 Task: Find connections with filter location Hassan with filter topic #lifewith filter profile language English with filter current company Ingram Micro with filter school Marri Educational Society's Marri Laxman Reddy Institute of Technology and Management with filter industry Fundraising with filter service category Public Relations with filter keywords title Meals on Wheels Driver
Action: Mouse moved to (588, 82)
Screenshot: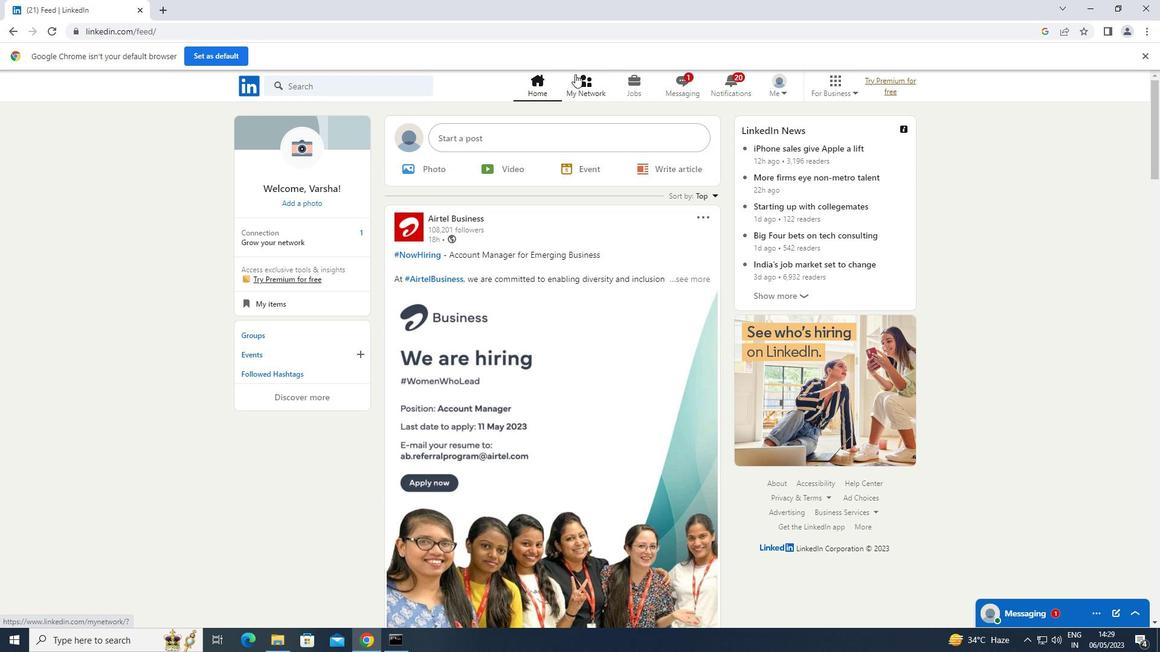 
Action: Mouse pressed left at (588, 82)
Screenshot: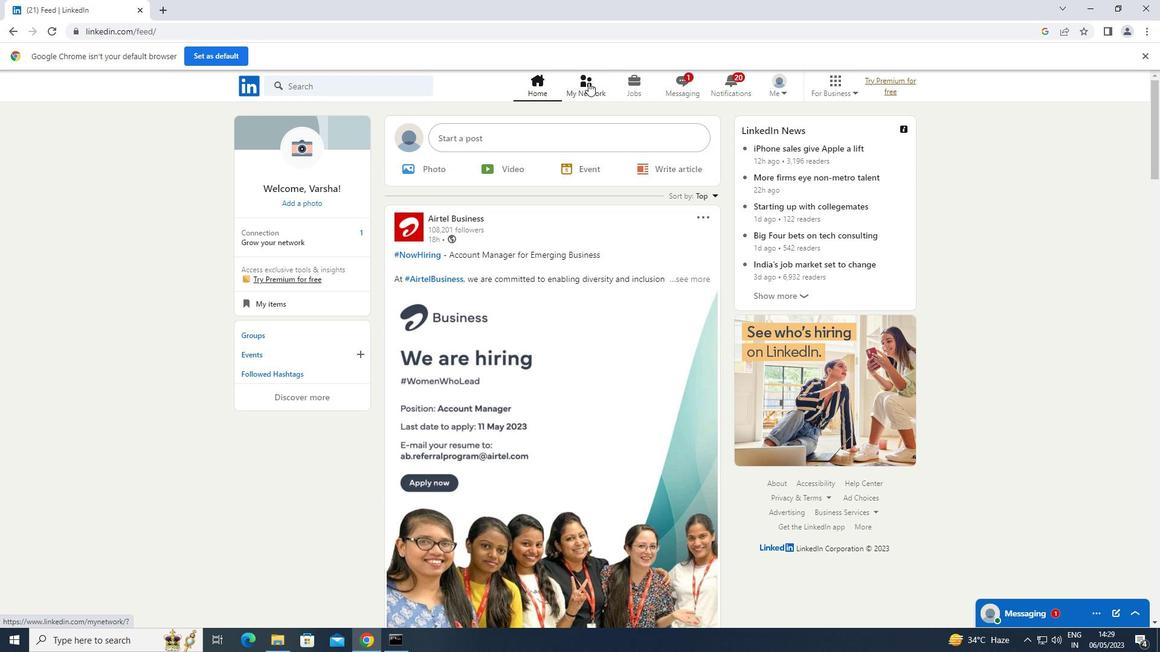 
Action: Mouse moved to (347, 157)
Screenshot: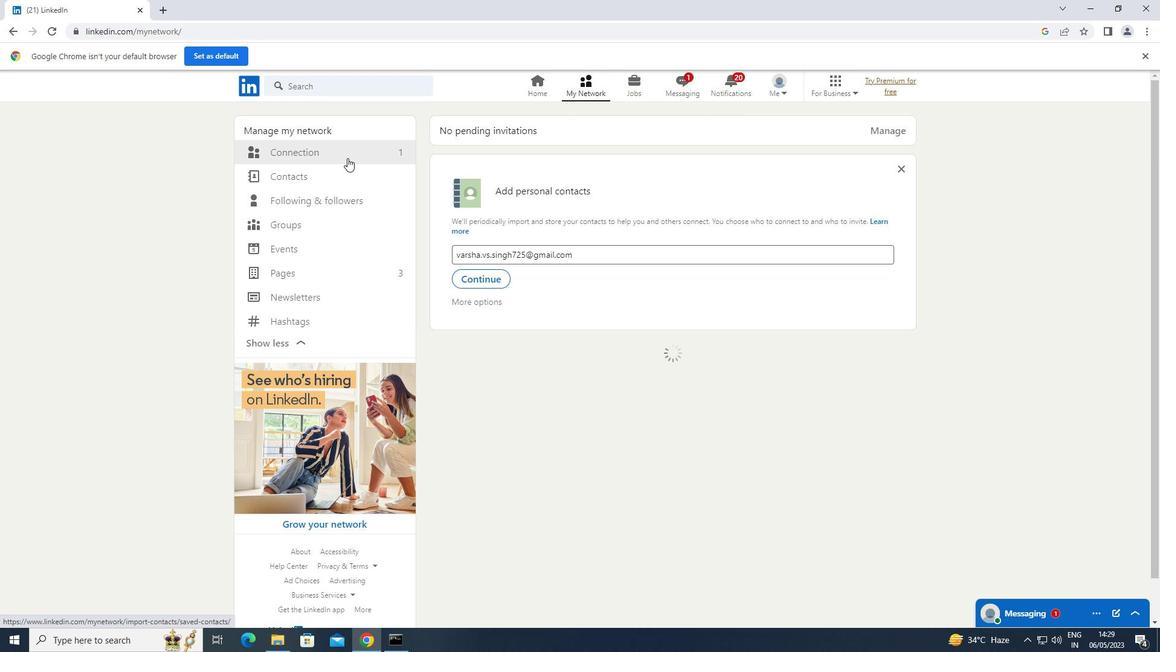 
Action: Mouse pressed left at (347, 157)
Screenshot: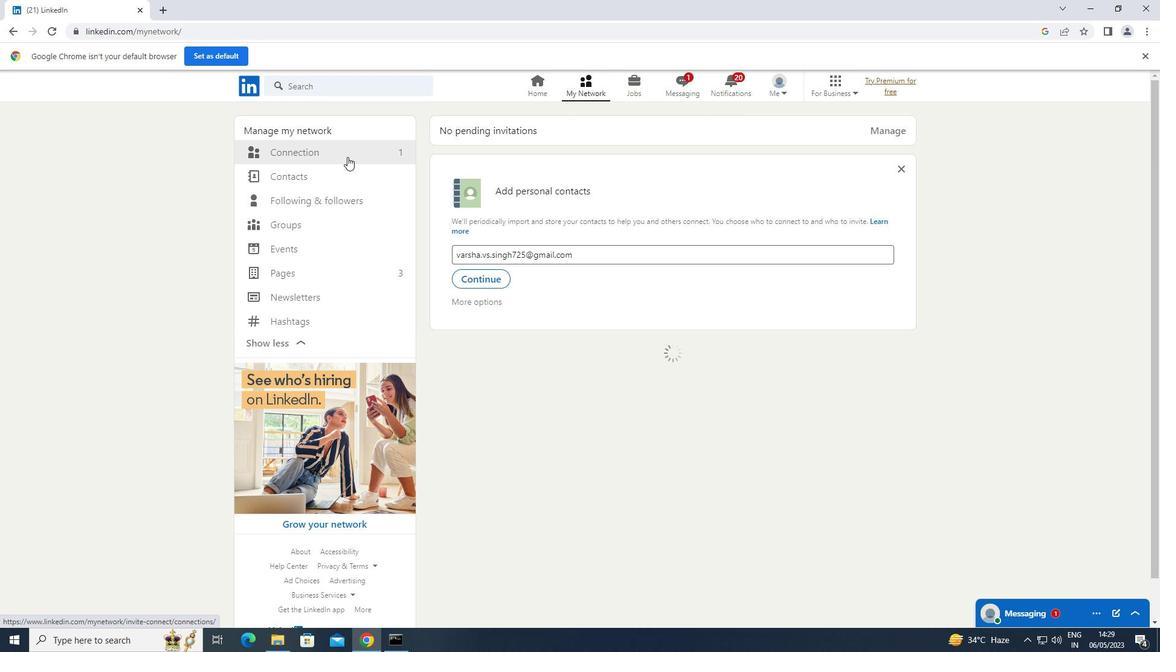 
Action: Mouse moved to (673, 152)
Screenshot: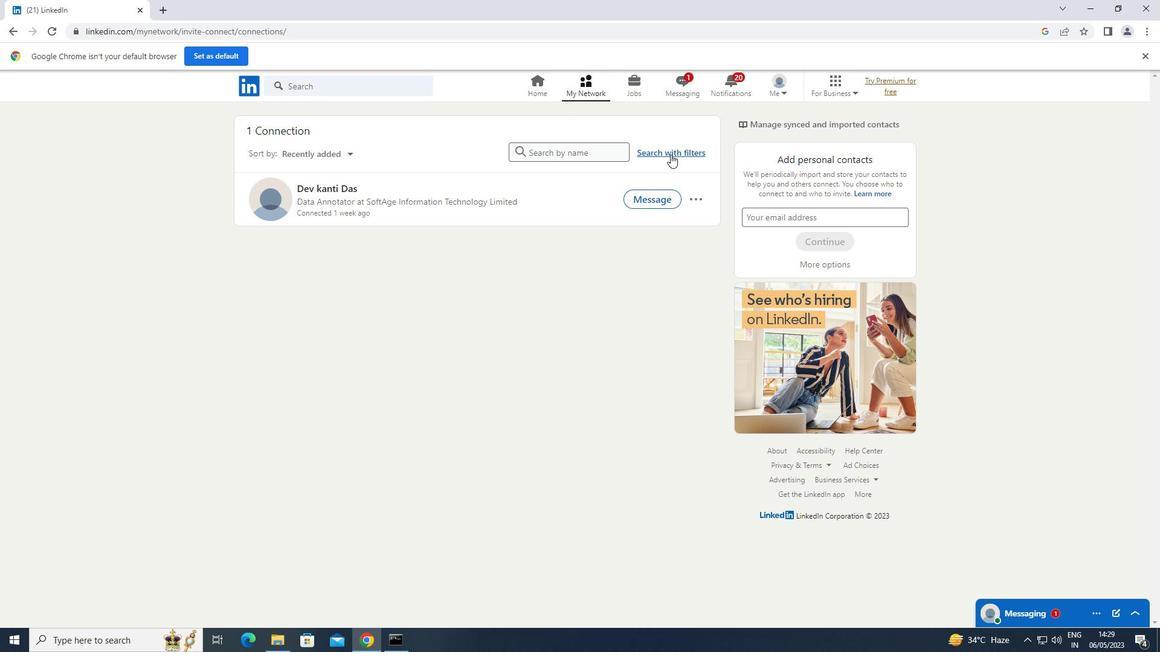 
Action: Mouse pressed left at (673, 152)
Screenshot: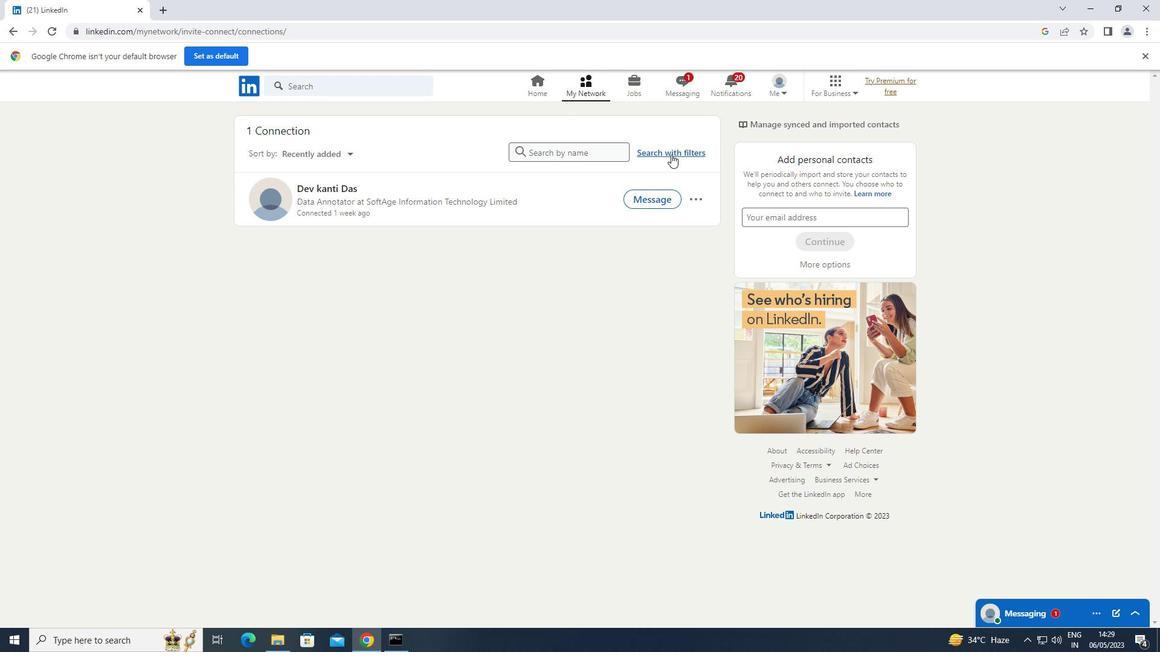 
Action: Mouse moved to (617, 120)
Screenshot: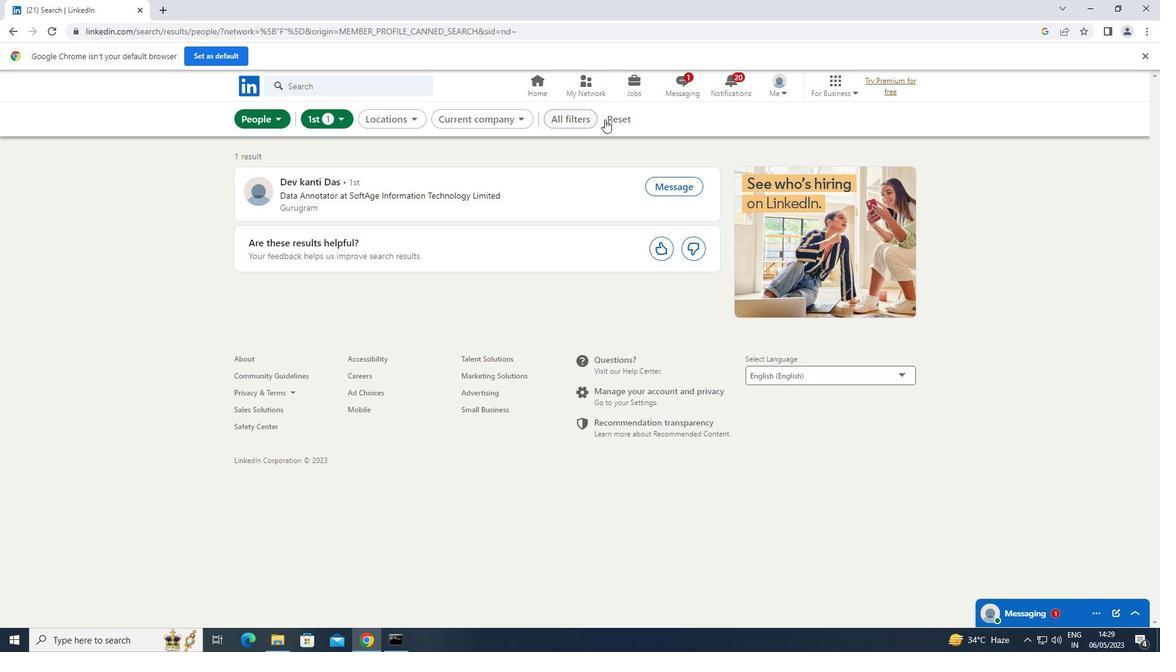 
Action: Mouse pressed left at (617, 120)
Screenshot: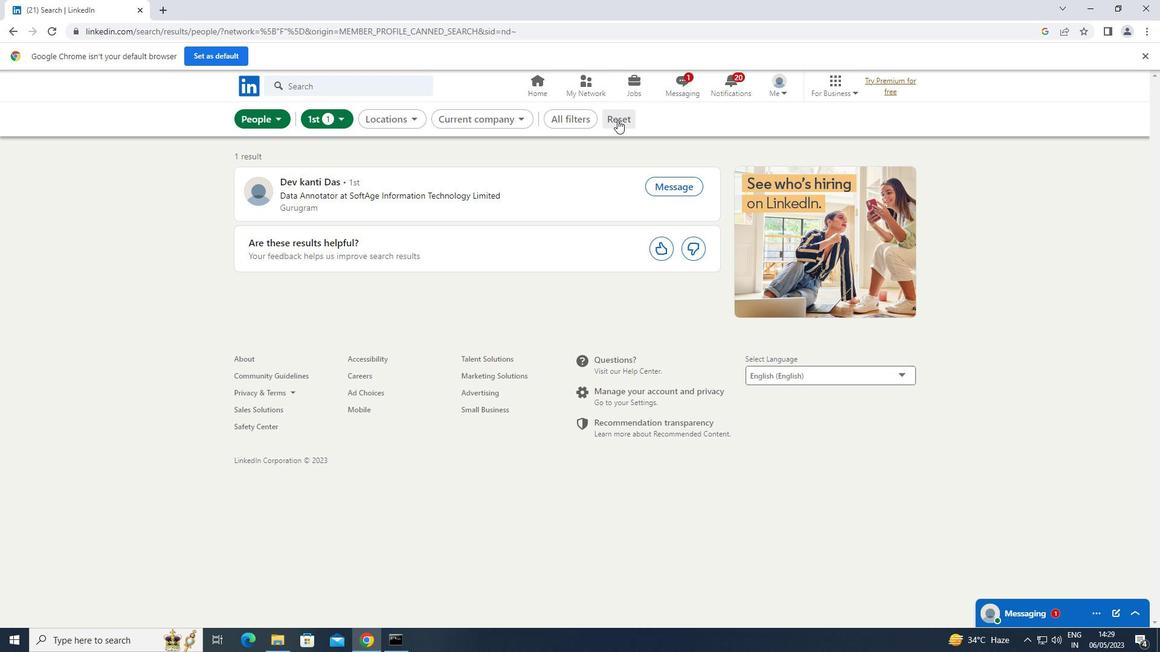 
Action: Mouse moved to (594, 122)
Screenshot: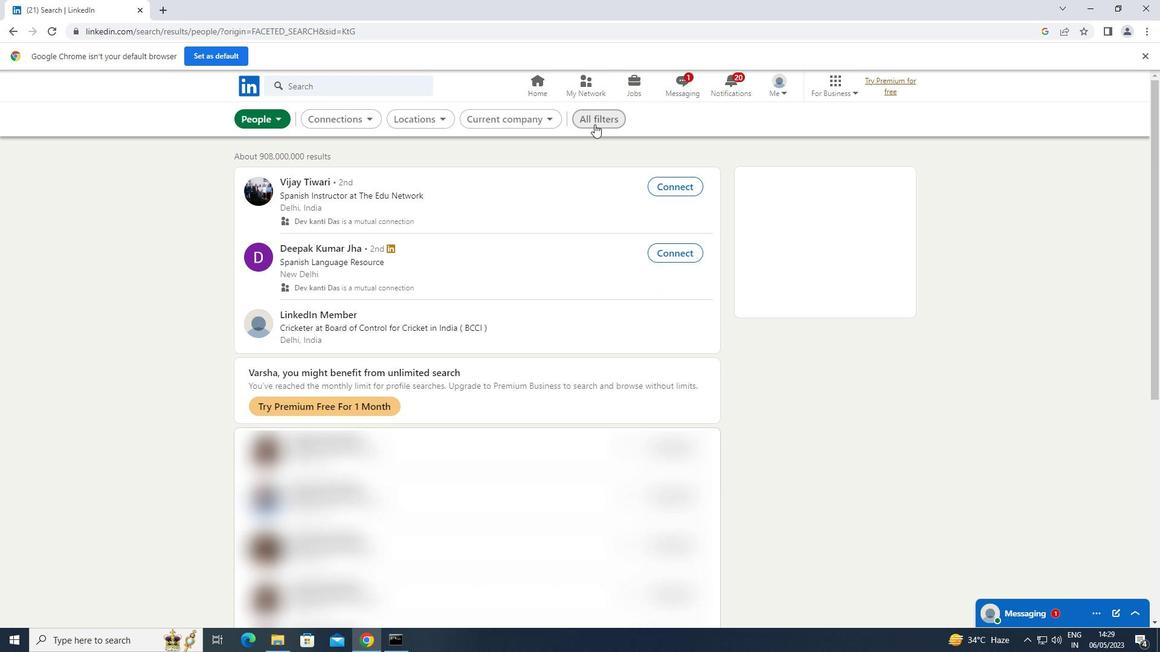 
Action: Mouse pressed left at (594, 122)
Screenshot: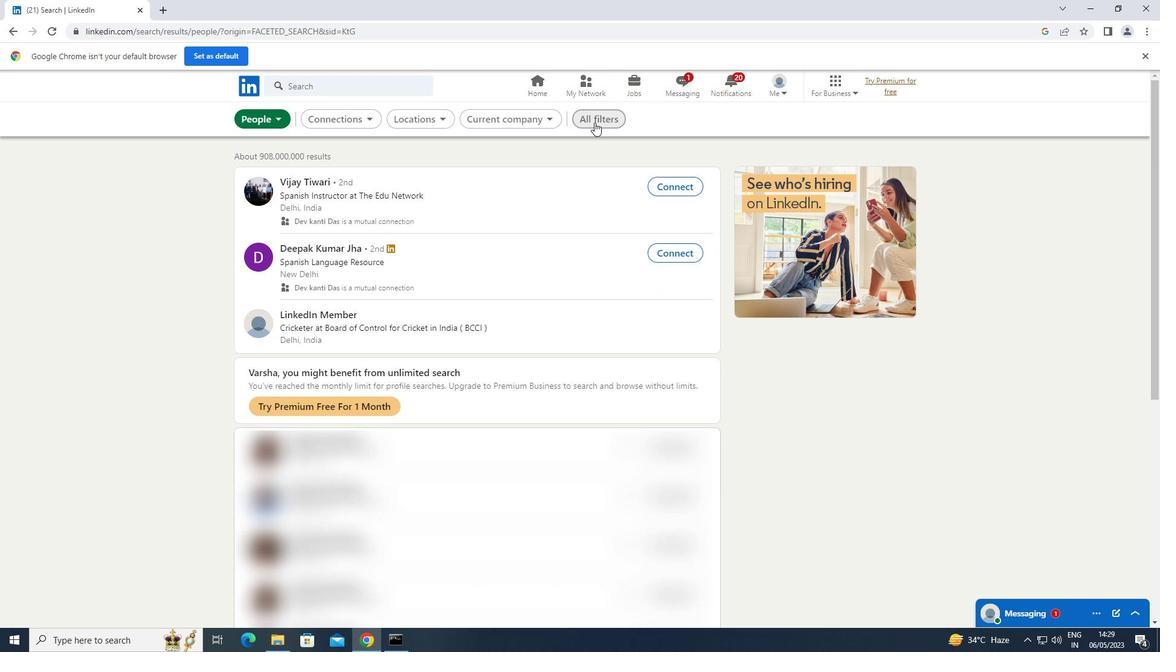 
Action: Mouse moved to (878, 254)
Screenshot: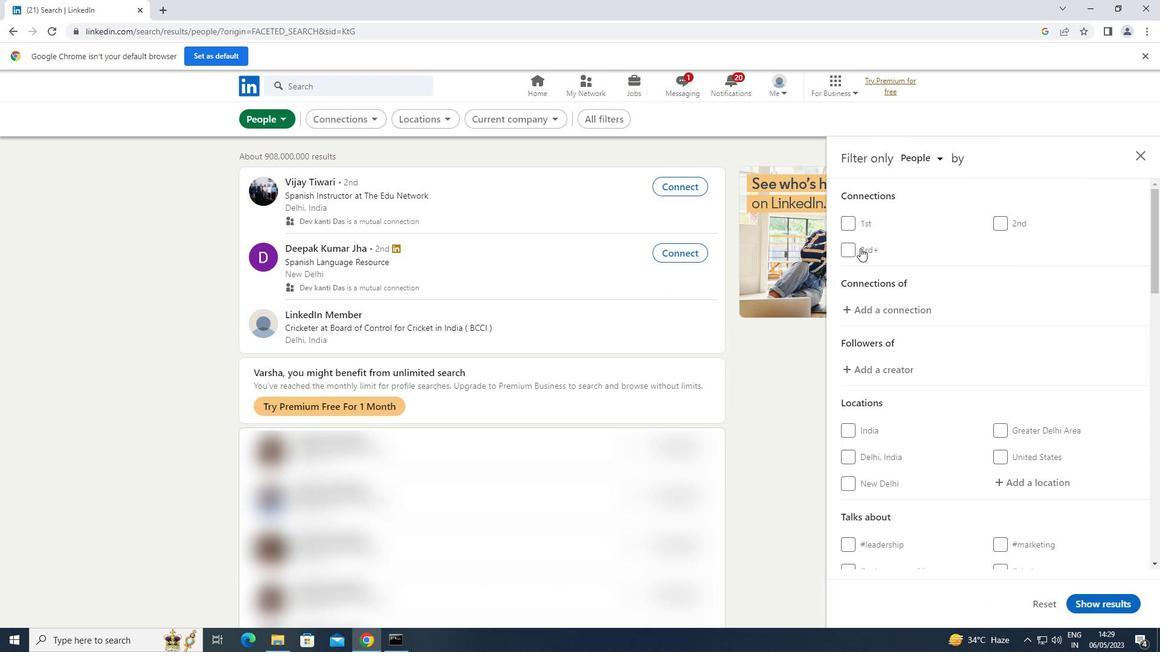 
Action: Mouse scrolled (878, 253) with delta (0, 0)
Screenshot: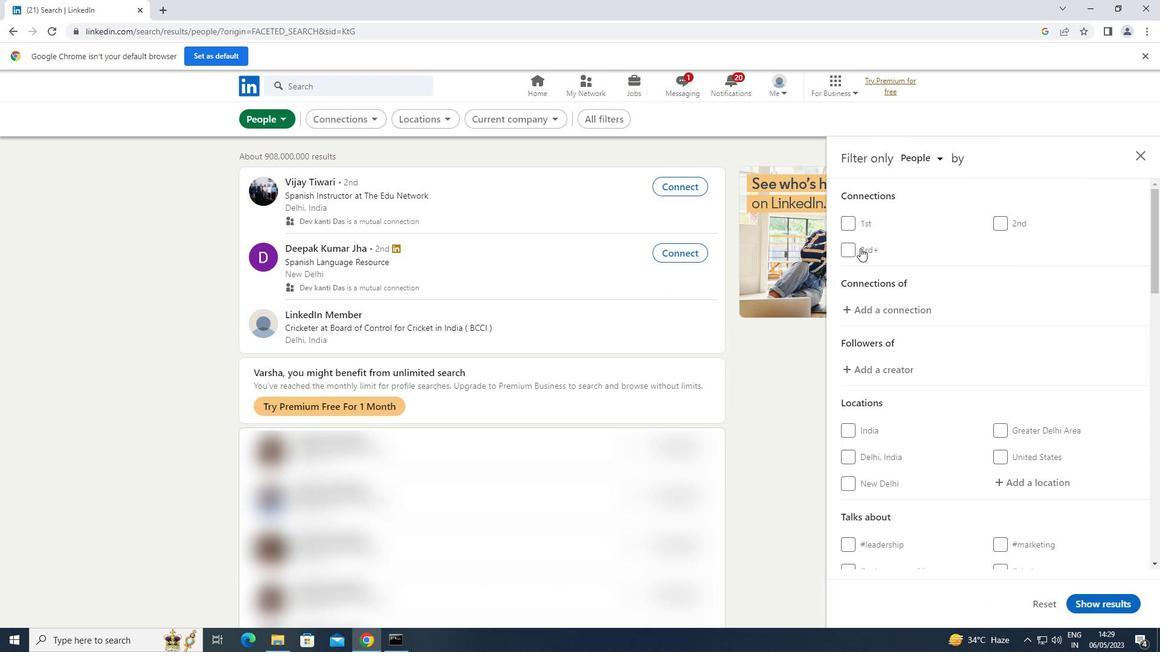 
Action: Mouse moved to (879, 254)
Screenshot: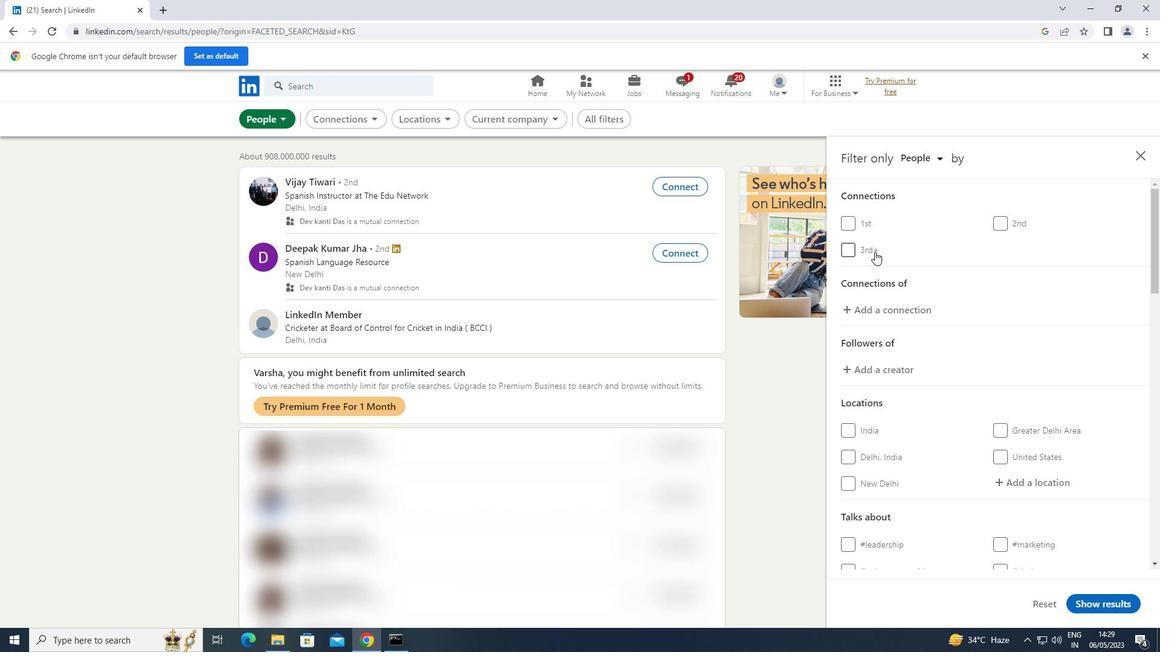 
Action: Mouse scrolled (879, 254) with delta (0, 0)
Screenshot: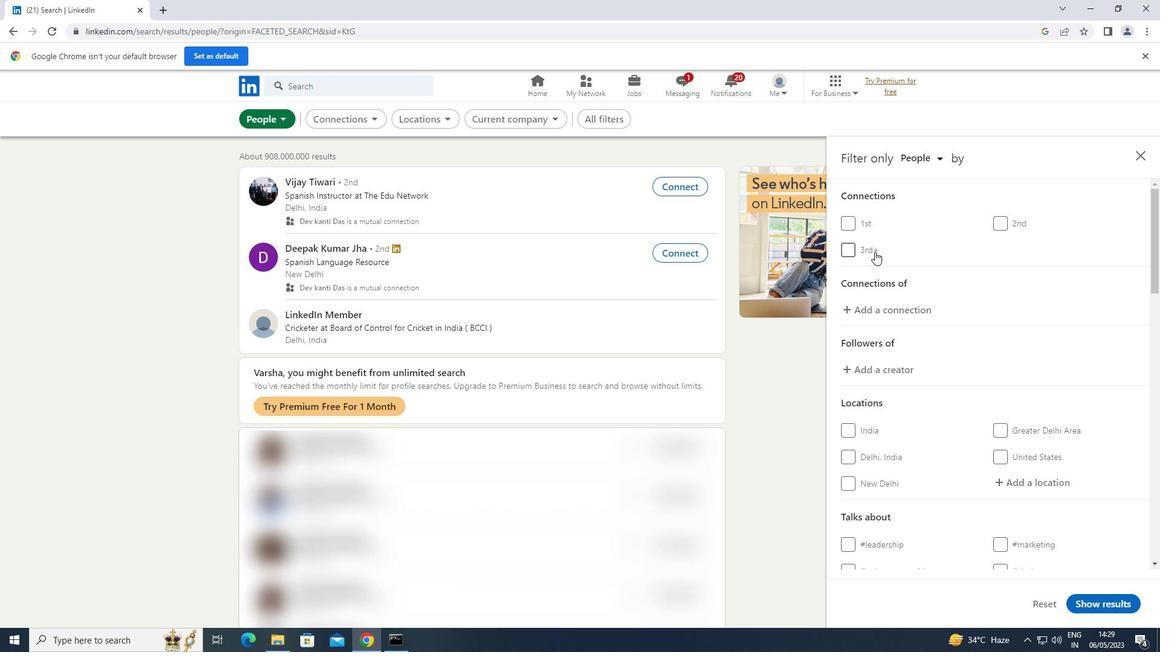 
Action: Mouse scrolled (879, 254) with delta (0, 0)
Screenshot: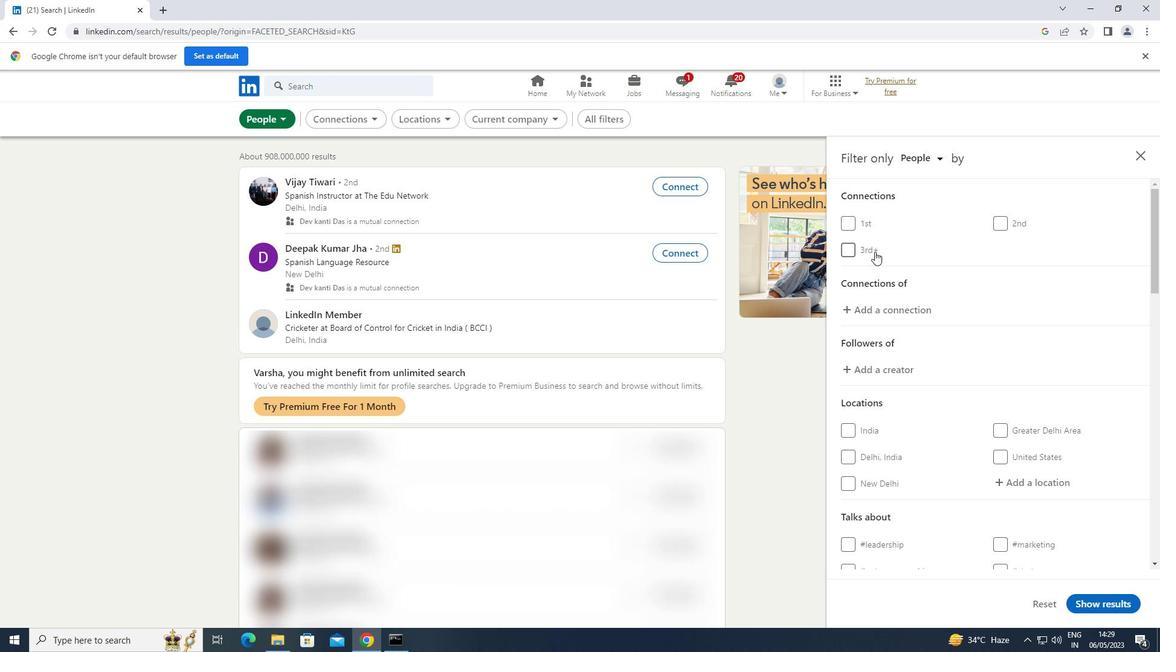 
Action: Mouse moved to (1016, 303)
Screenshot: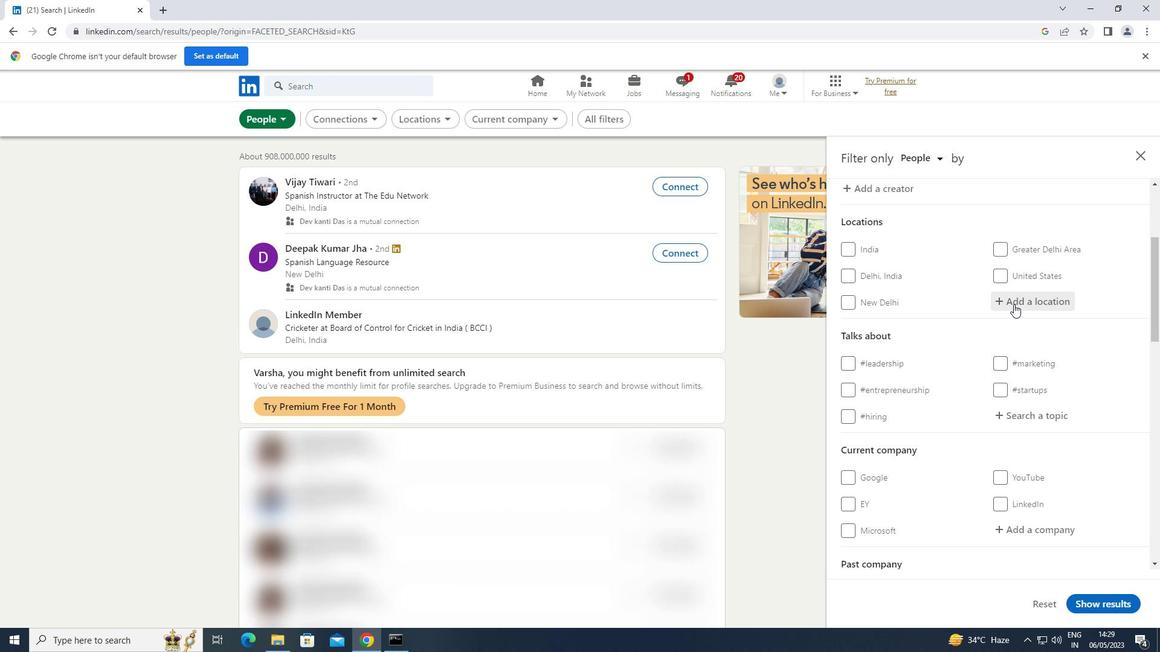 
Action: Mouse pressed left at (1016, 303)
Screenshot: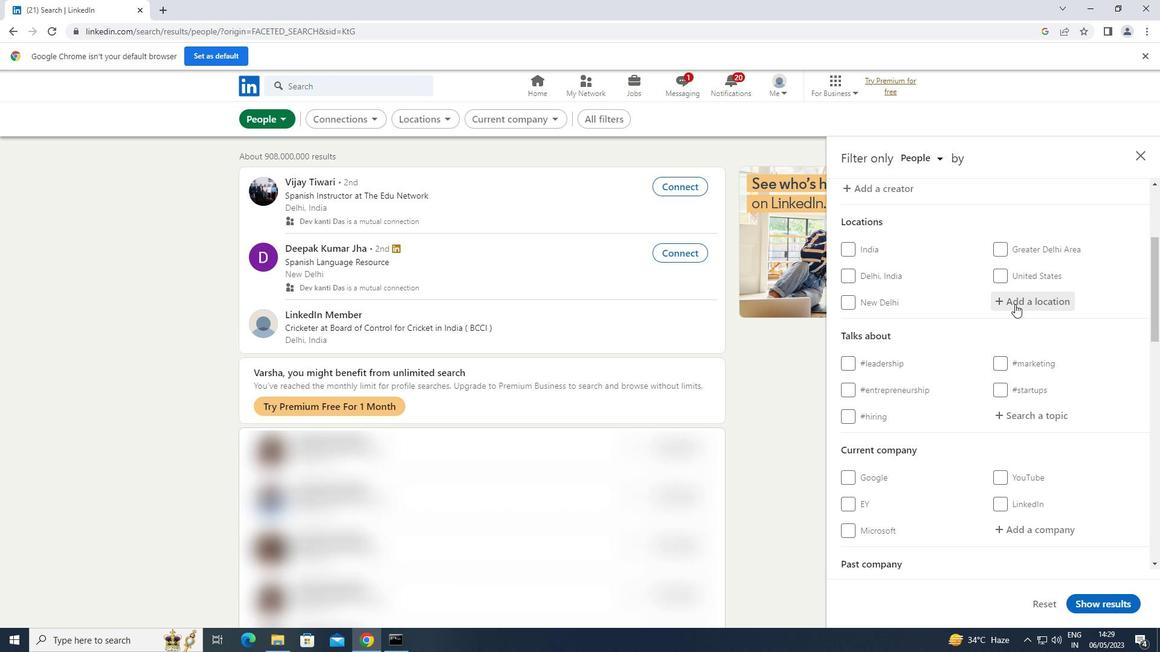 
Action: Key pressed <Key.shift>HASSAN
Screenshot: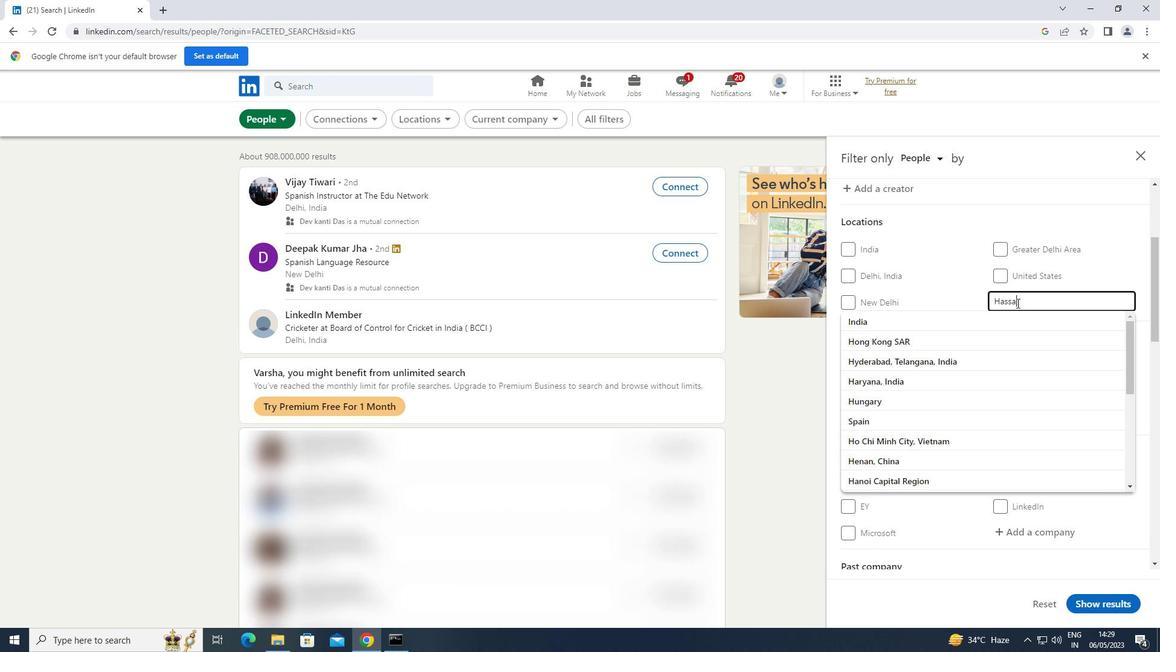 
Action: Mouse moved to (1056, 301)
Screenshot: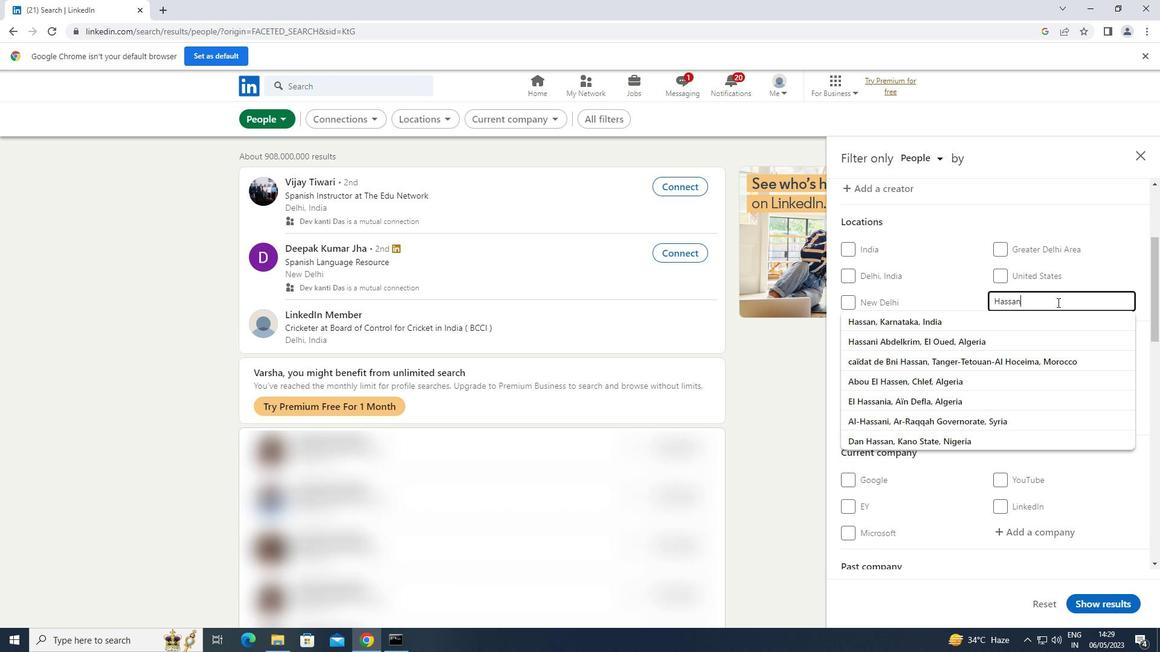 
Action: Key pressed <Key.enter>
Screenshot: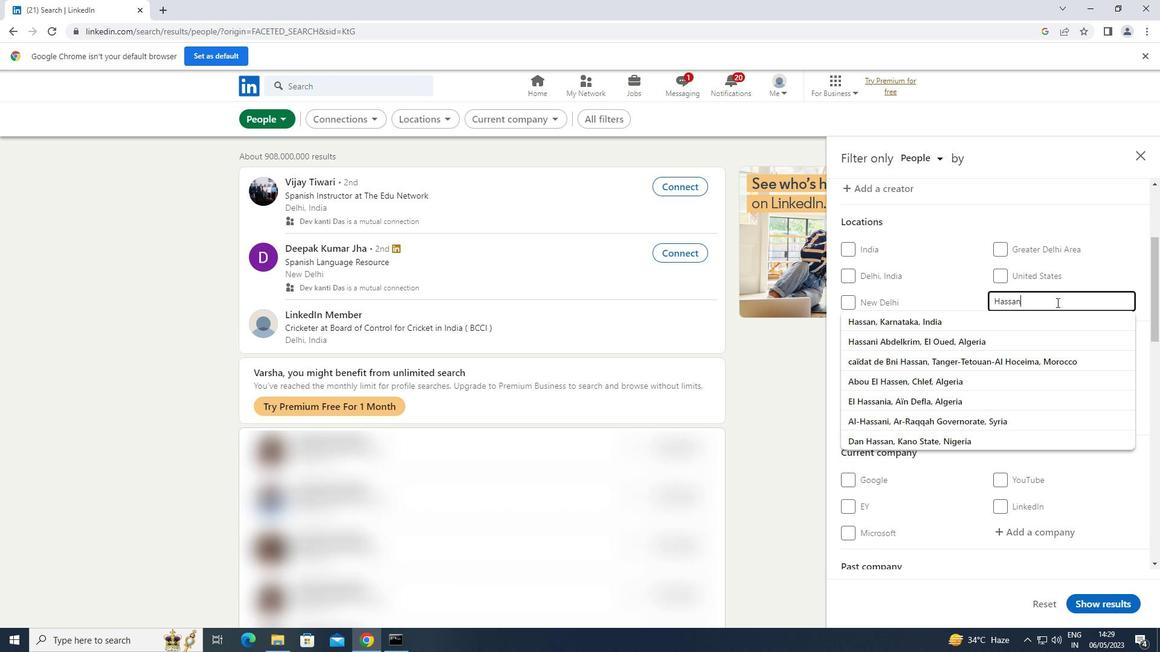 
Action: Mouse moved to (1047, 411)
Screenshot: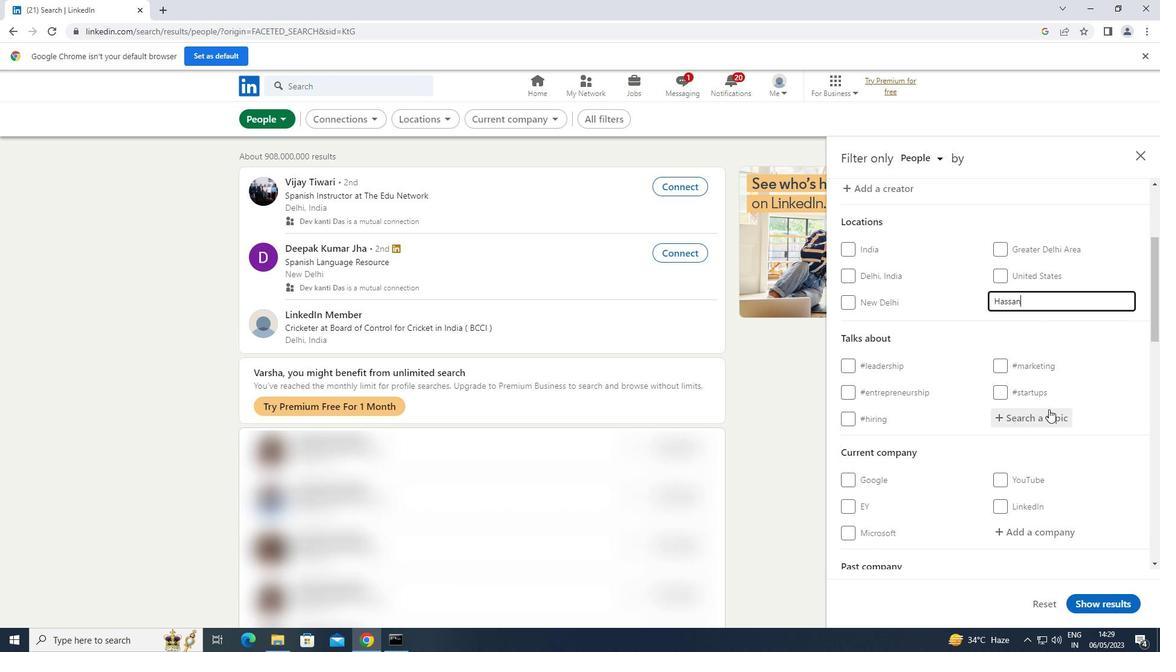 
Action: Mouse pressed left at (1047, 411)
Screenshot: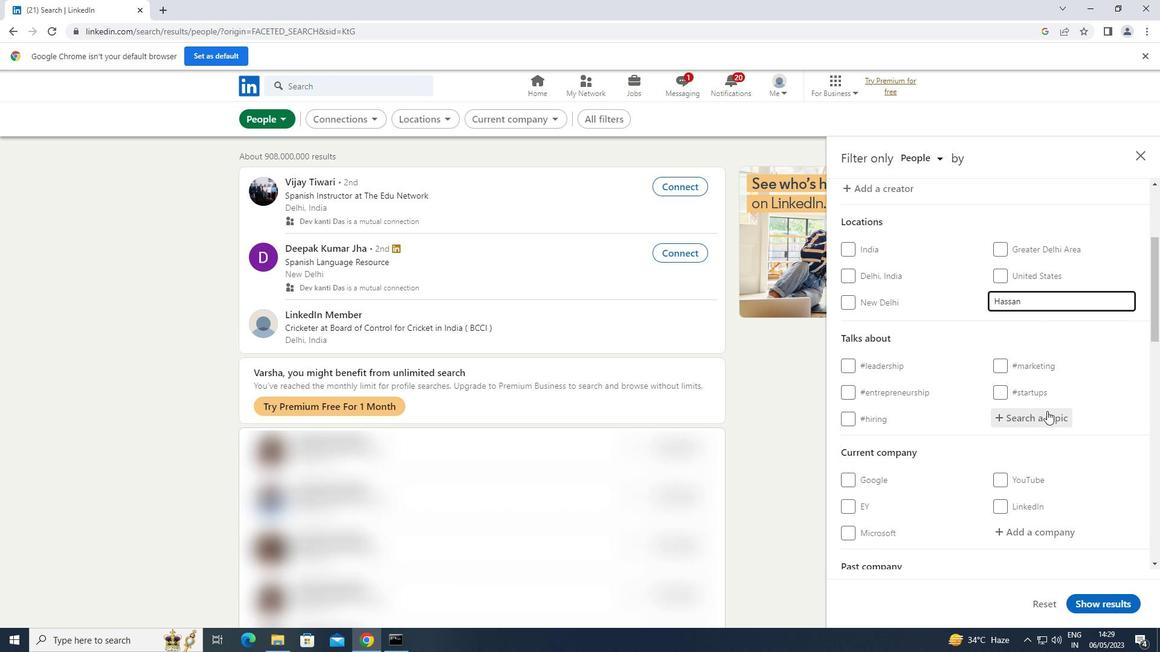 
Action: Key pressed LIFE
Screenshot: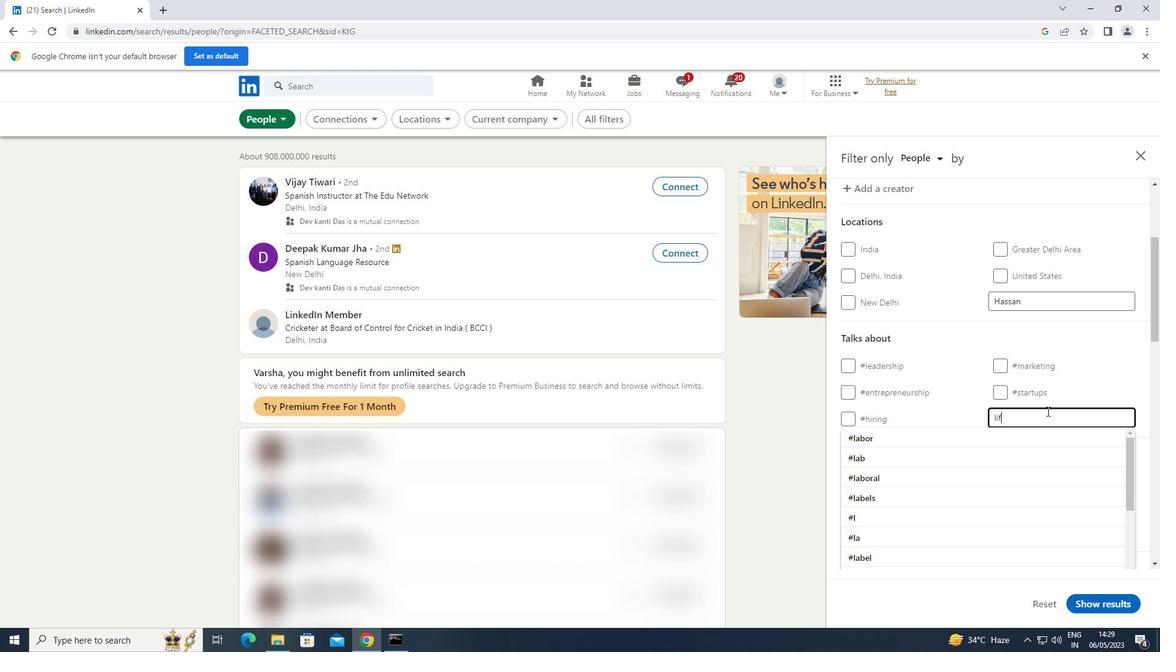 
Action: Mouse moved to (891, 427)
Screenshot: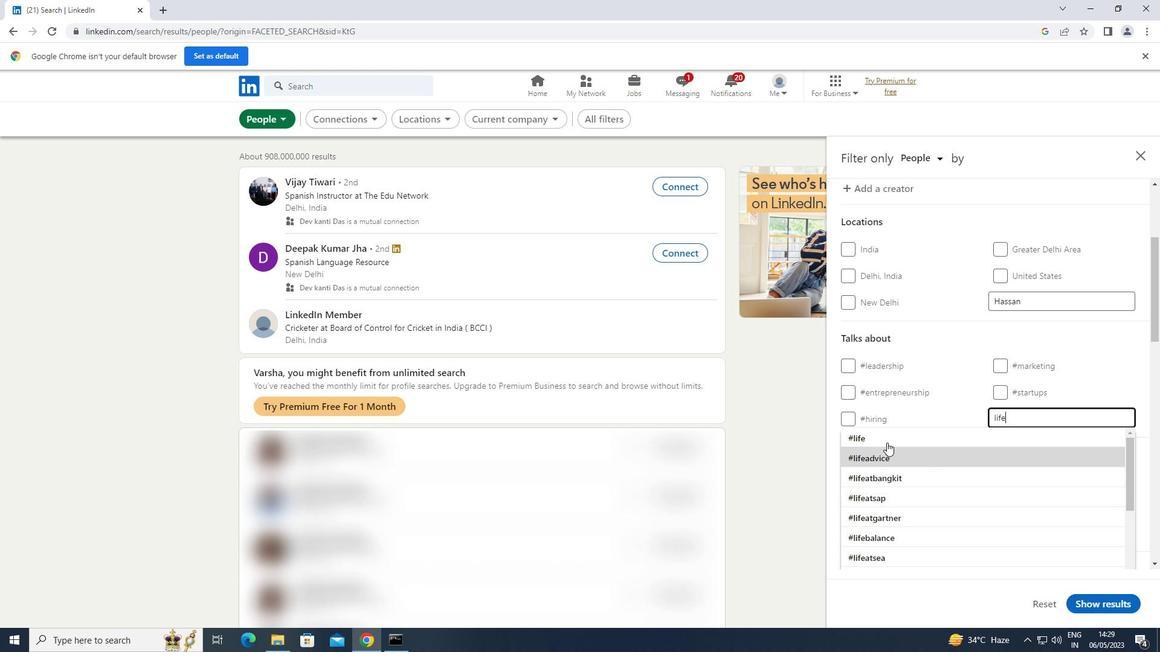 
Action: Mouse pressed left at (891, 427)
Screenshot: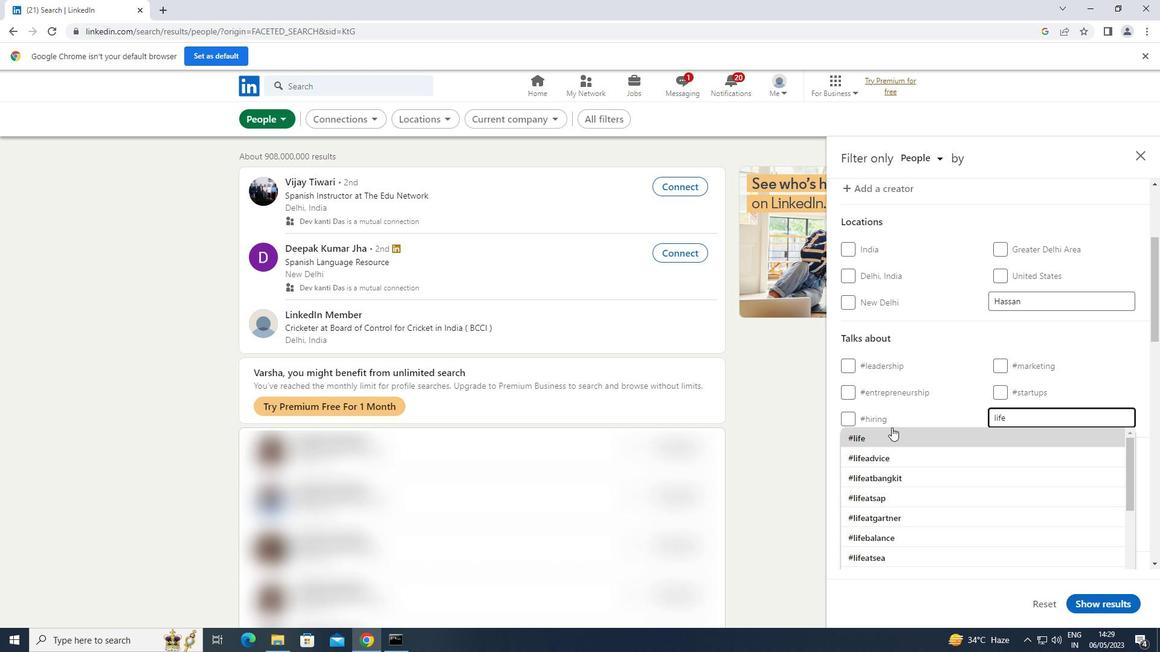 
Action: Mouse moved to (892, 427)
Screenshot: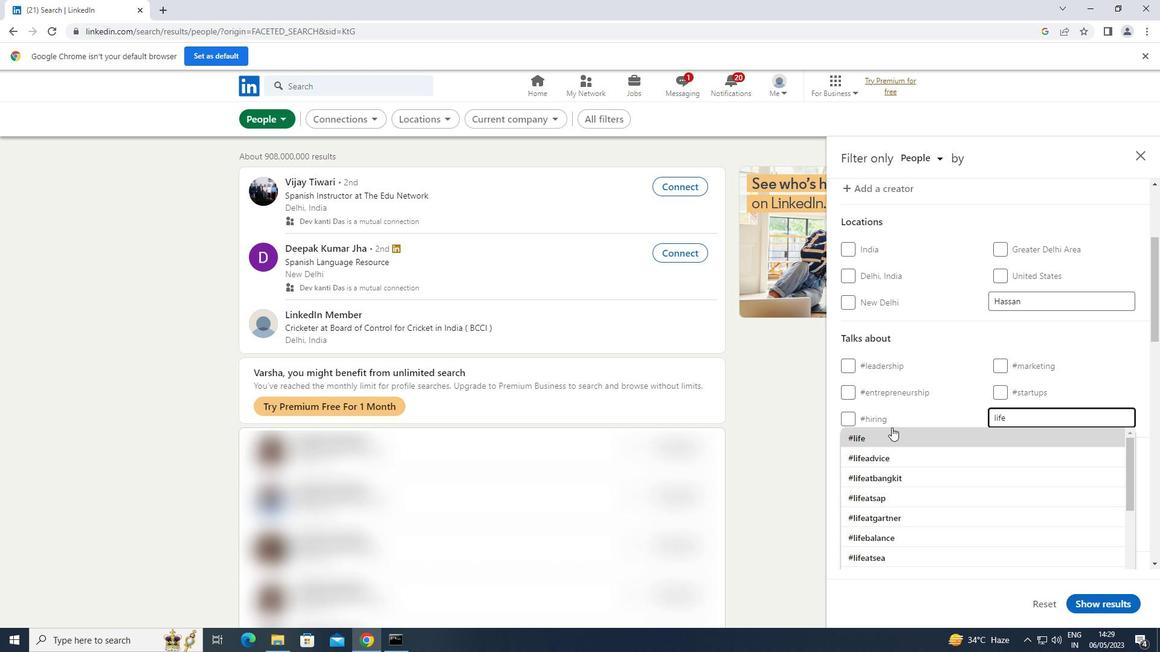 
Action: Mouse scrolled (892, 426) with delta (0, 0)
Screenshot: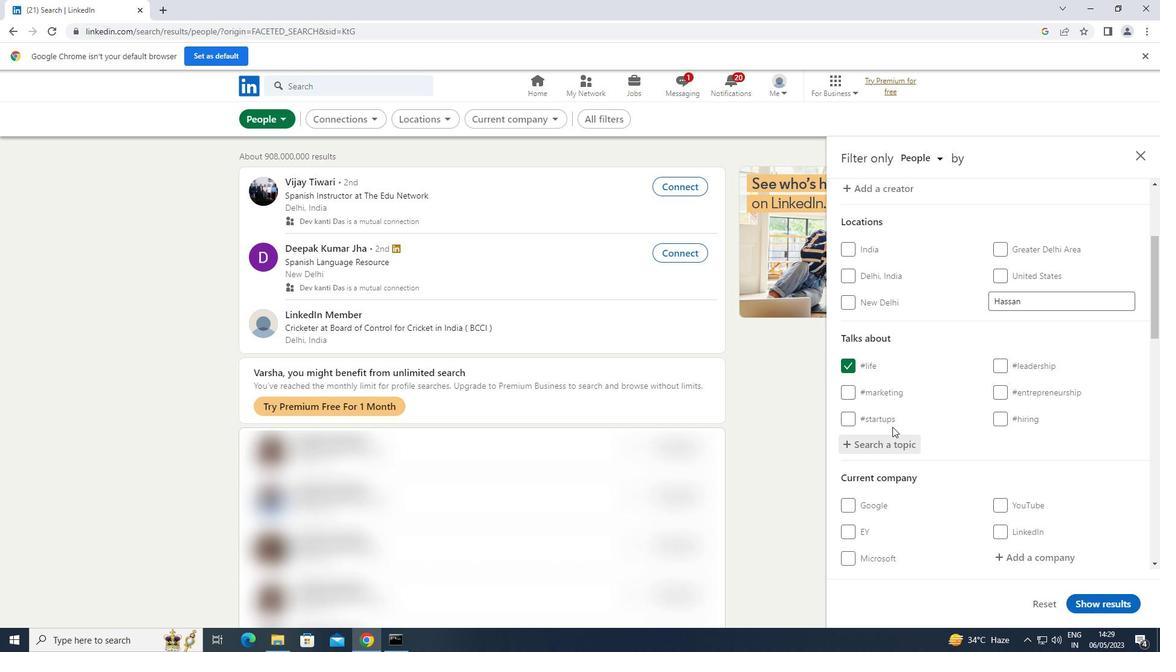 
Action: Mouse scrolled (892, 426) with delta (0, 0)
Screenshot: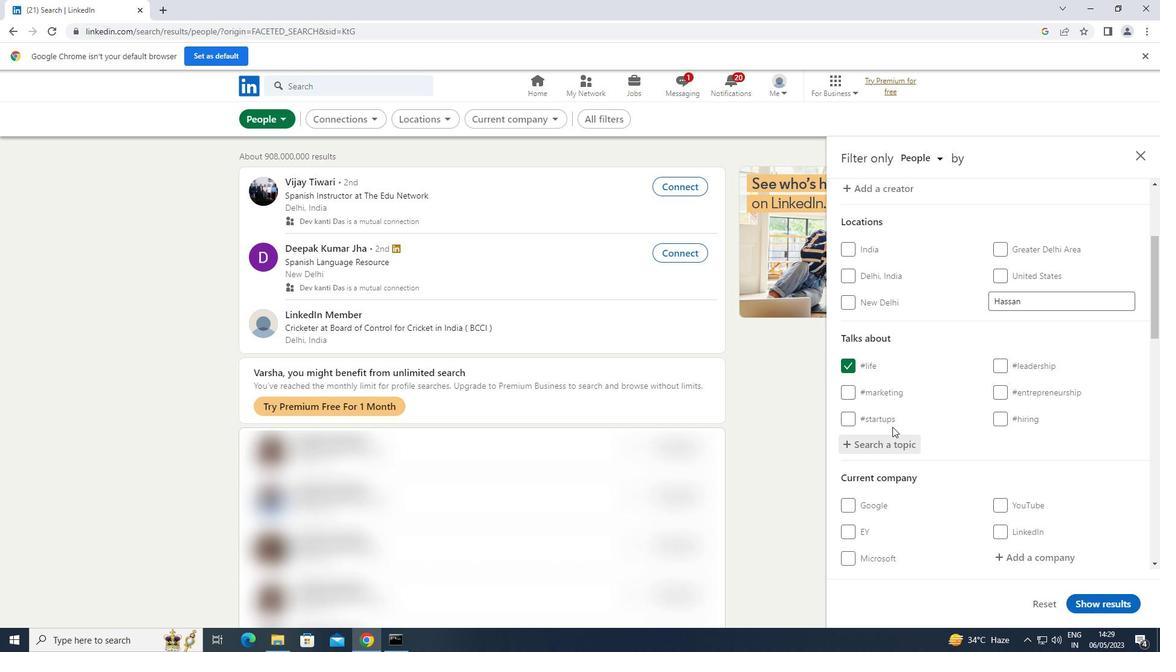 
Action: Mouse scrolled (892, 426) with delta (0, 0)
Screenshot: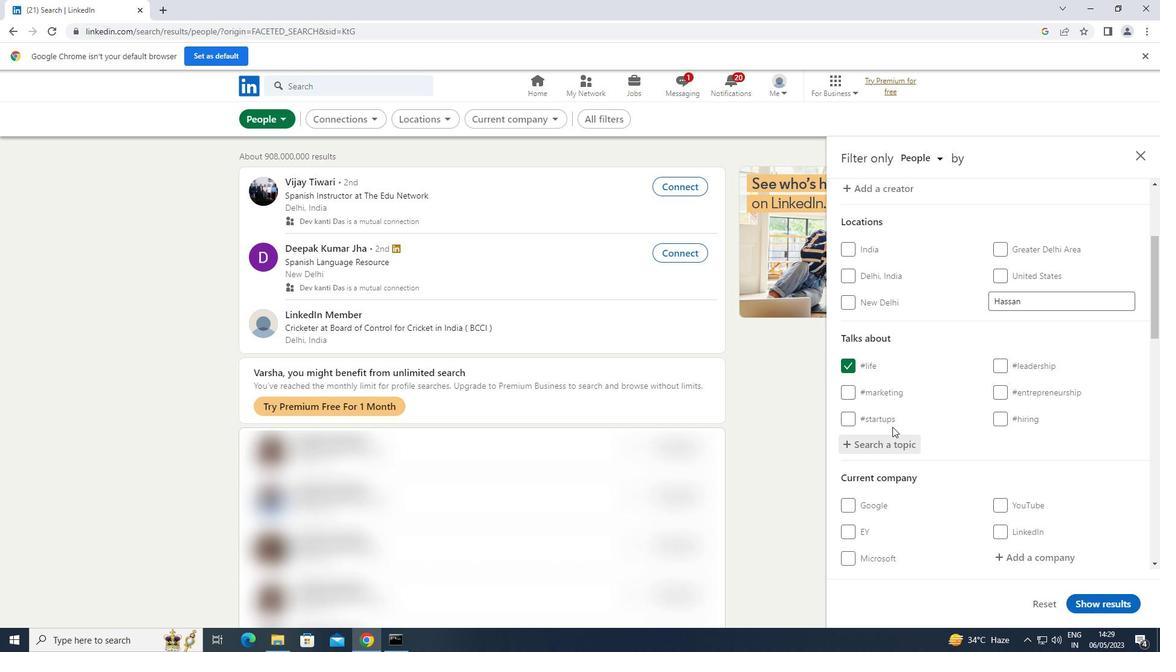 
Action: Mouse scrolled (892, 426) with delta (0, 0)
Screenshot: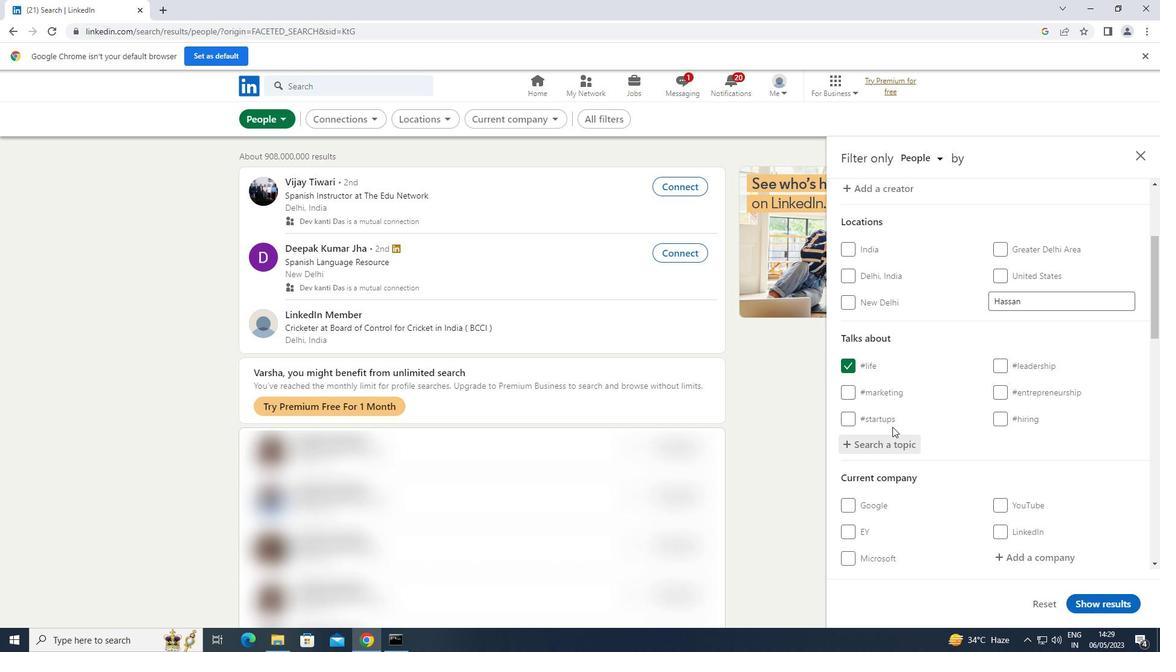 
Action: Mouse scrolled (892, 426) with delta (0, 0)
Screenshot: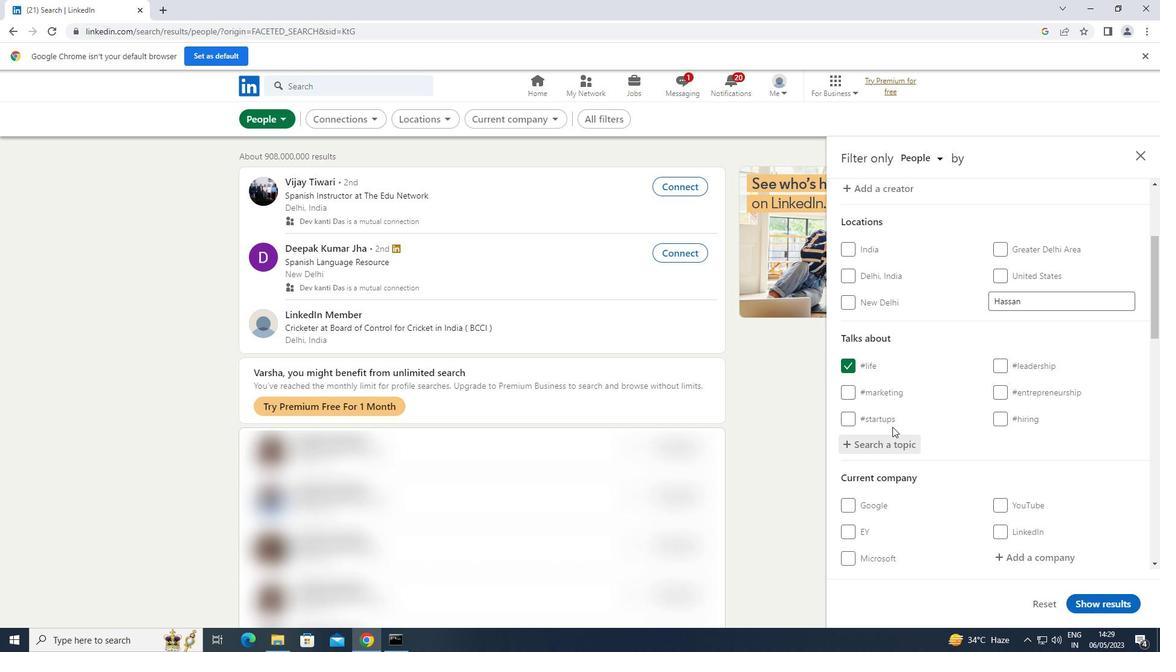 
Action: Mouse moved to (892, 427)
Screenshot: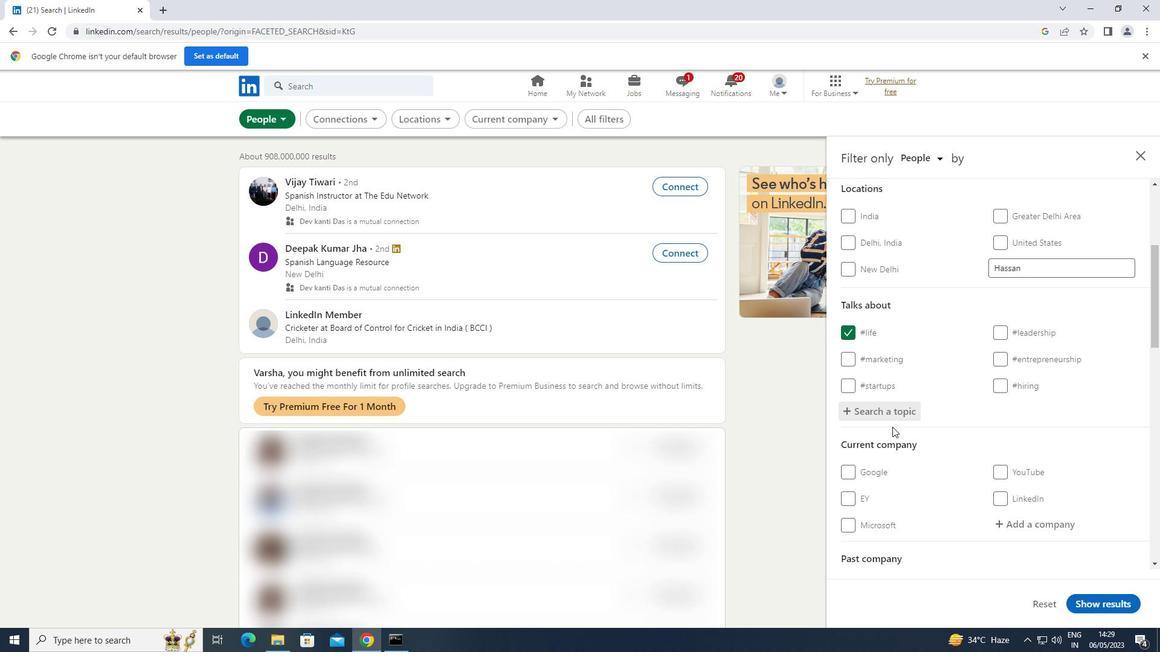 
Action: Mouse scrolled (892, 426) with delta (0, 0)
Screenshot: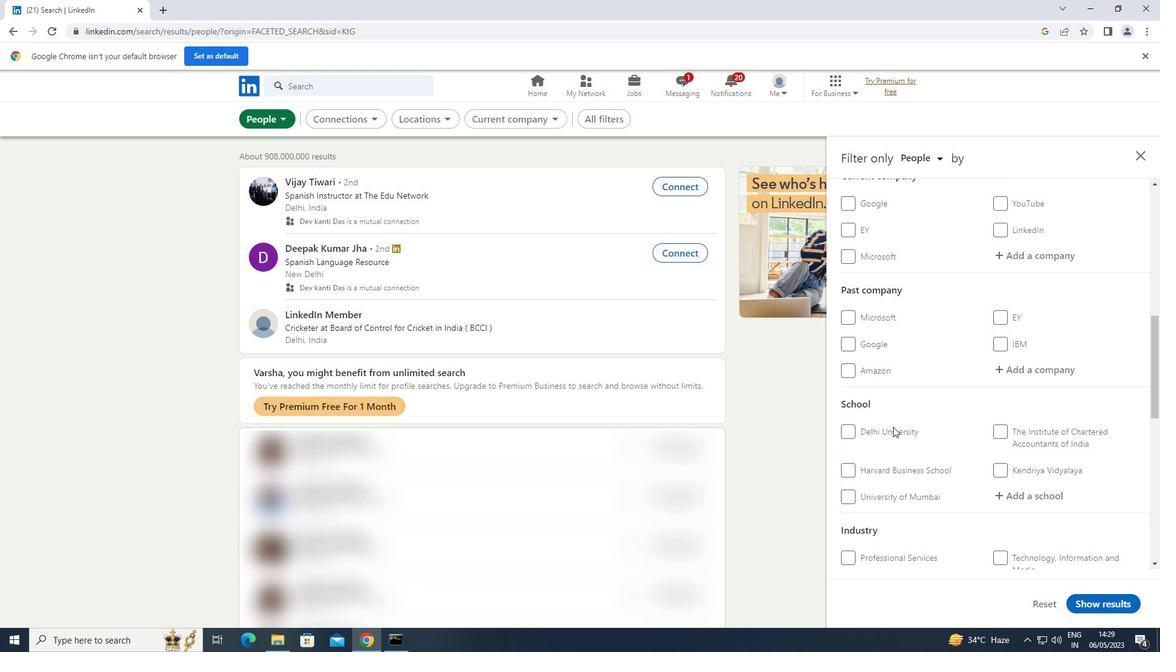 
Action: Mouse scrolled (892, 426) with delta (0, 0)
Screenshot: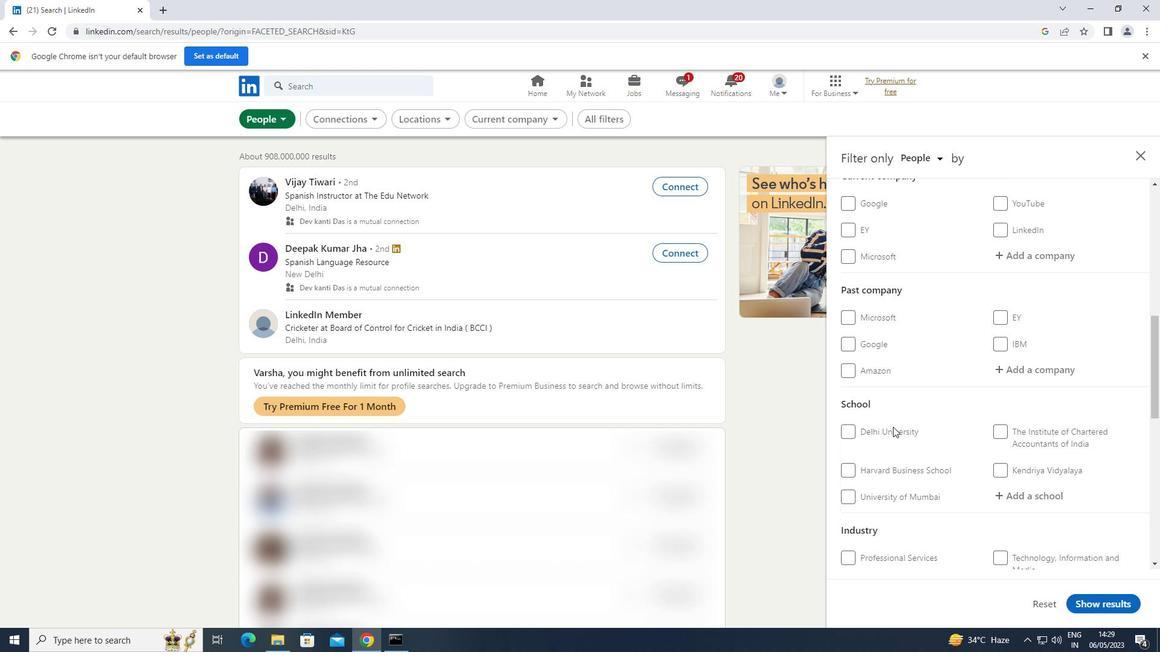 
Action: Mouse scrolled (892, 426) with delta (0, 0)
Screenshot: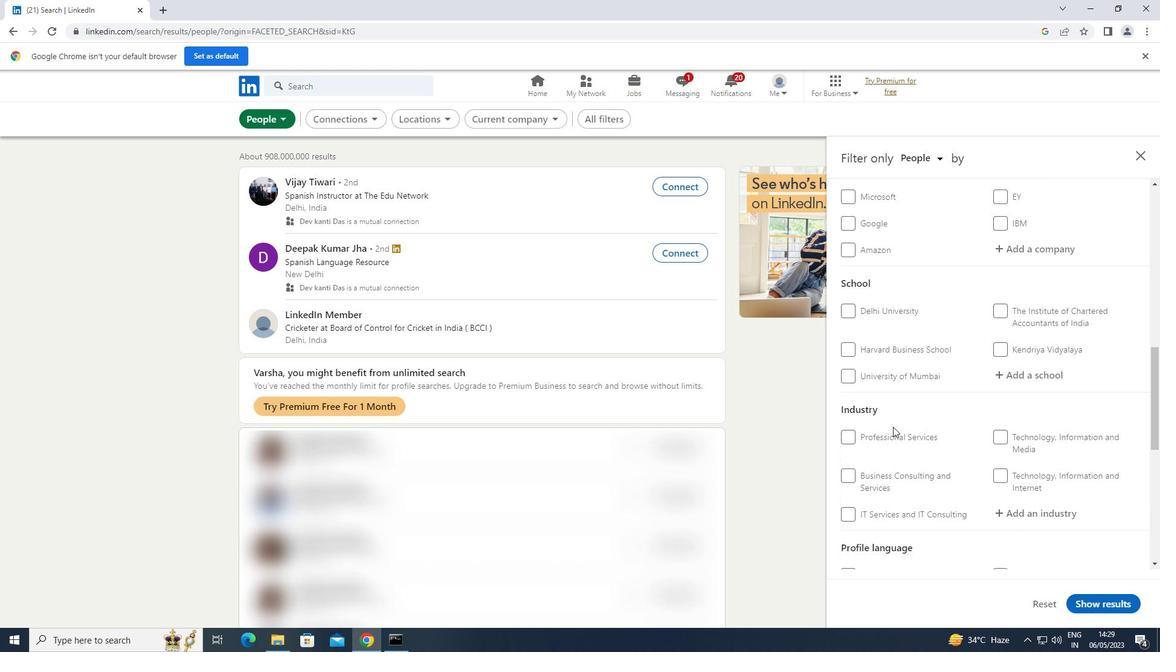 
Action: Mouse scrolled (892, 426) with delta (0, 0)
Screenshot: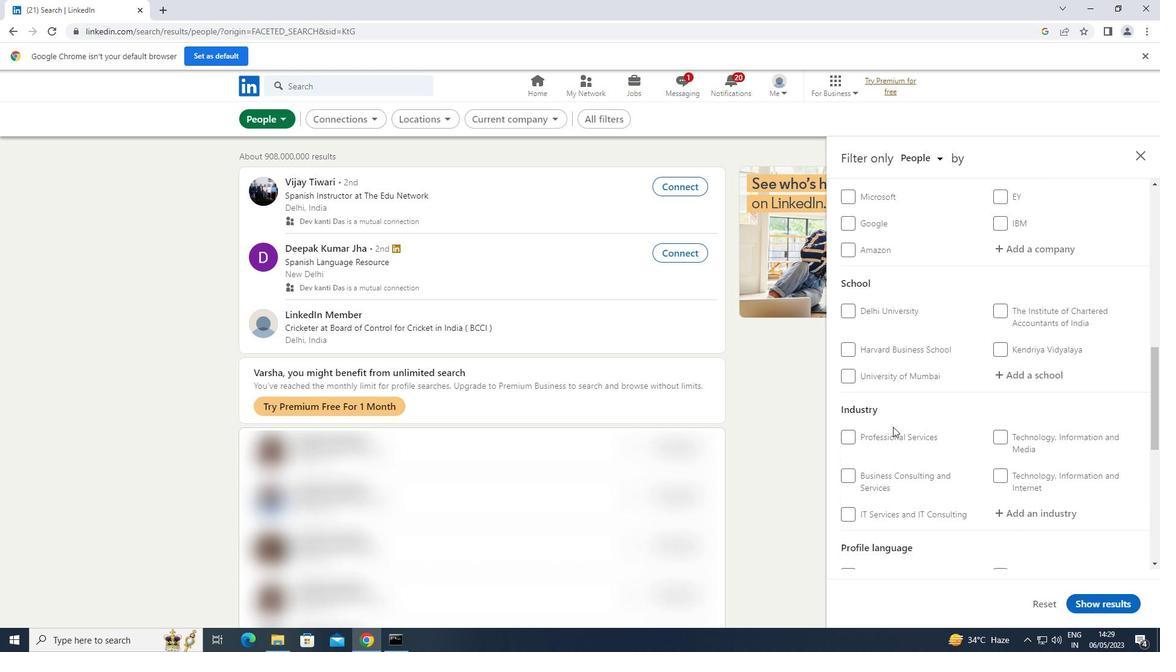 
Action: Mouse moved to (848, 454)
Screenshot: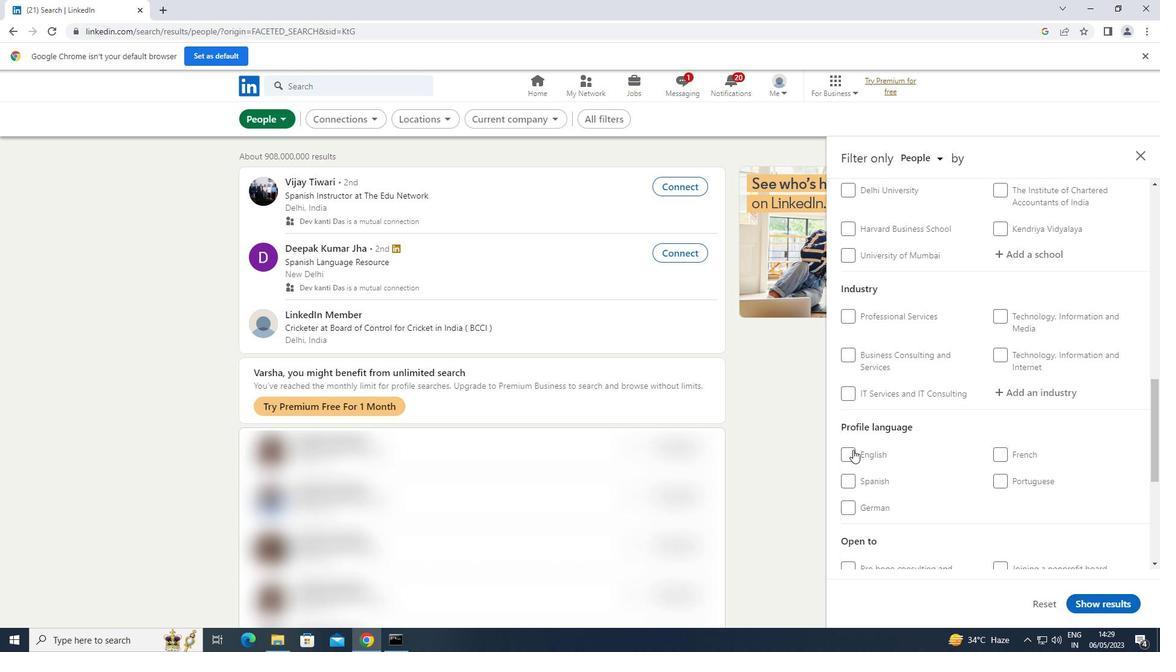 
Action: Mouse pressed left at (848, 454)
Screenshot: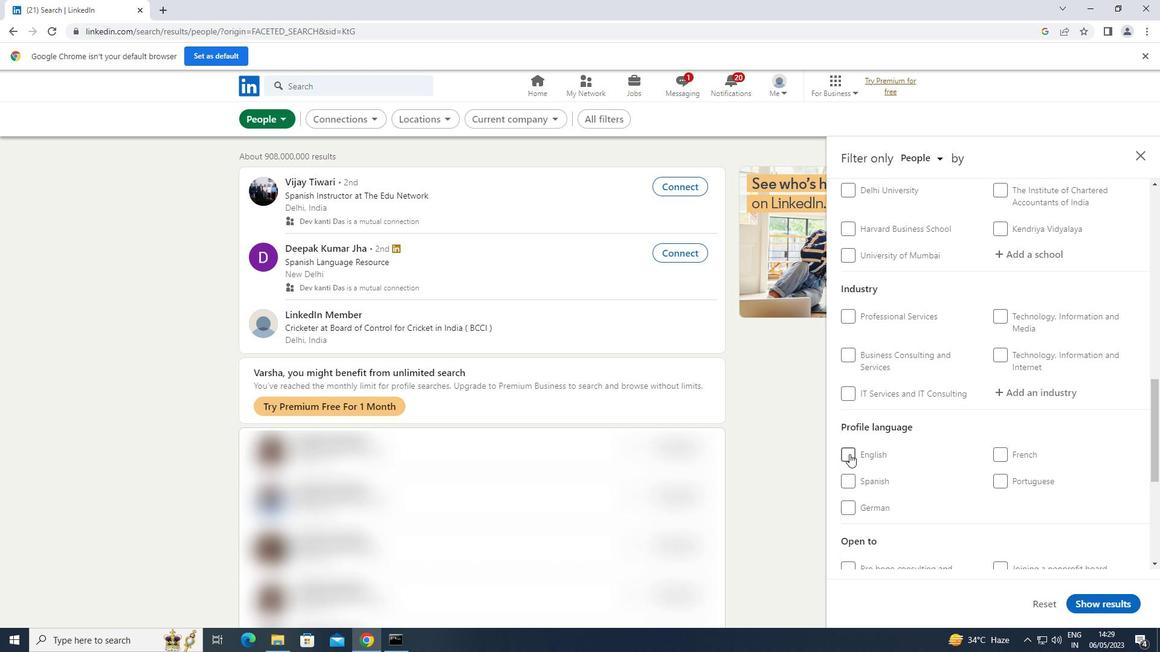 
Action: Mouse moved to (882, 441)
Screenshot: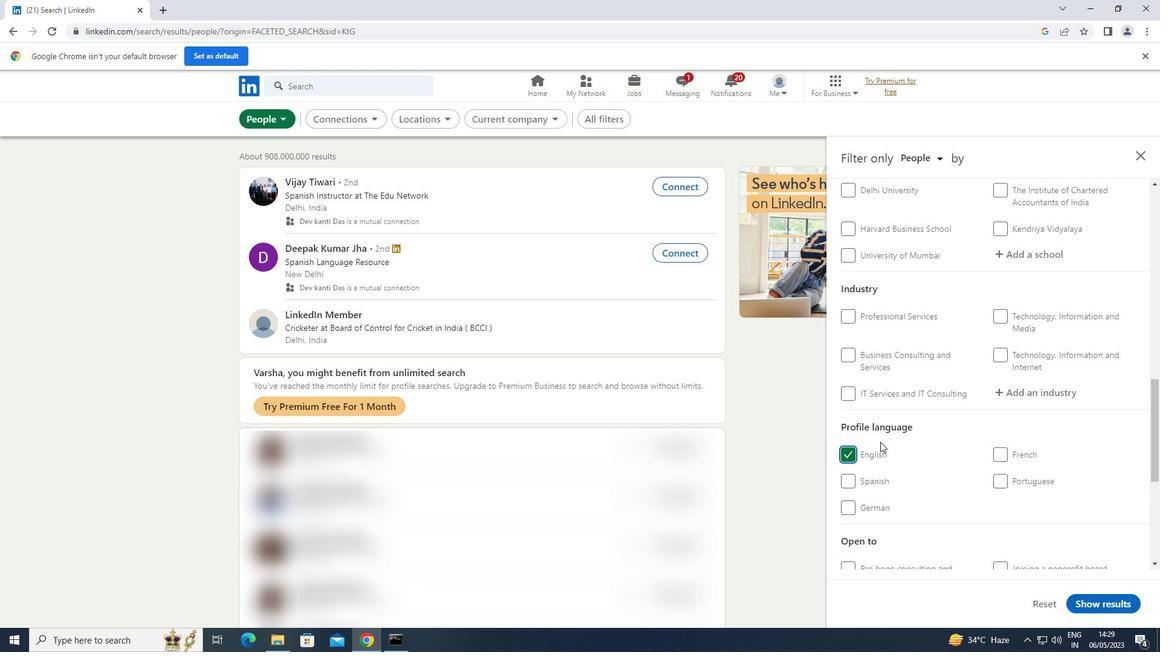 
Action: Mouse scrolled (882, 441) with delta (0, 0)
Screenshot: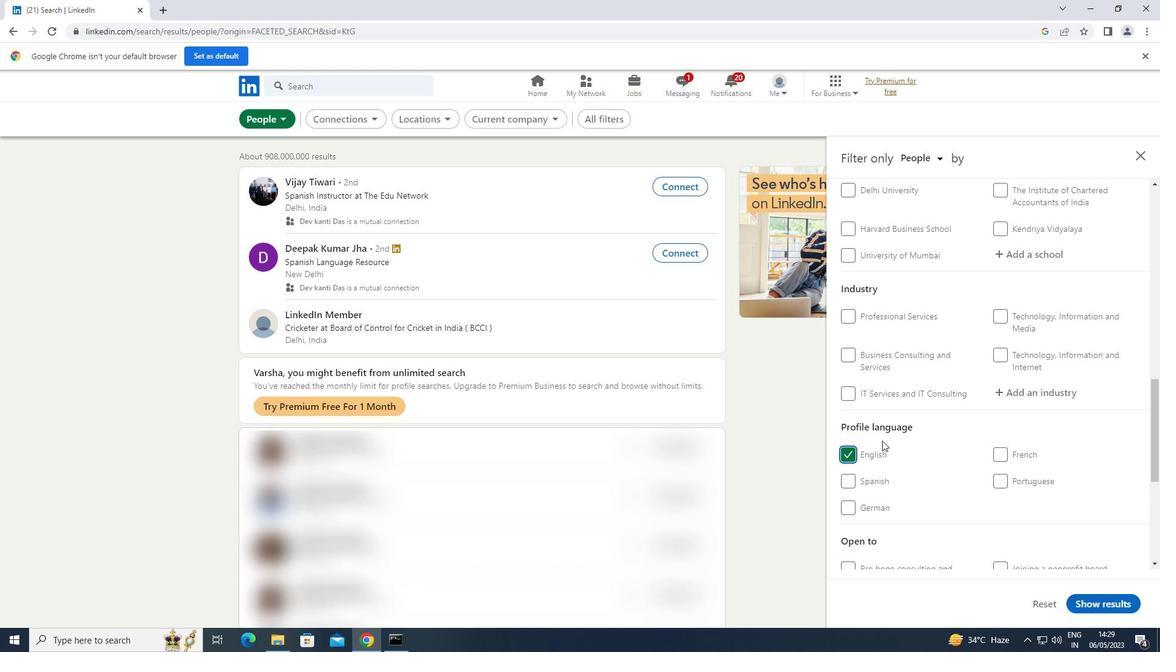 
Action: Mouse scrolled (882, 441) with delta (0, 0)
Screenshot: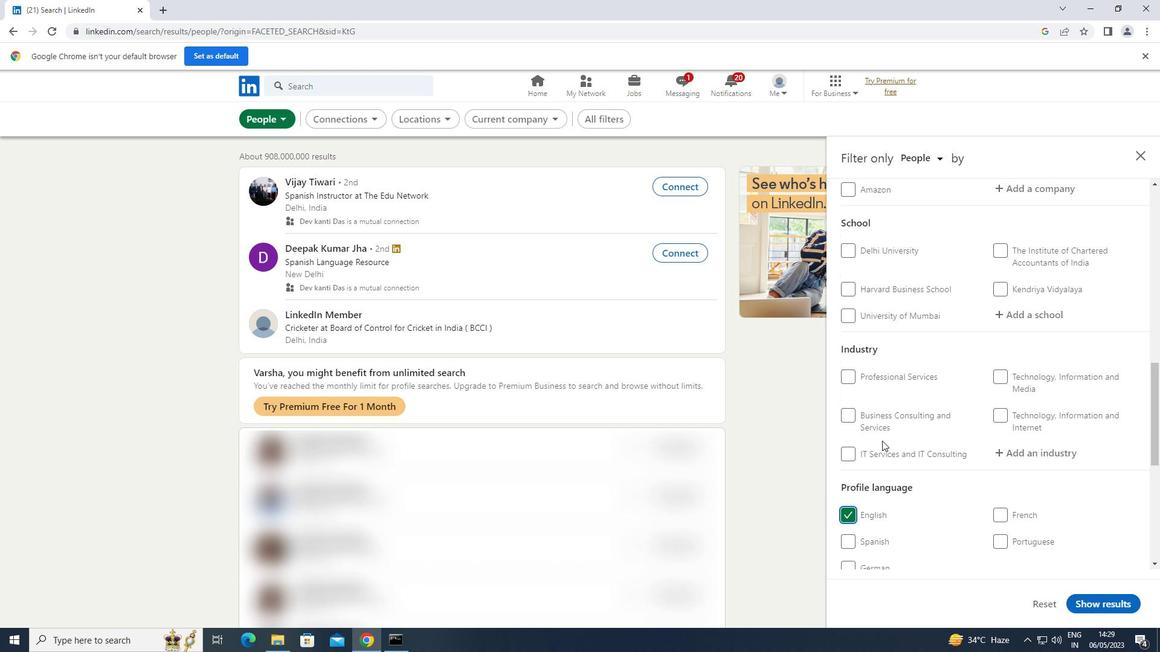 
Action: Mouse scrolled (882, 441) with delta (0, 0)
Screenshot: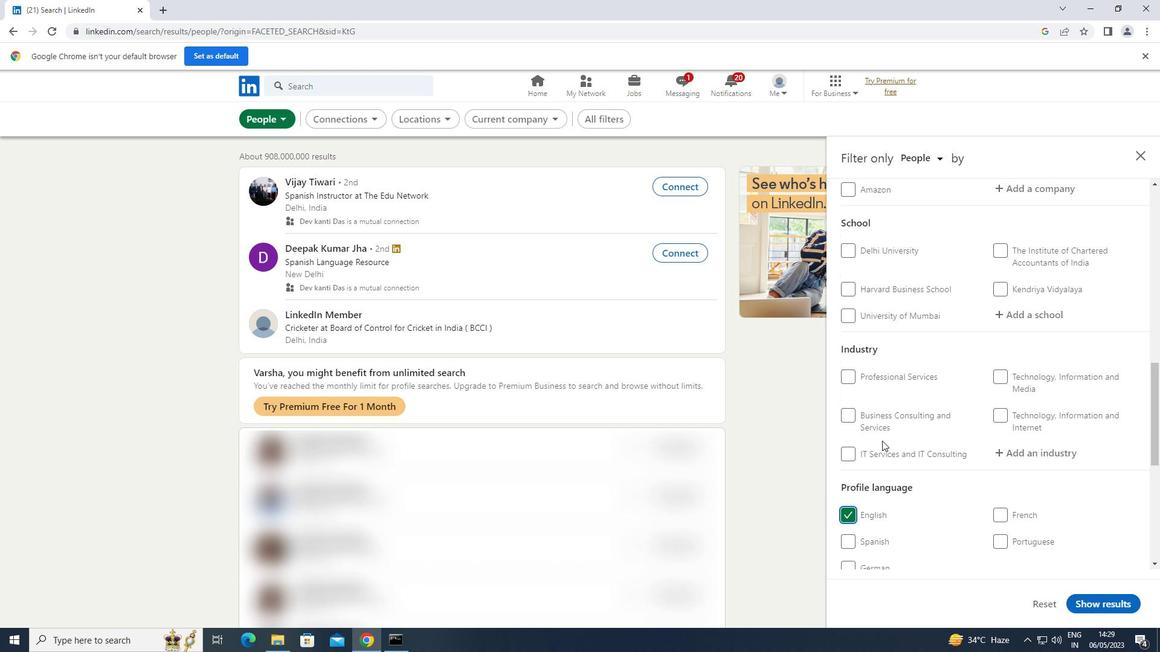 
Action: Mouse scrolled (882, 441) with delta (0, 0)
Screenshot: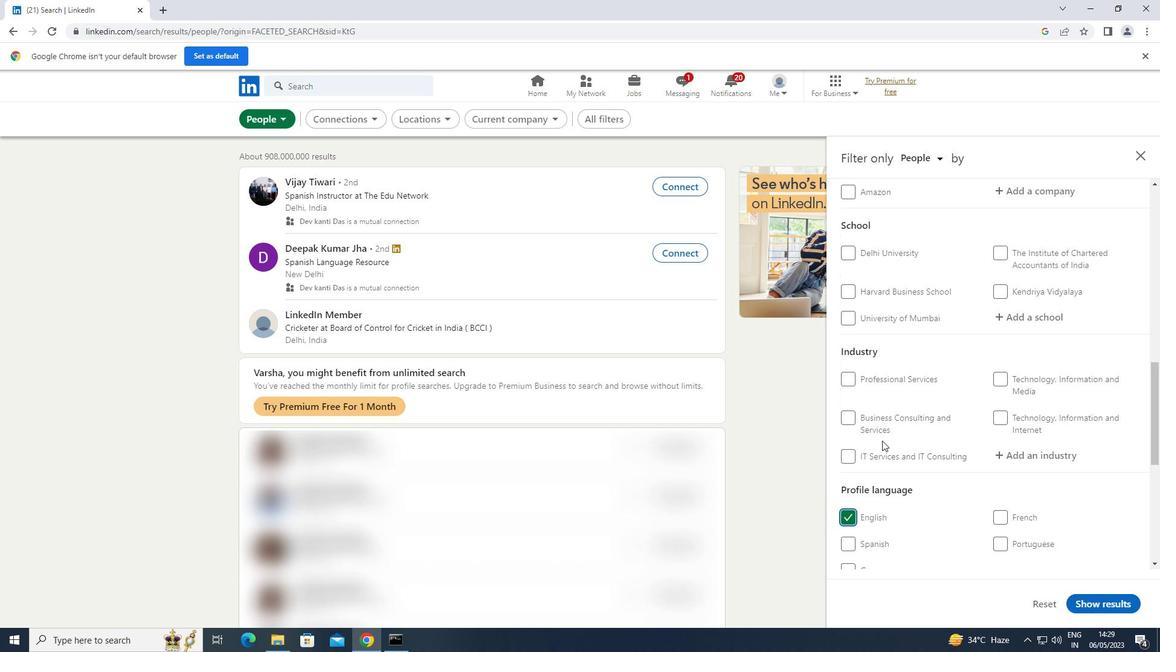 
Action: Mouse scrolled (882, 441) with delta (0, 0)
Screenshot: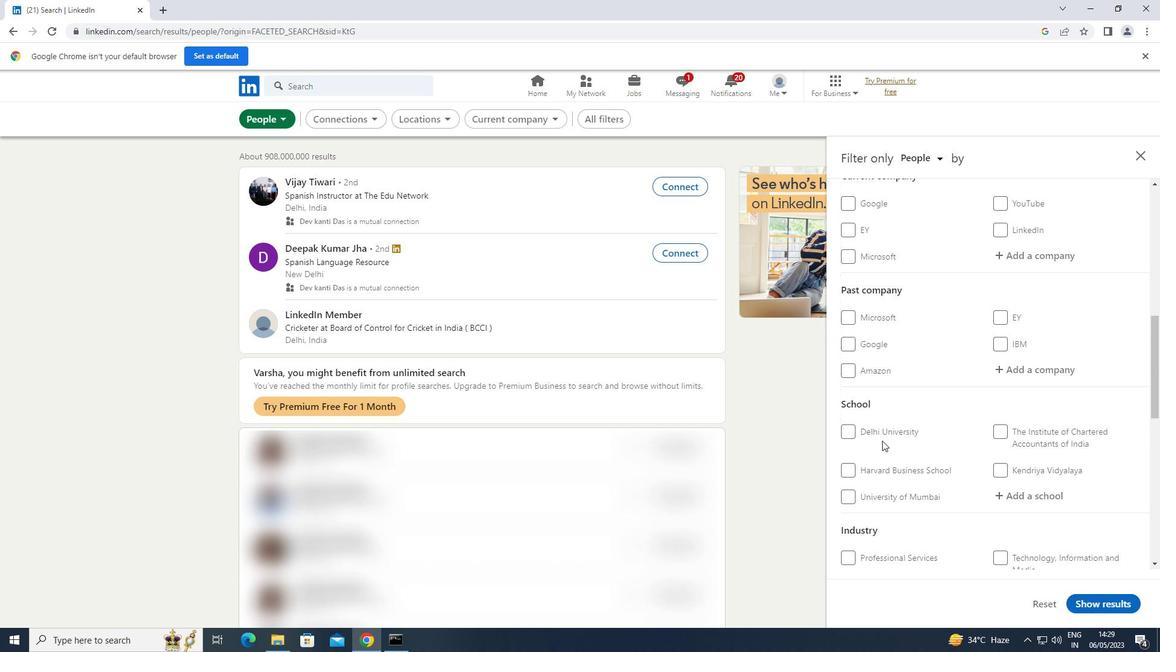 
Action: Mouse scrolled (882, 441) with delta (0, 0)
Screenshot: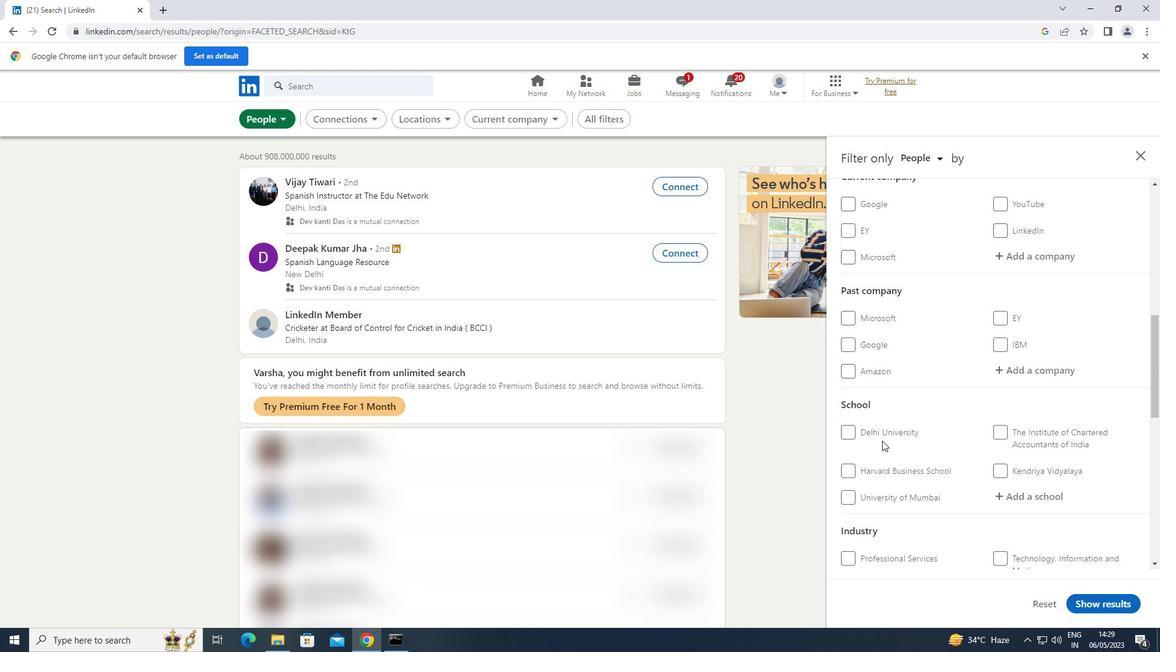
Action: Mouse moved to (1024, 376)
Screenshot: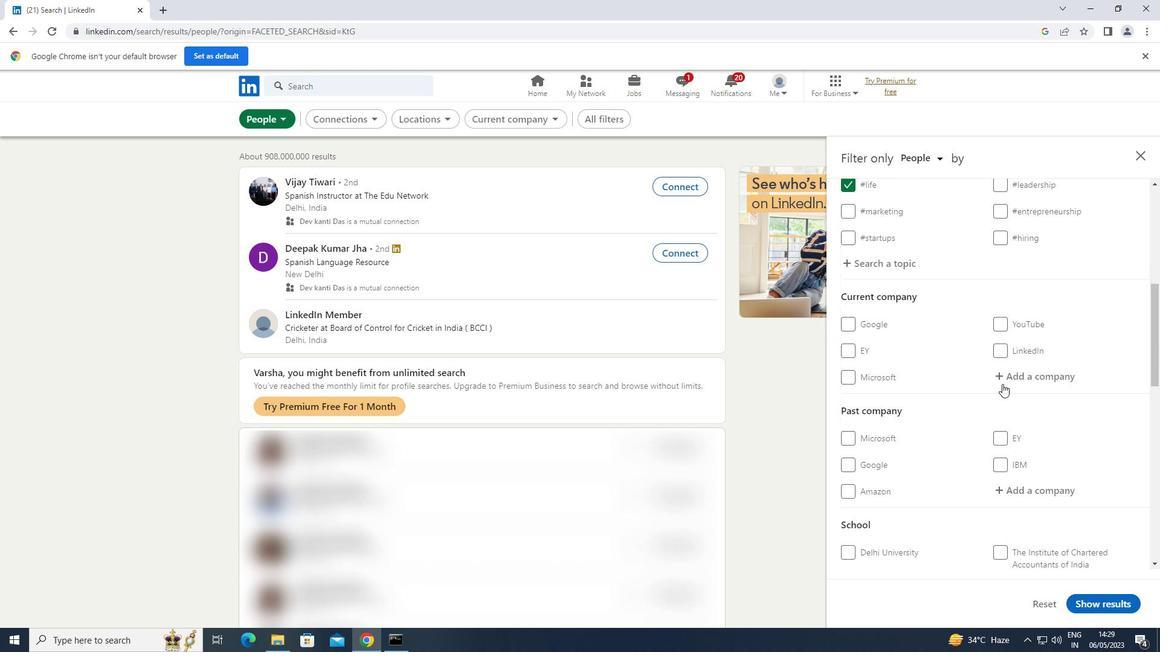 
Action: Mouse pressed left at (1024, 376)
Screenshot: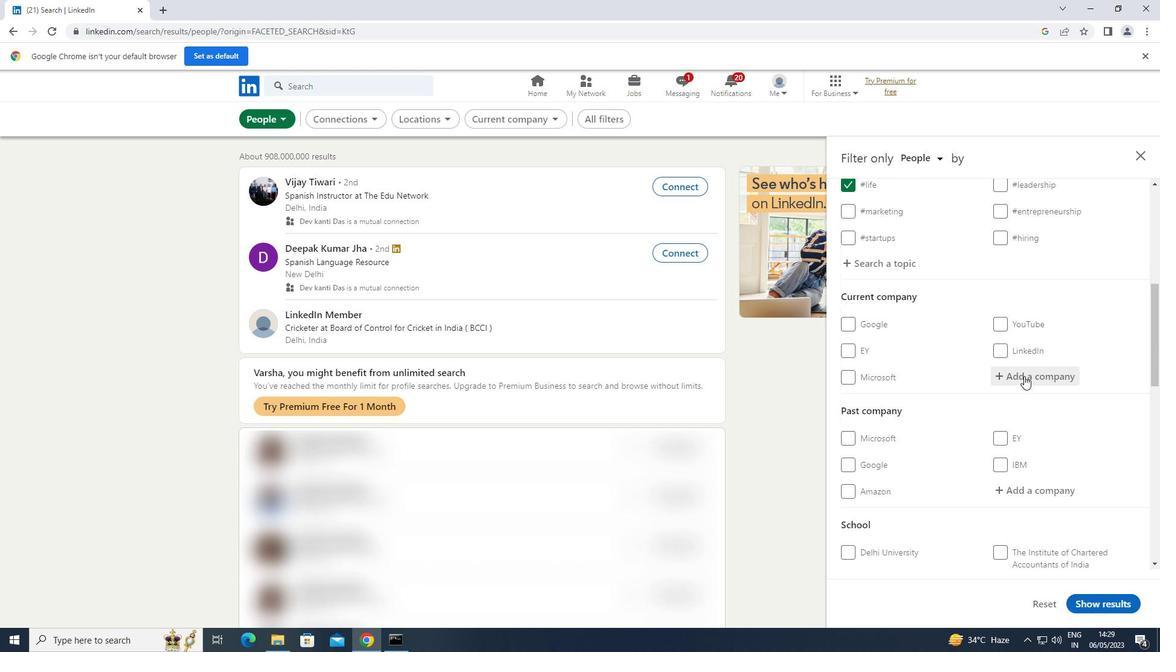 
Action: Mouse moved to (1022, 379)
Screenshot: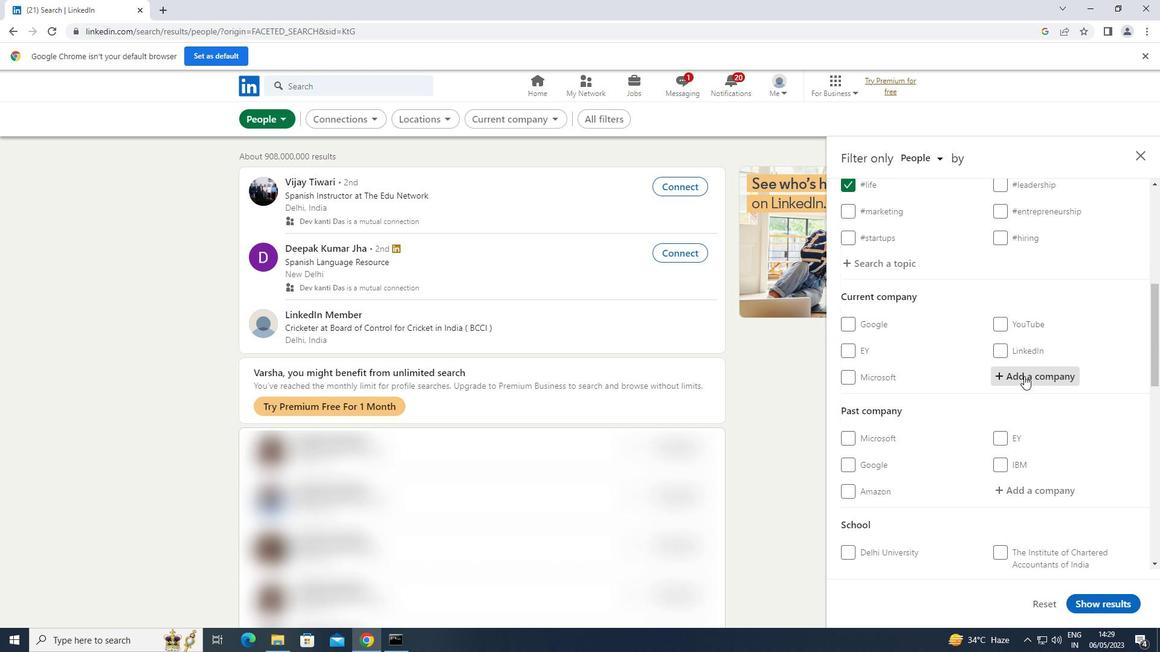 
Action: Key pressed <Key.shift>INGRAM<Key.space>
Screenshot: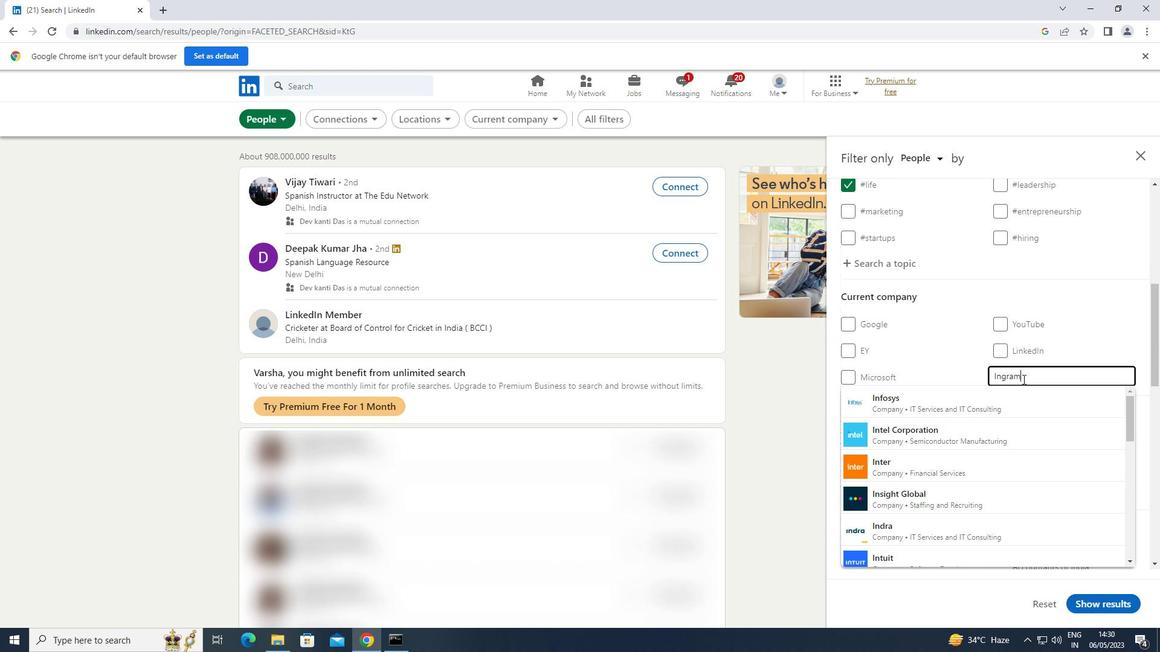
Action: Mouse moved to (928, 402)
Screenshot: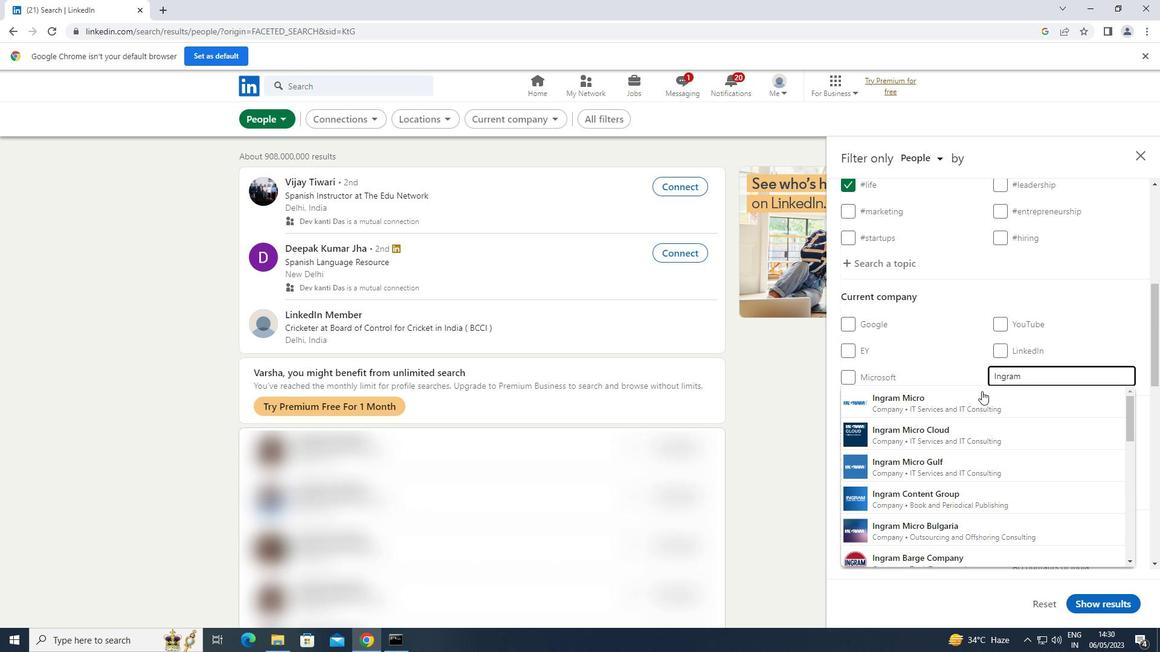 
Action: Mouse pressed left at (928, 402)
Screenshot: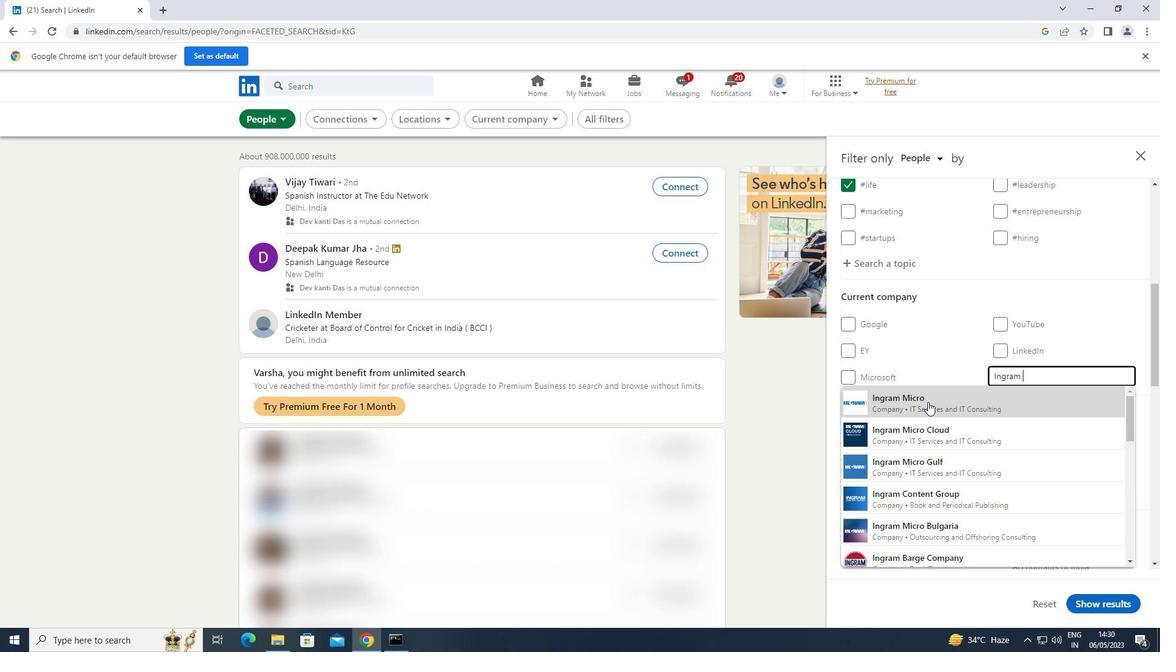 
Action: Mouse moved to (927, 402)
Screenshot: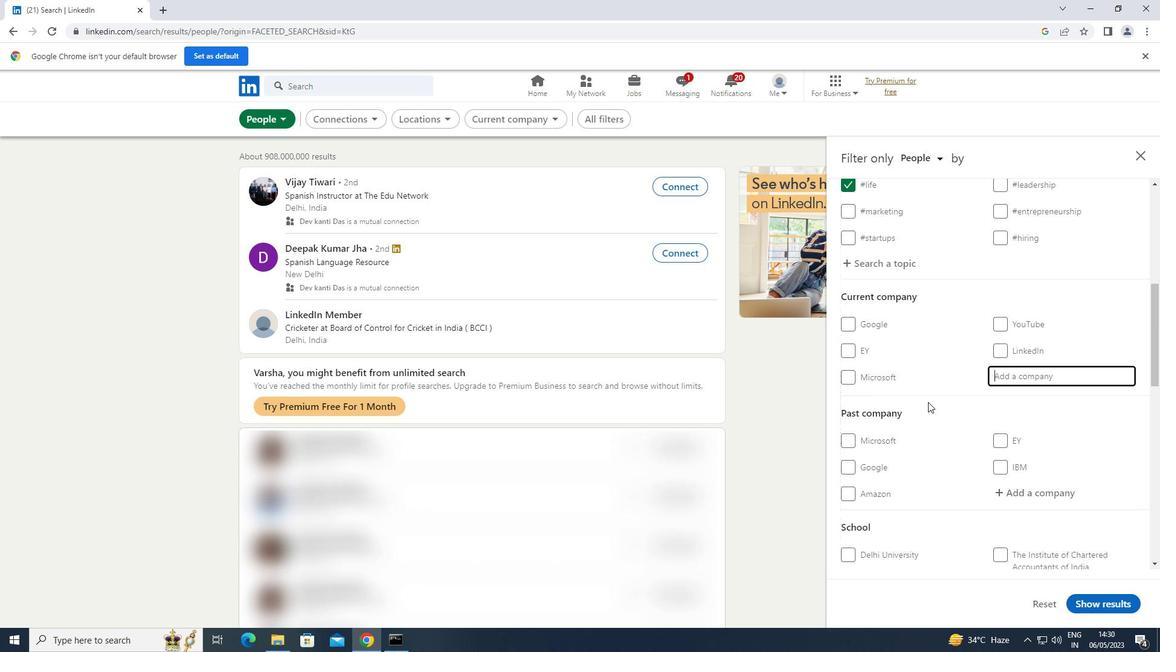 
Action: Mouse scrolled (927, 401) with delta (0, 0)
Screenshot: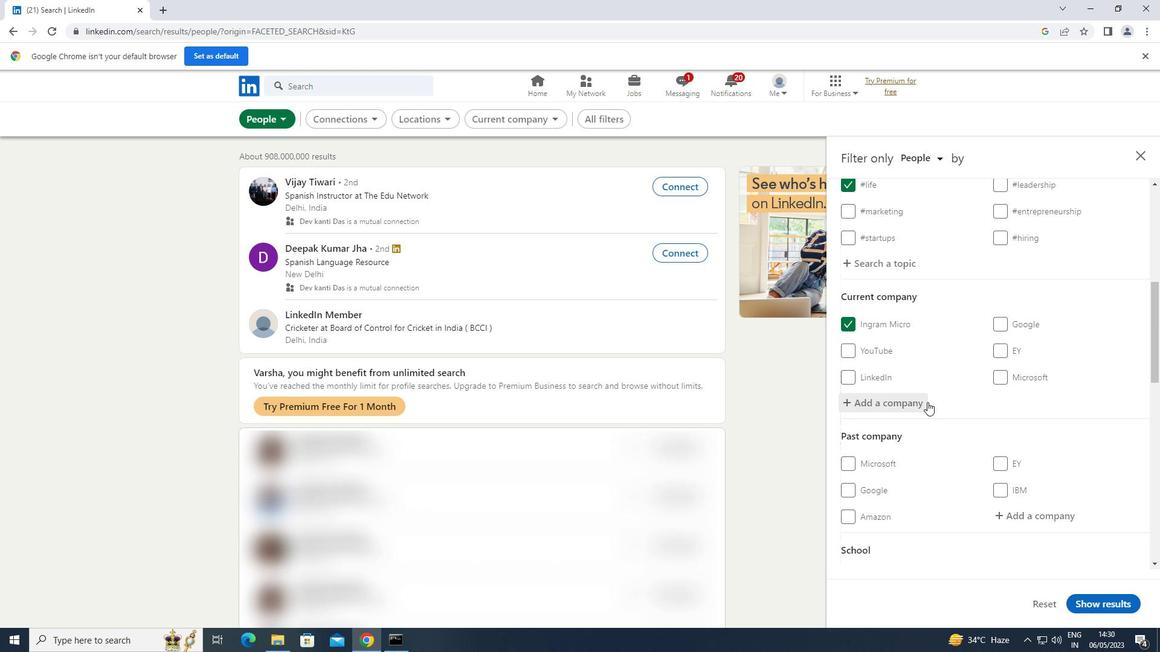
Action: Mouse scrolled (927, 401) with delta (0, 0)
Screenshot: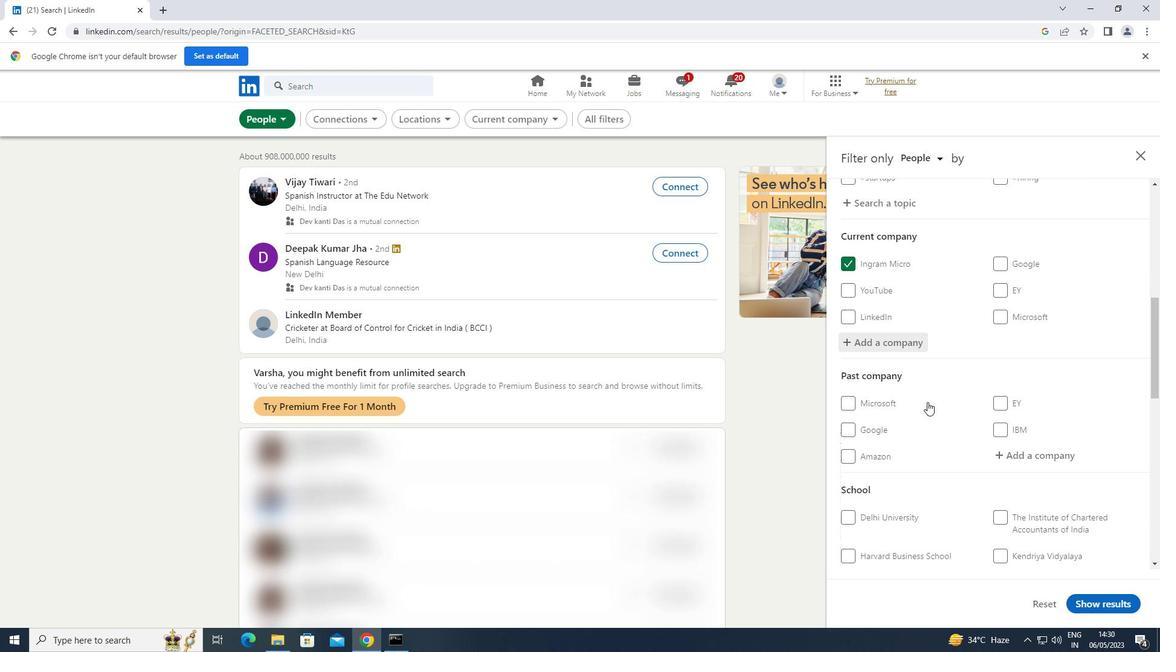 
Action: Mouse scrolled (927, 401) with delta (0, 0)
Screenshot: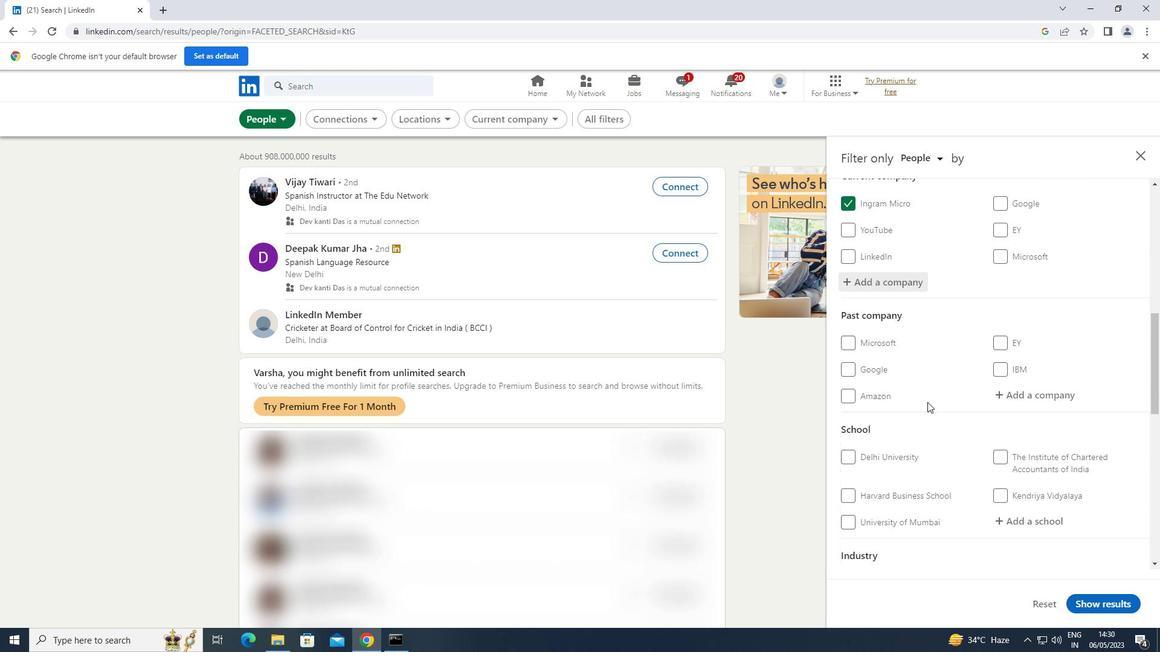 
Action: Mouse moved to (1008, 454)
Screenshot: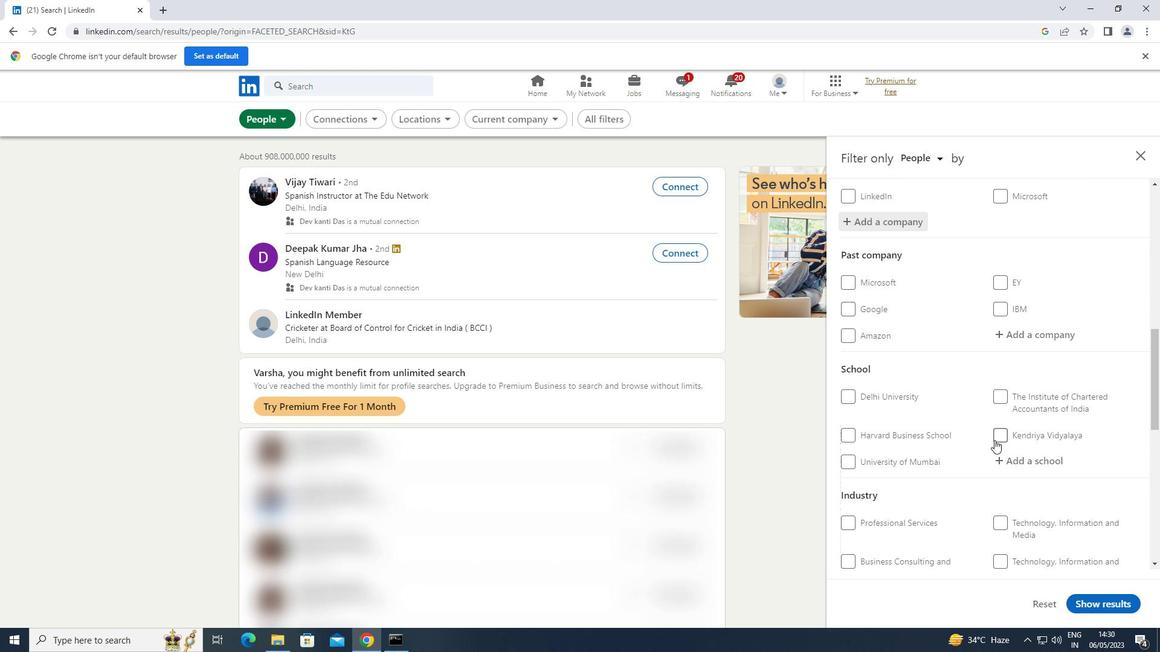 
Action: Mouse pressed left at (1008, 454)
Screenshot: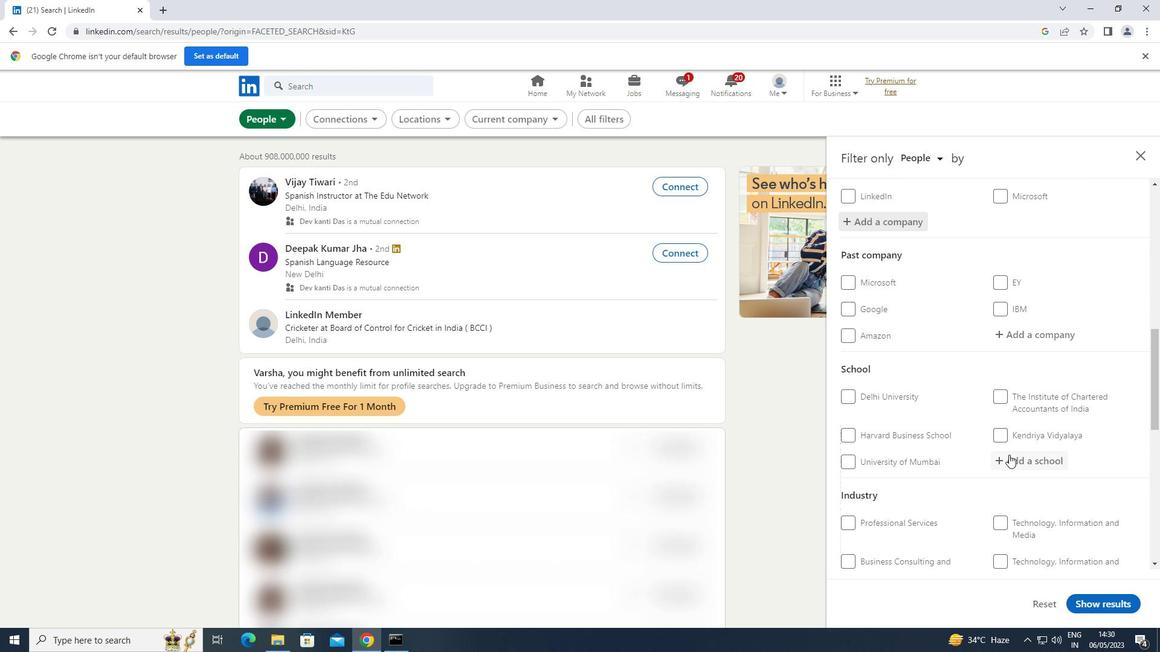
Action: Mouse moved to (1009, 454)
Screenshot: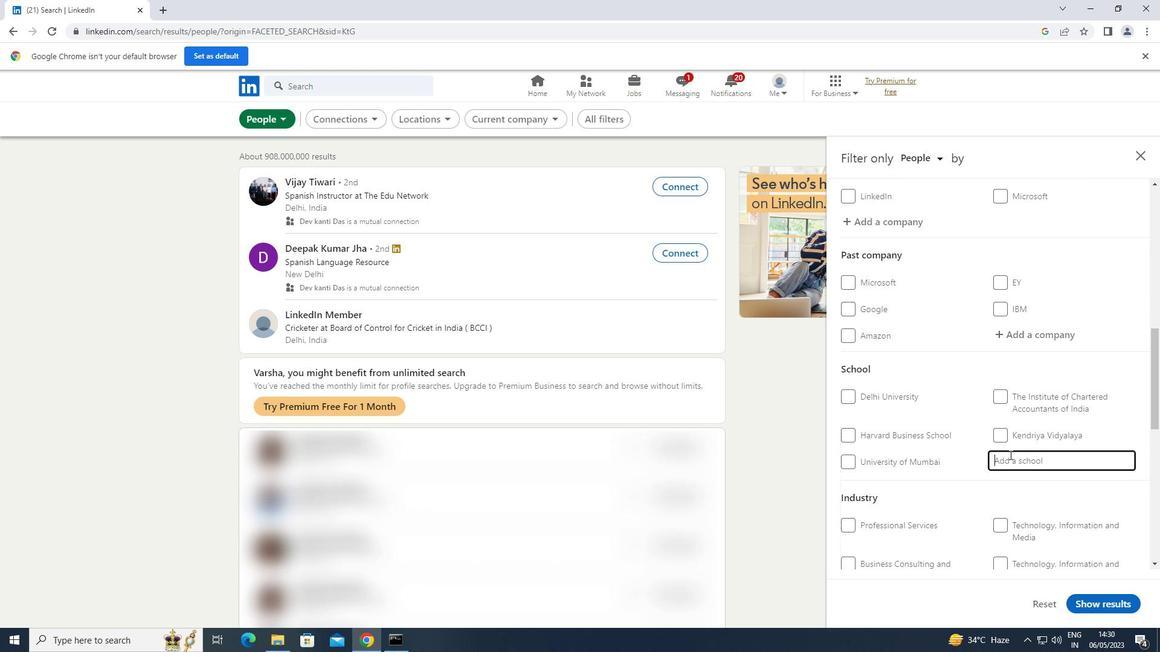 
Action: Key pressed <Key.shift>MARRI
Screenshot: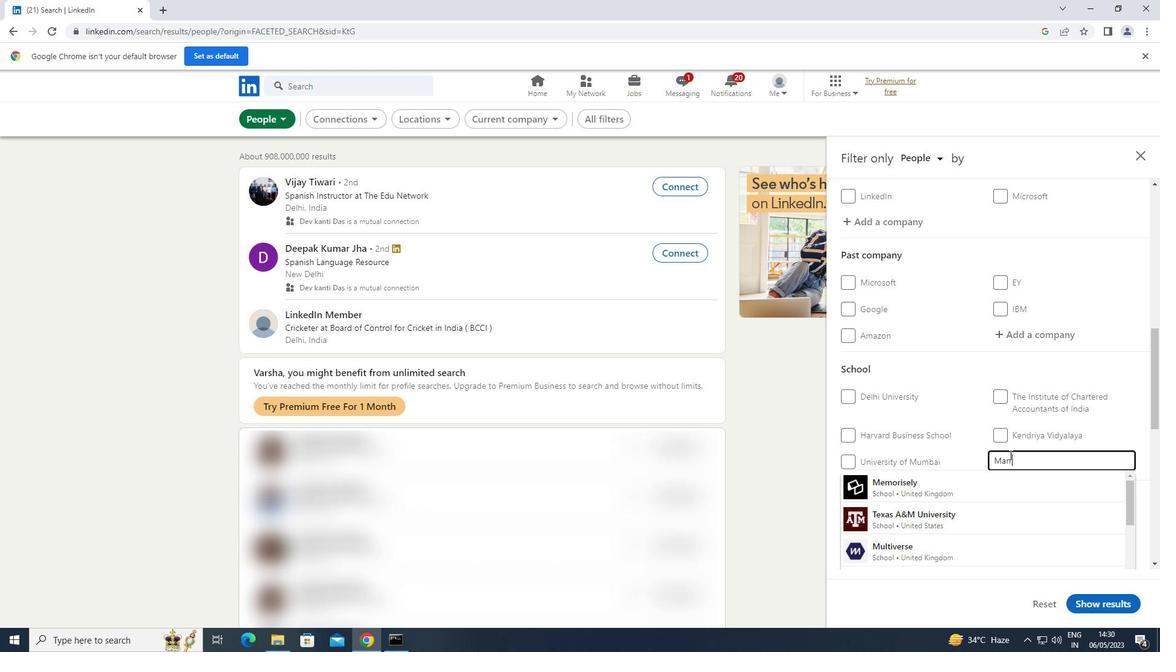 
Action: Mouse moved to (975, 486)
Screenshot: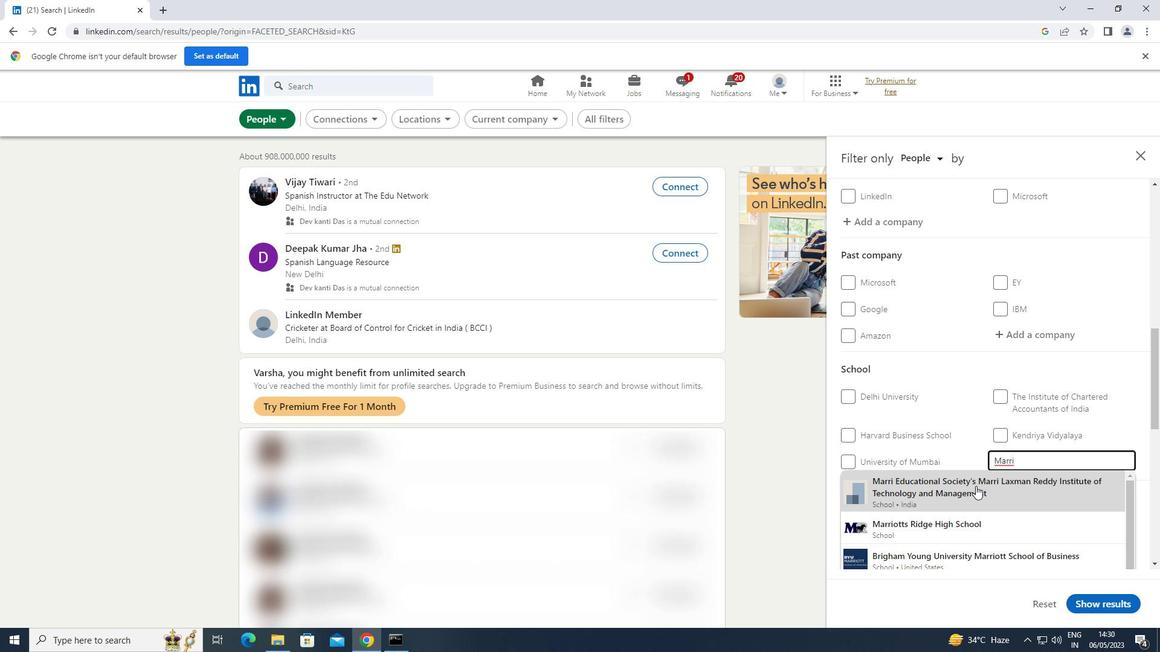 
Action: Mouse pressed left at (975, 486)
Screenshot: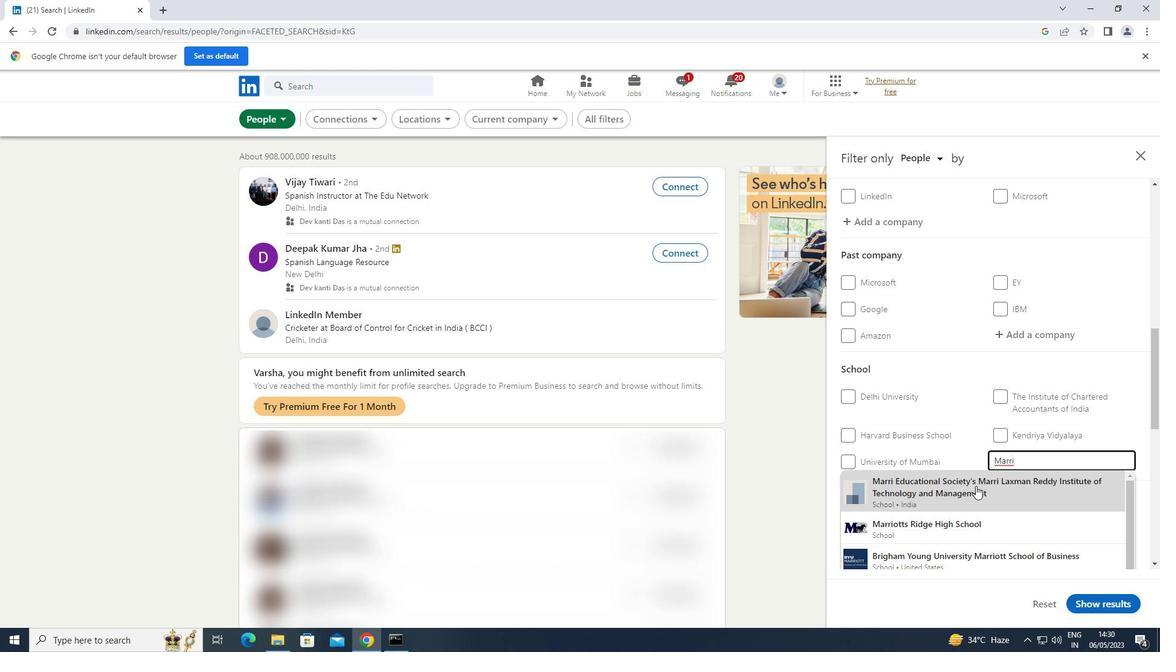 
Action: Mouse scrolled (975, 485) with delta (0, 0)
Screenshot: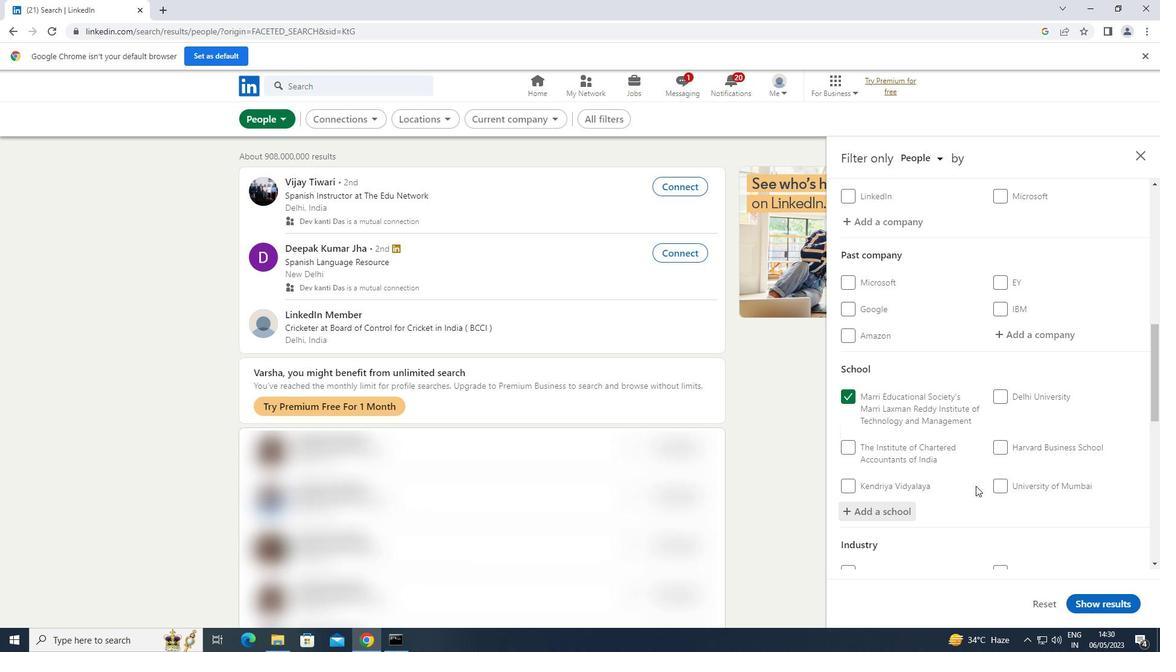 
Action: Mouse scrolled (975, 485) with delta (0, 0)
Screenshot: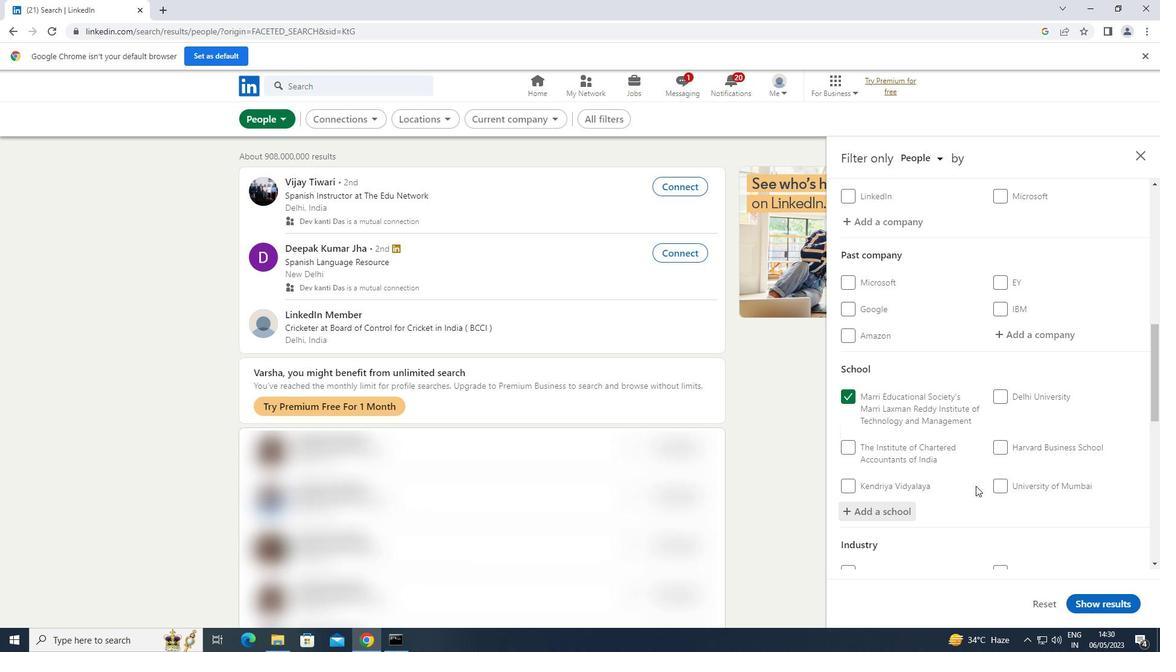 
Action: Mouse scrolled (975, 485) with delta (0, 0)
Screenshot: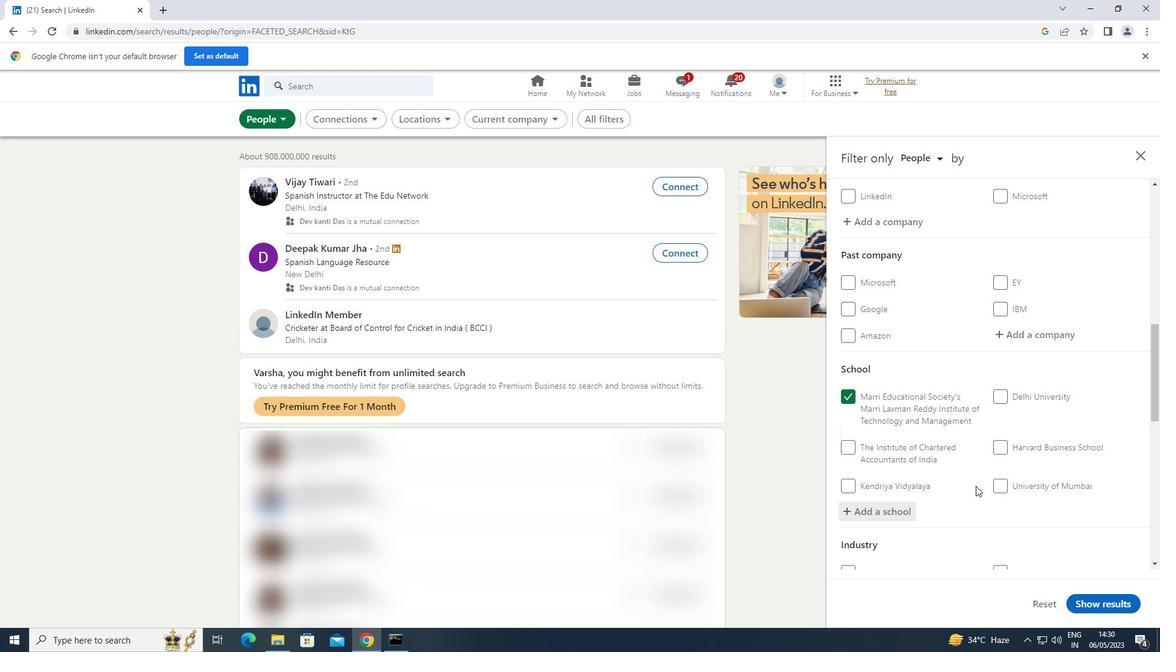 
Action: Mouse moved to (1012, 459)
Screenshot: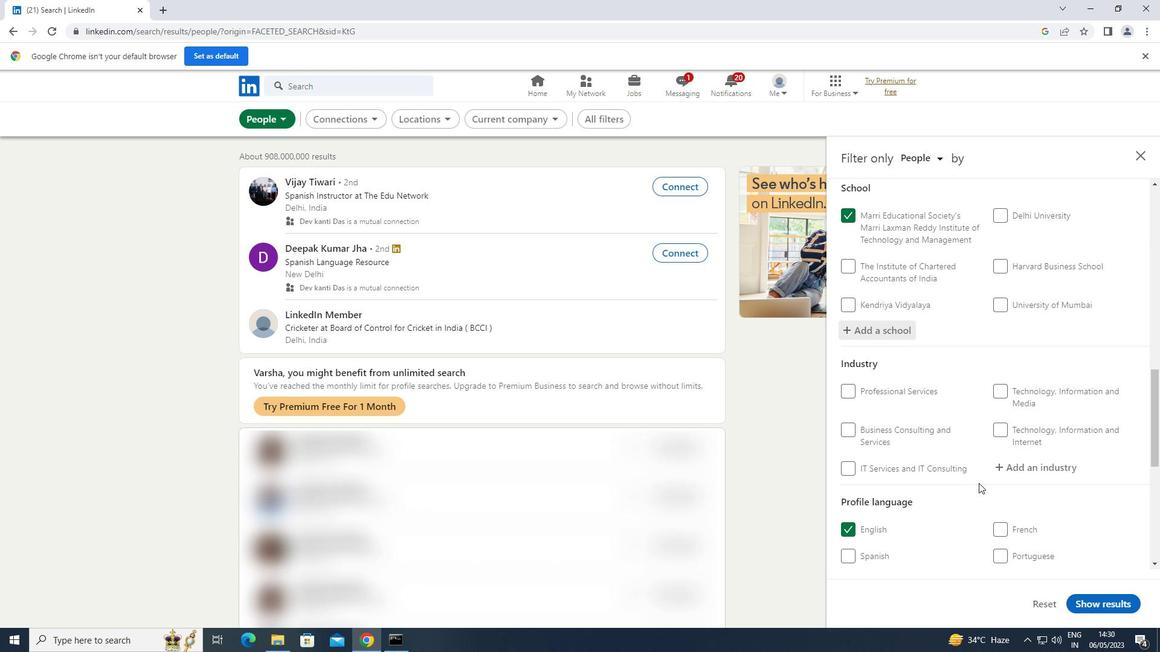 
Action: Mouse pressed left at (1012, 459)
Screenshot: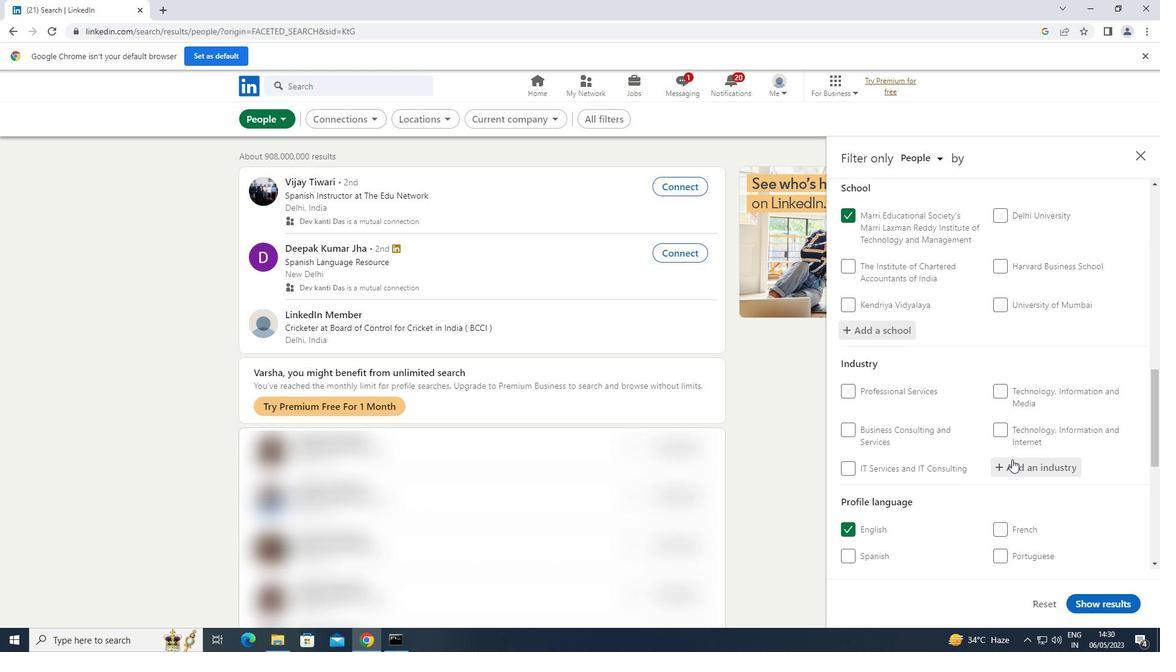 
Action: Key pressed <Key.shift>FUNDRAISIN
Screenshot: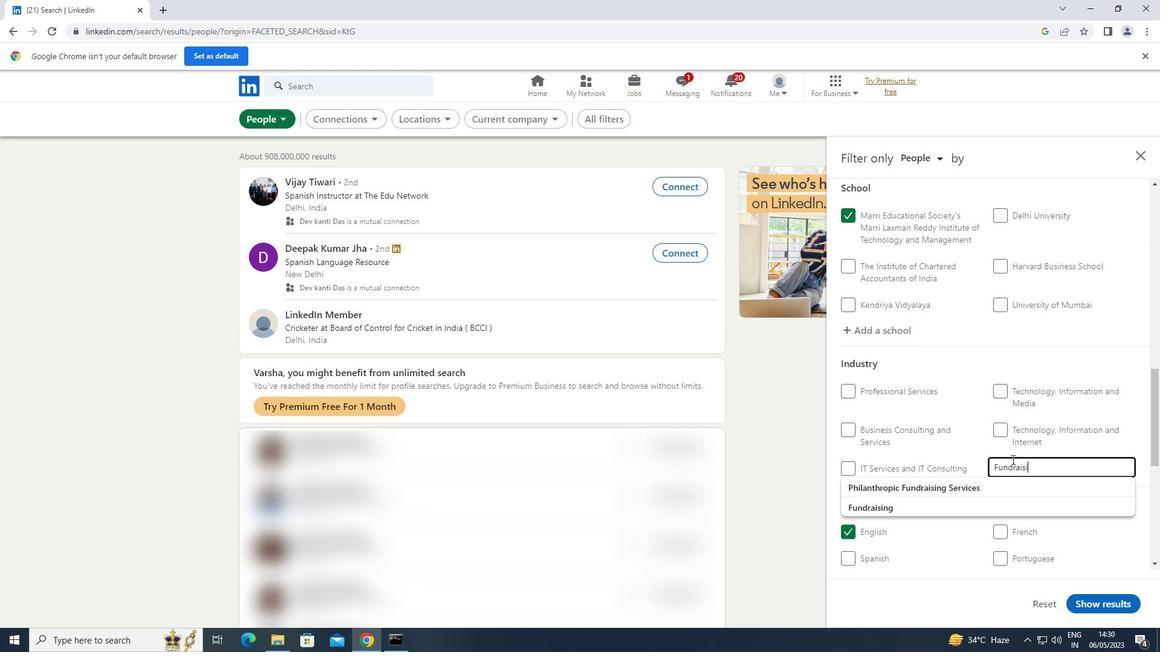 
Action: Mouse moved to (915, 509)
Screenshot: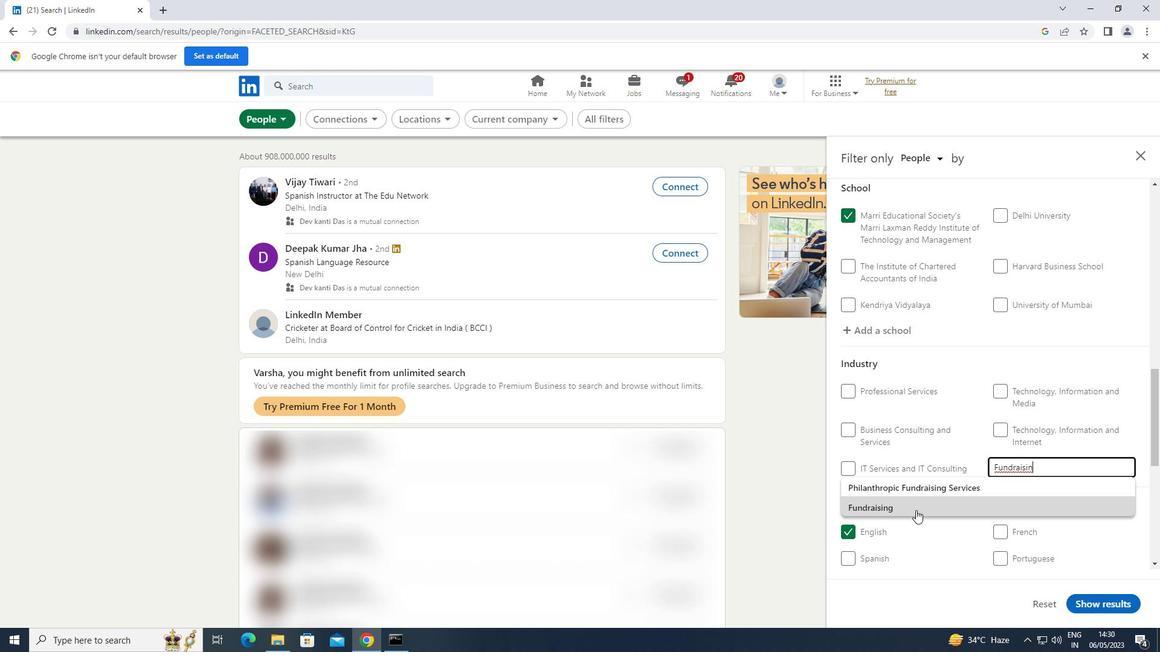 
Action: Mouse pressed left at (915, 509)
Screenshot: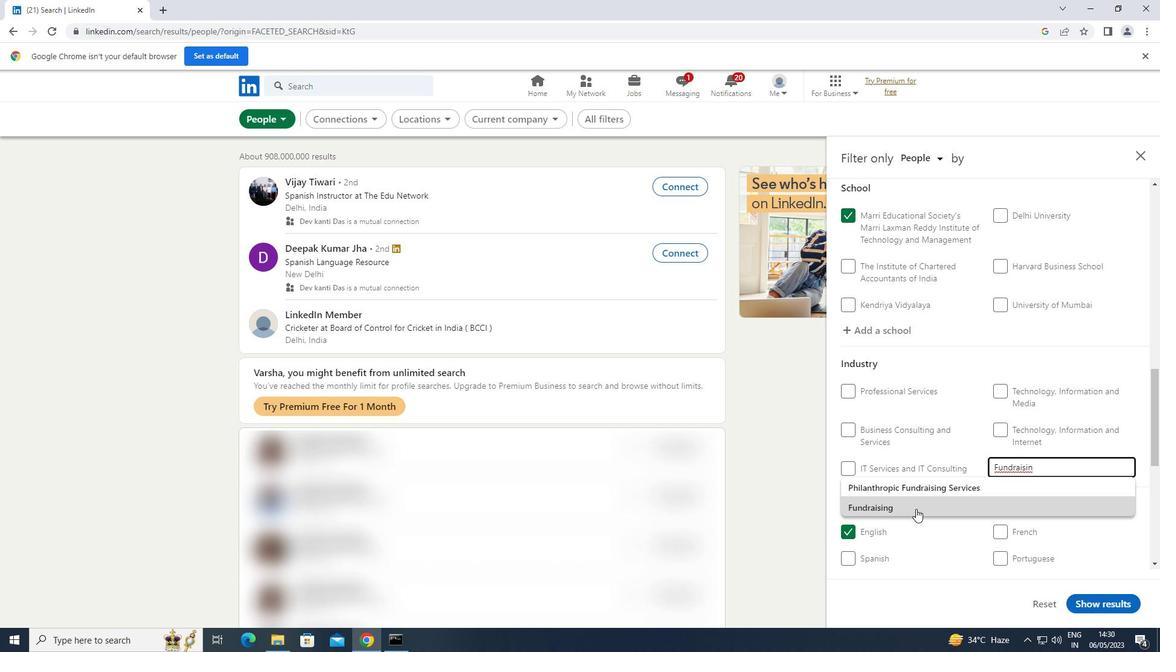 
Action: Mouse moved to (918, 506)
Screenshot: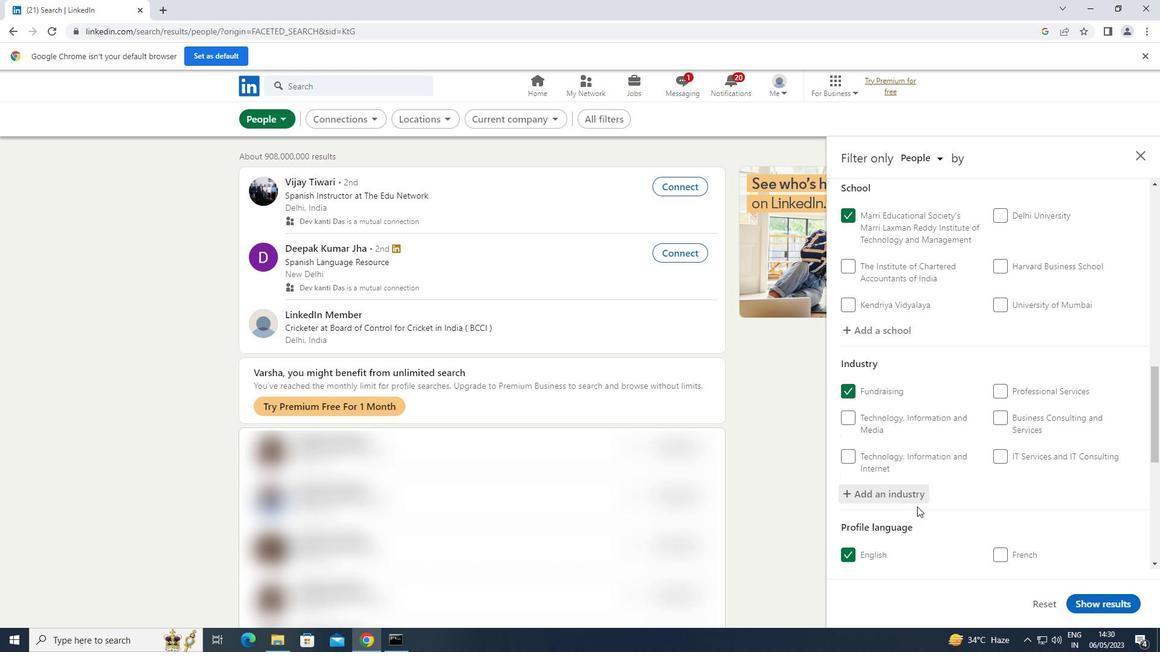 
Action: Mouse scrolled (918, 505) with delta (0, 0)
Screenshot: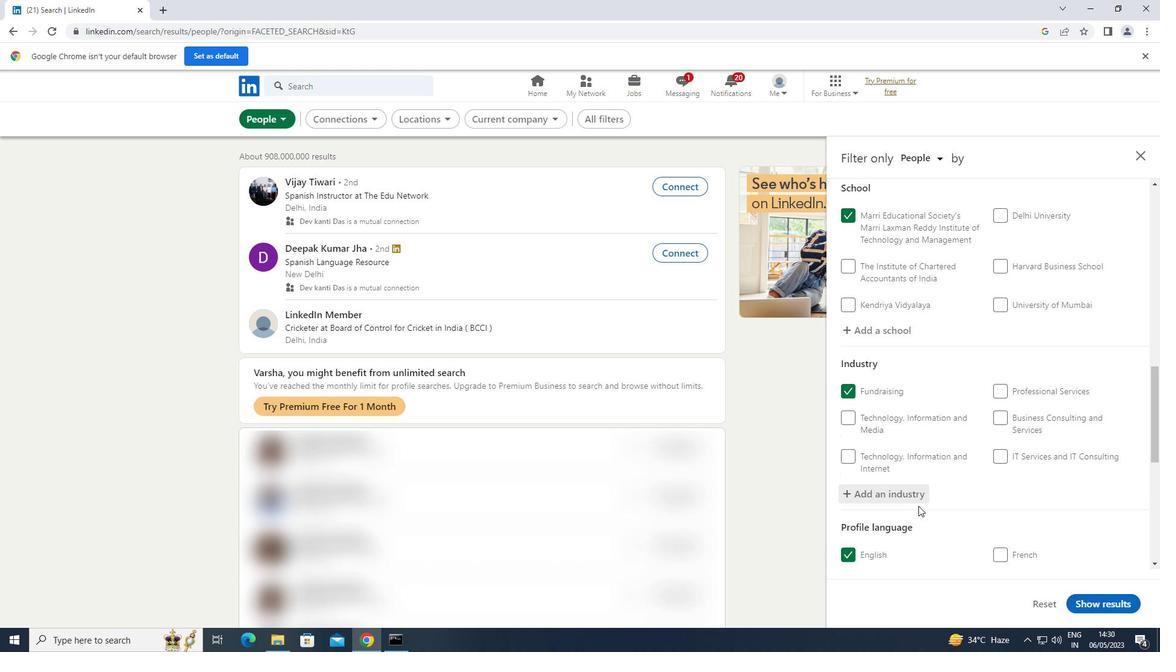 
Action: Mouse scrolled (918, 505) with delta (0, 0)
Screenshot: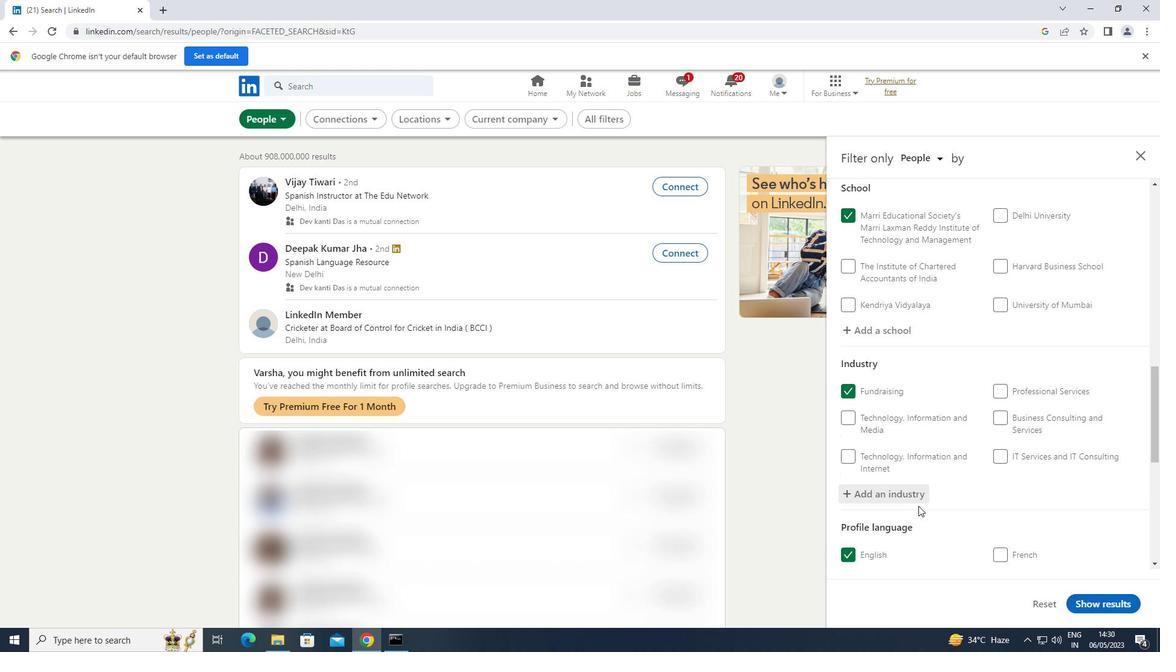 
Action: Mouse scrolled (918, 505) with delta (0, 0)
Screenshot: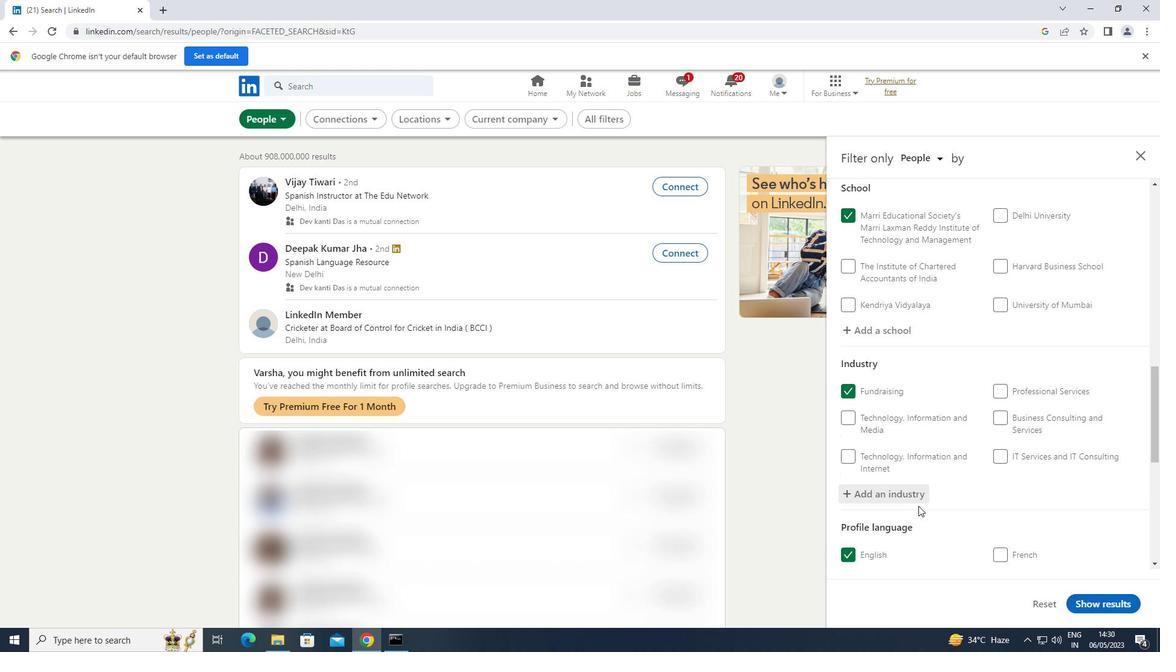 
Action: Mouse scrolled (918, 505) with delta (0, 0)
Screenshot: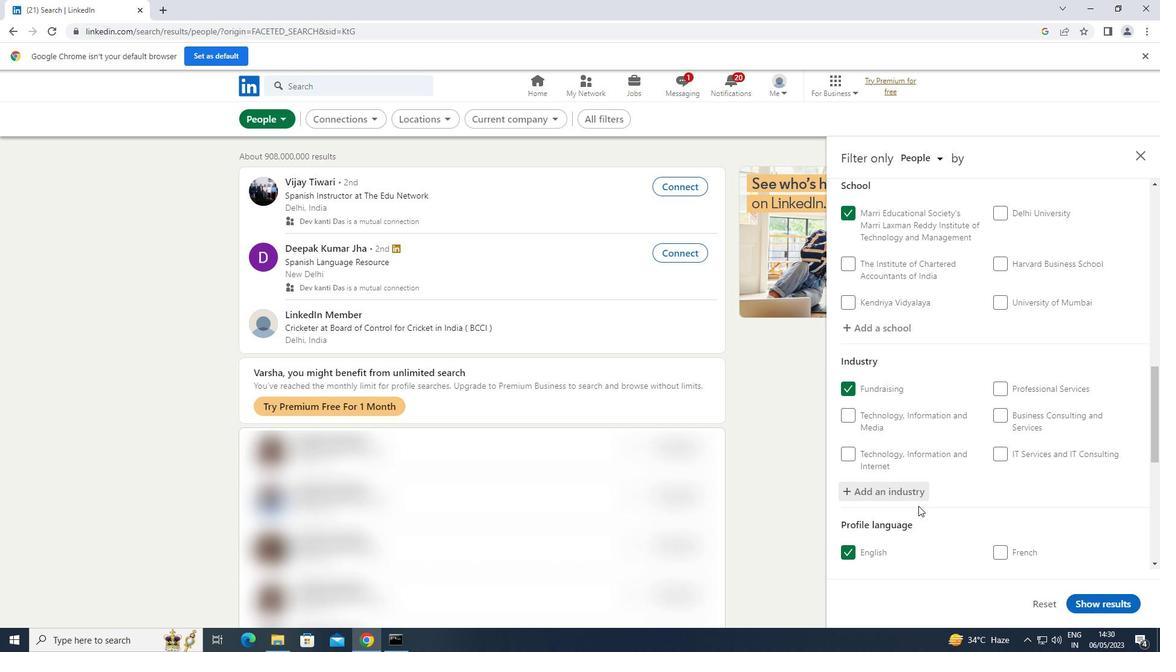 
Action: Mouse moved to (920, 503)
Screenshot: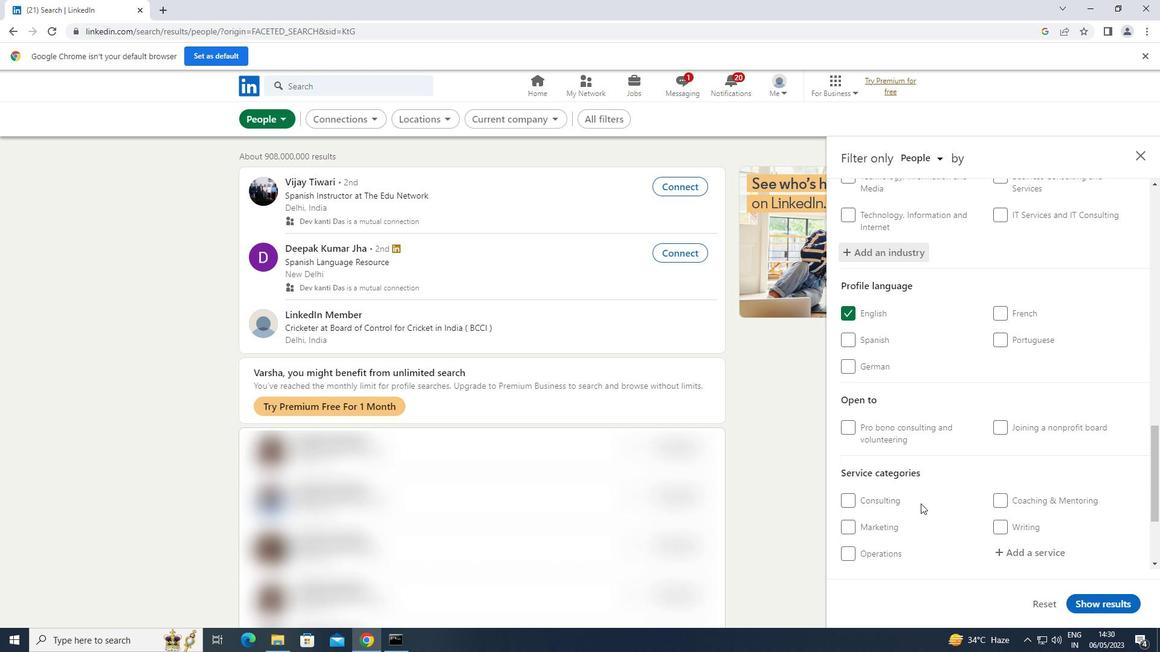 
Action: Mouse scrolled (920, 502) with delta (0, 0)
Screenshot: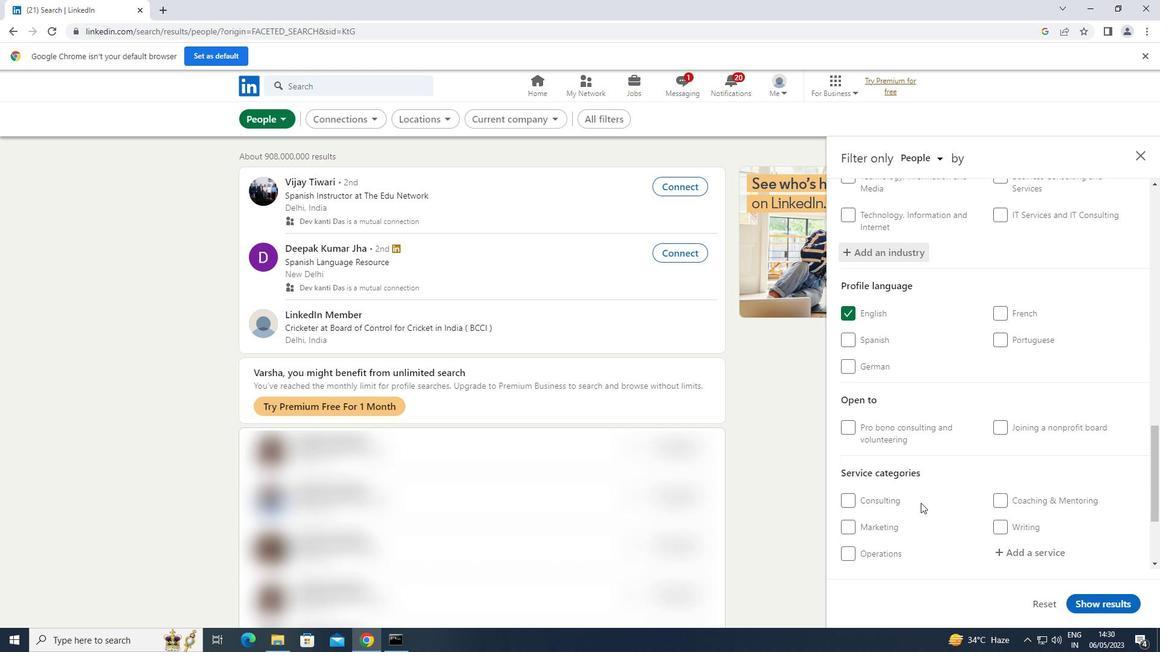 
Action: Mouse scrolled (920, 502) with delta (0, 0)
Screenshot: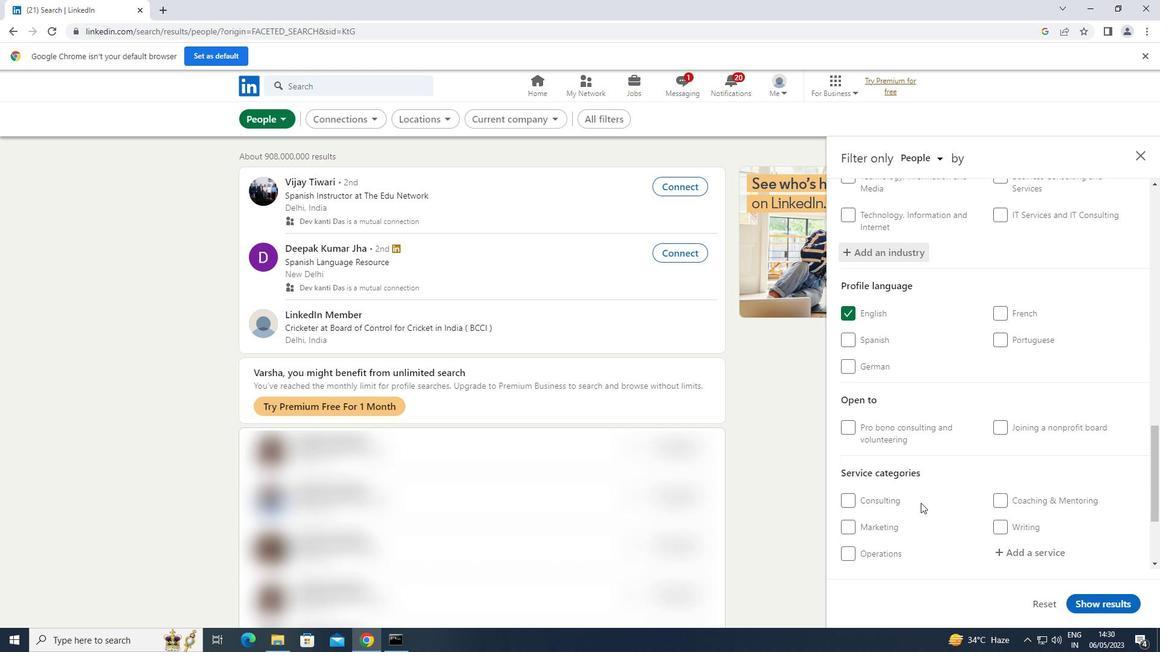 
Action: Mouse scrolled (920, 502) with delta (0, 0)
Screenshot: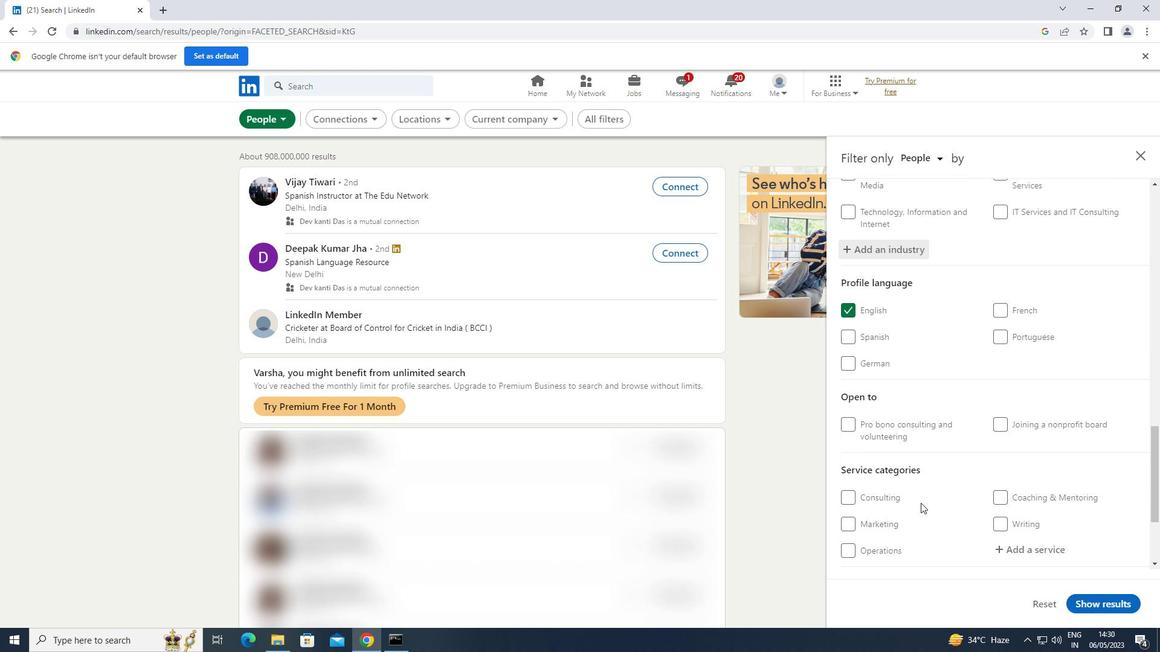 
Action: Mouse moved to (1016, 404)
Screenshot: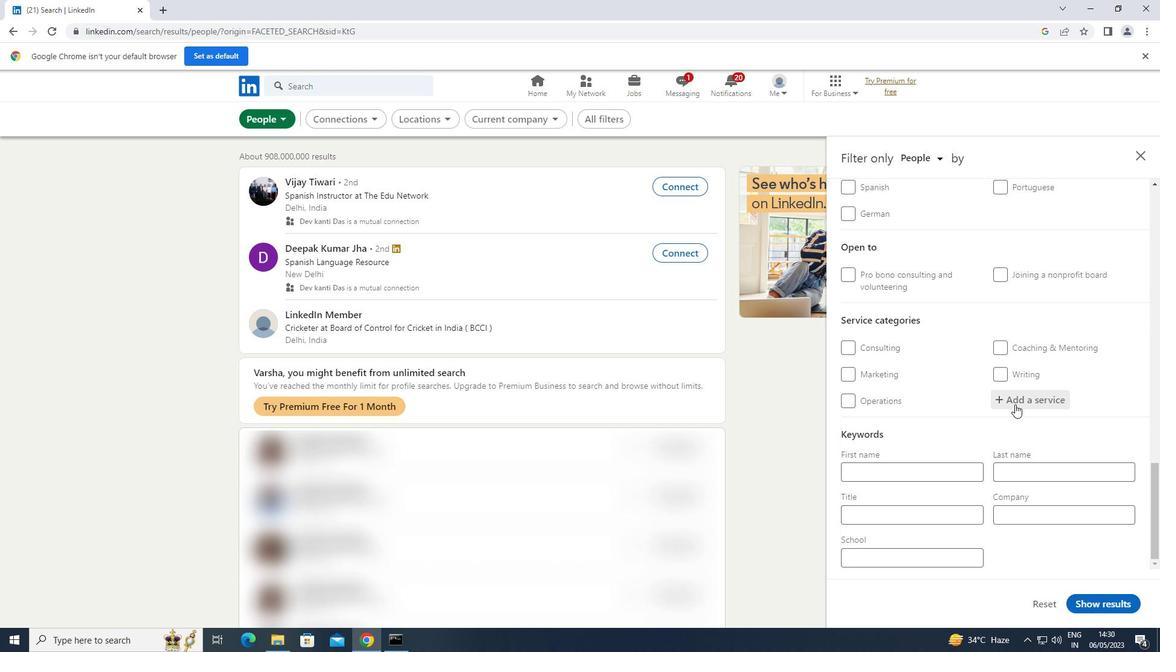
Action: Mouse pressed left at (1016, 404)
Screenshot: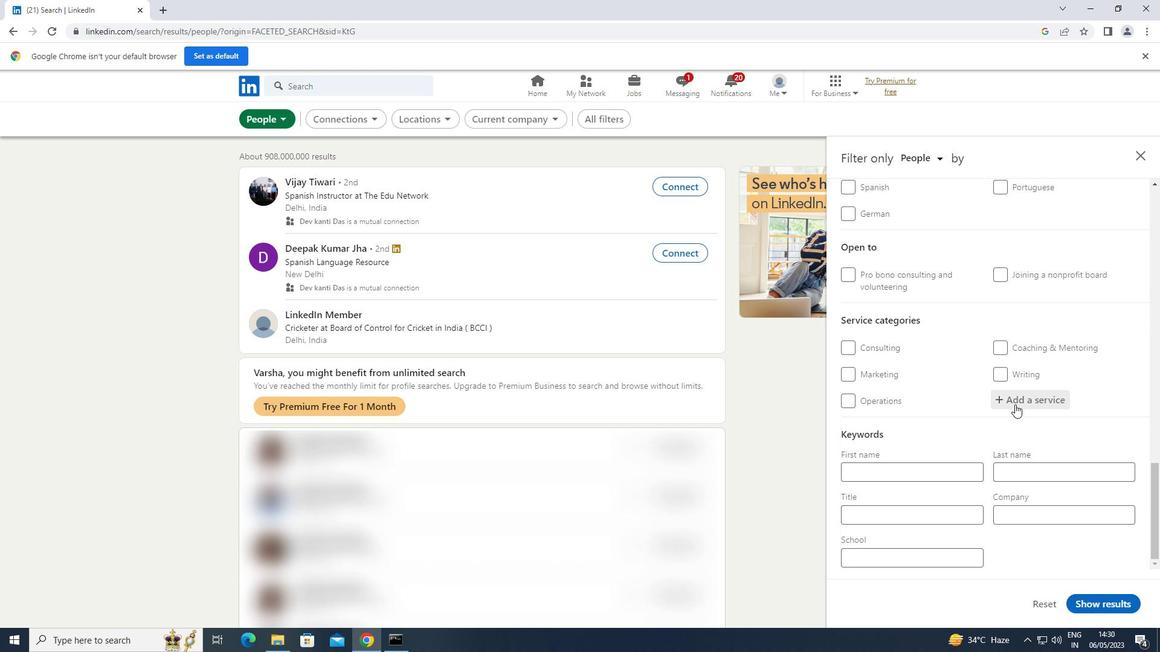 
Action: Key pressed <Key.shift>PUBLIC
Screenshot: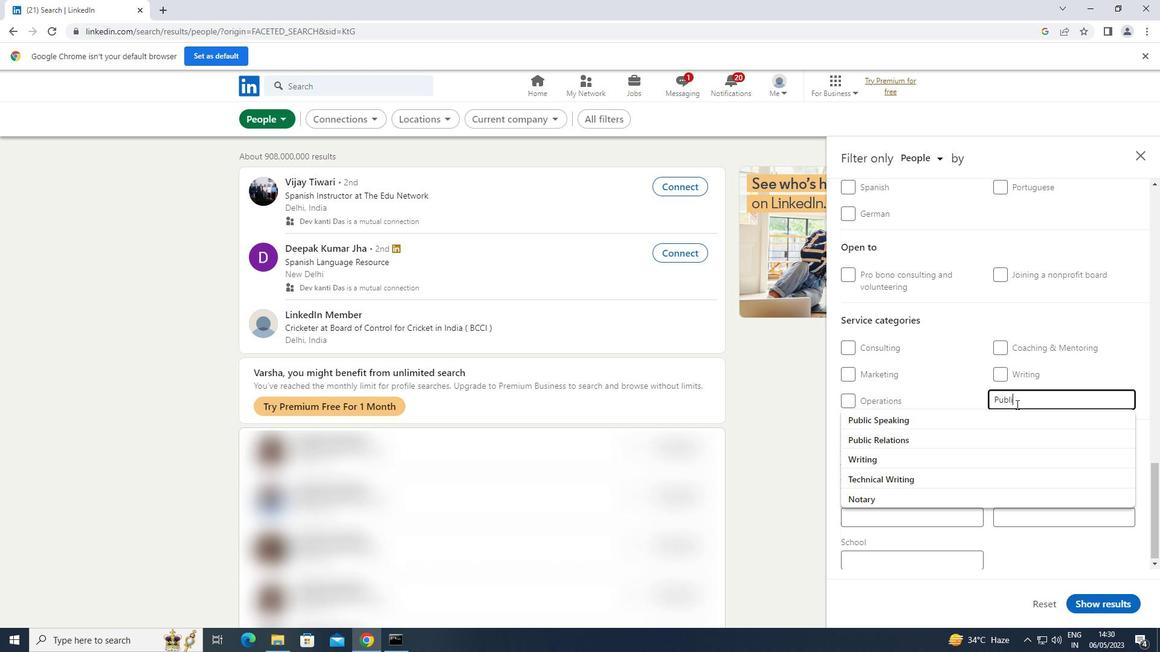 
Action: Mouse moved to (932, 433)
Screenshot: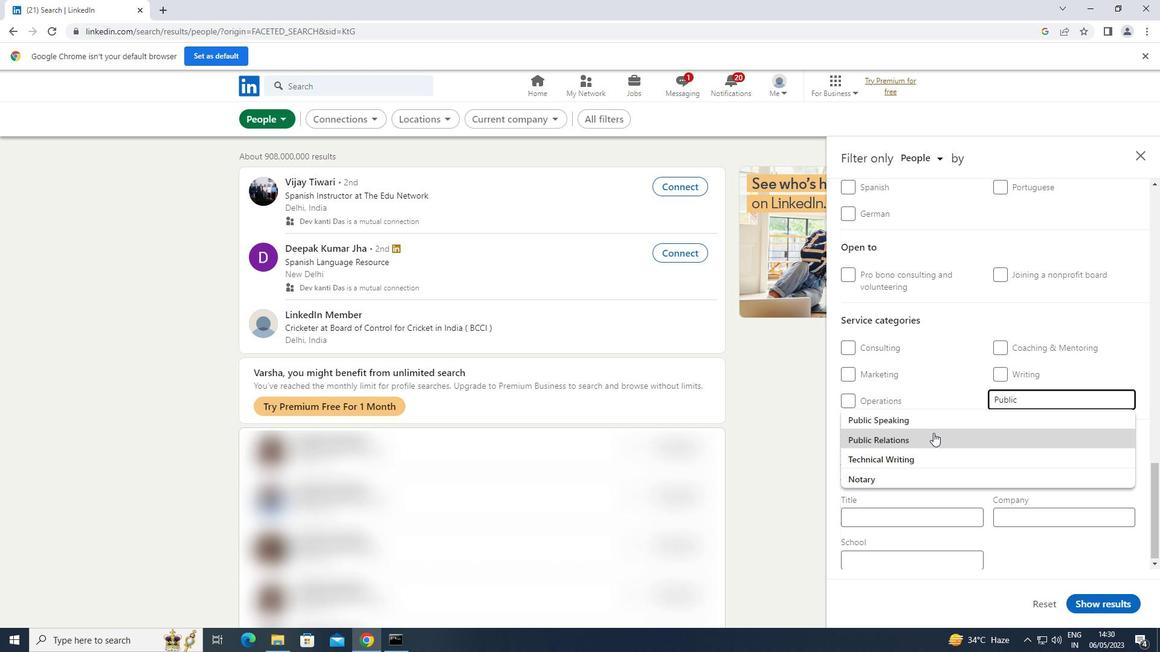 
Action: Mouse pressed left at (932, 433)
Screenshot: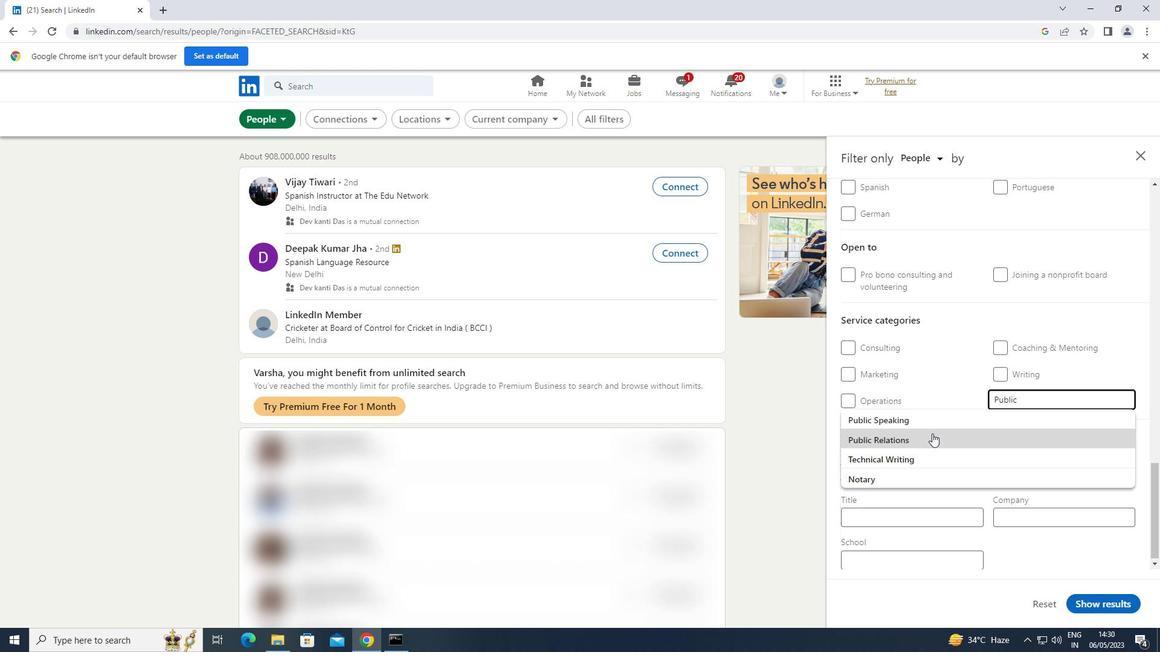 
Action: Mouse moved to (935, 431)
Screenshot: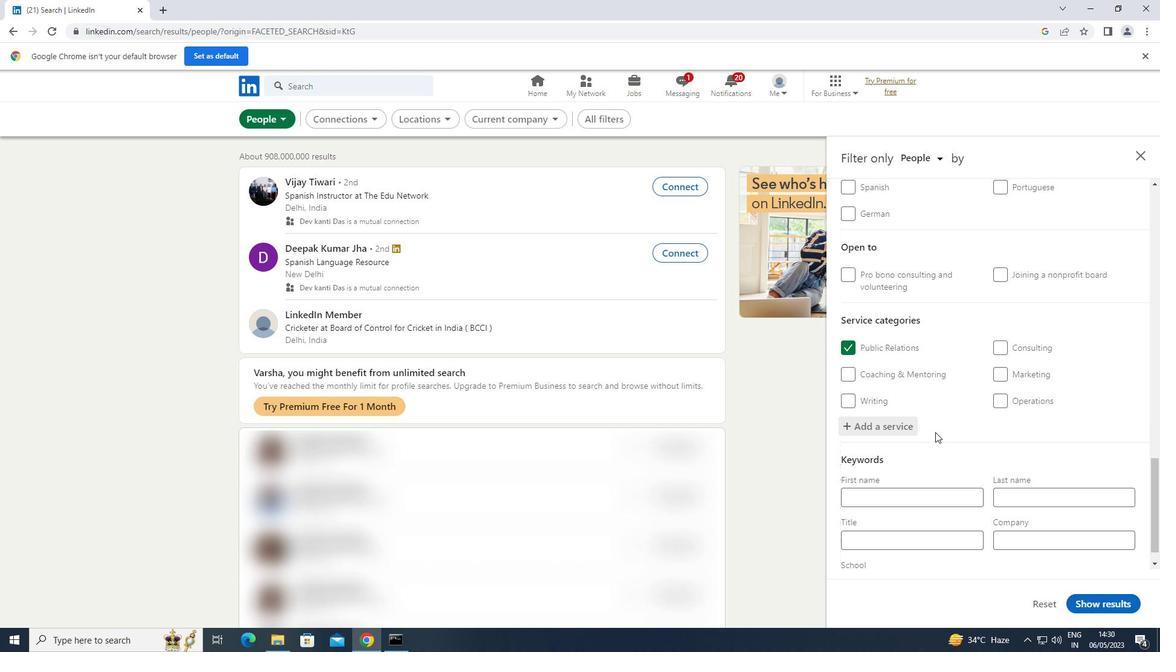 
Action: Mouse scrolled (935, 431) with delta (0, 0)
Screenshot: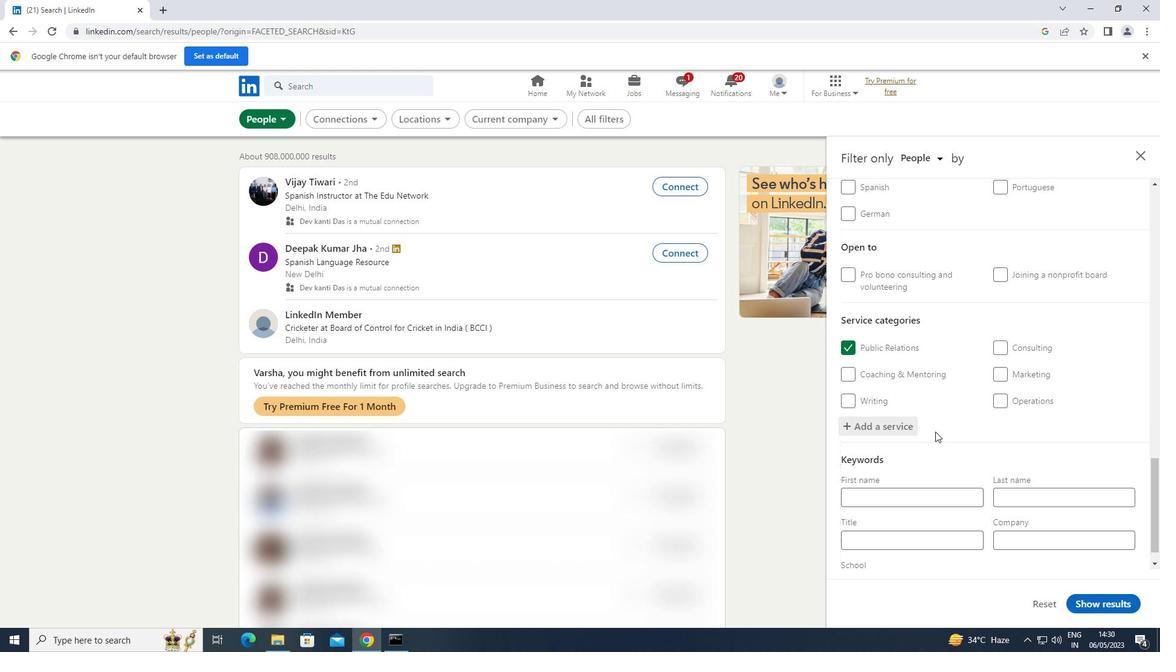 
Action: Mouse scrolled (935, 431) with delta (0, 0)
Screenshot: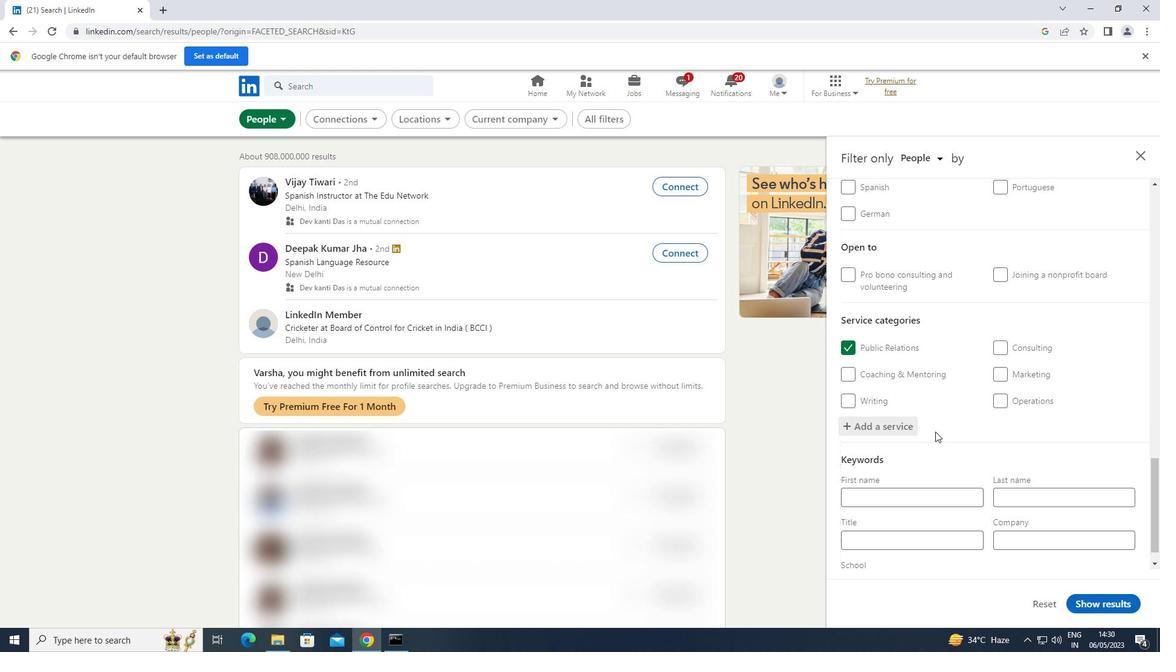 
Action: Mouse scrolled (935, 431) with delta (0, 0)
Screenshot: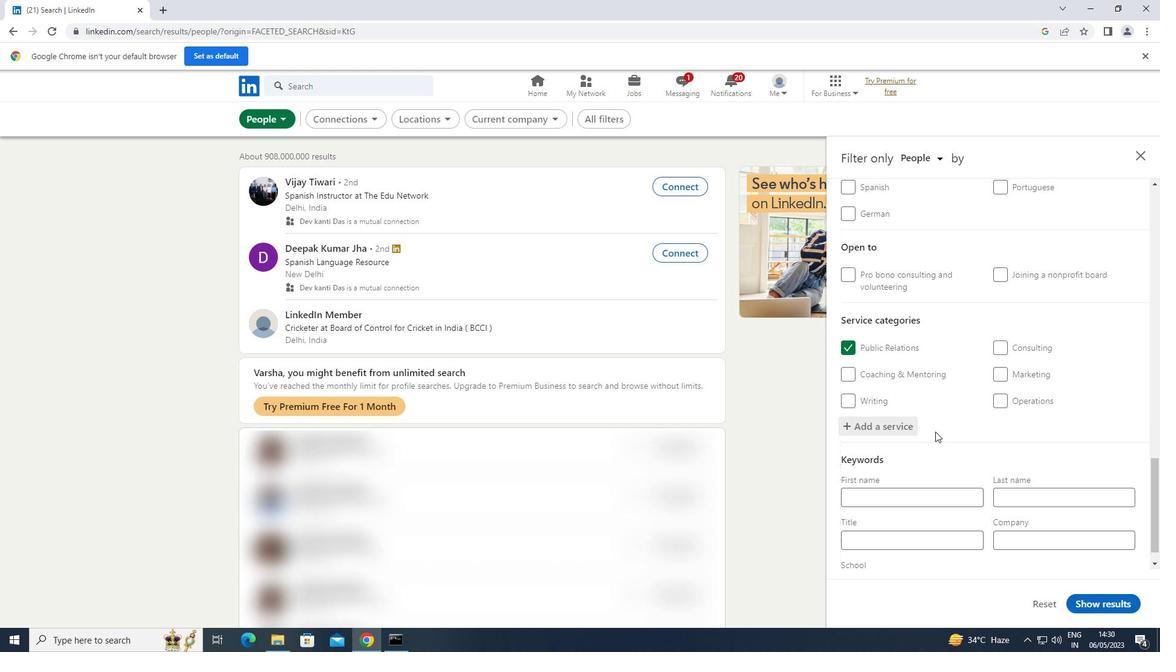 
Action: Mouse scrolled (935, 431) with delta (0, 0)
Screenshot: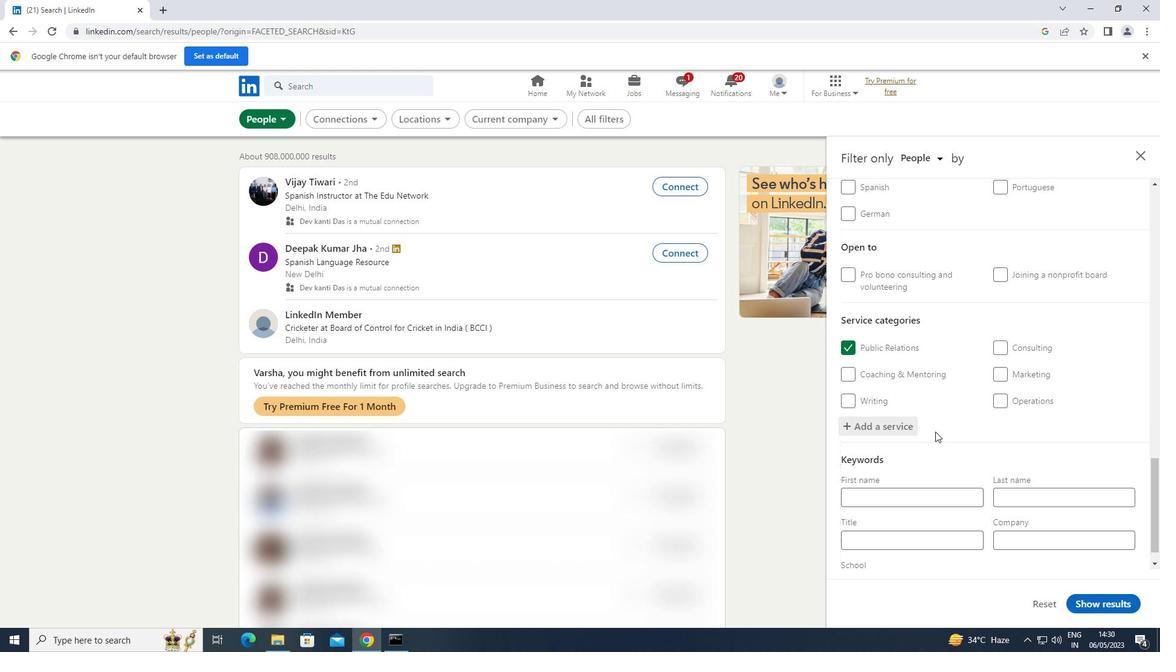 
Action: Mouse scrolled (935, 431) with delta (0, 0)
Screenshot: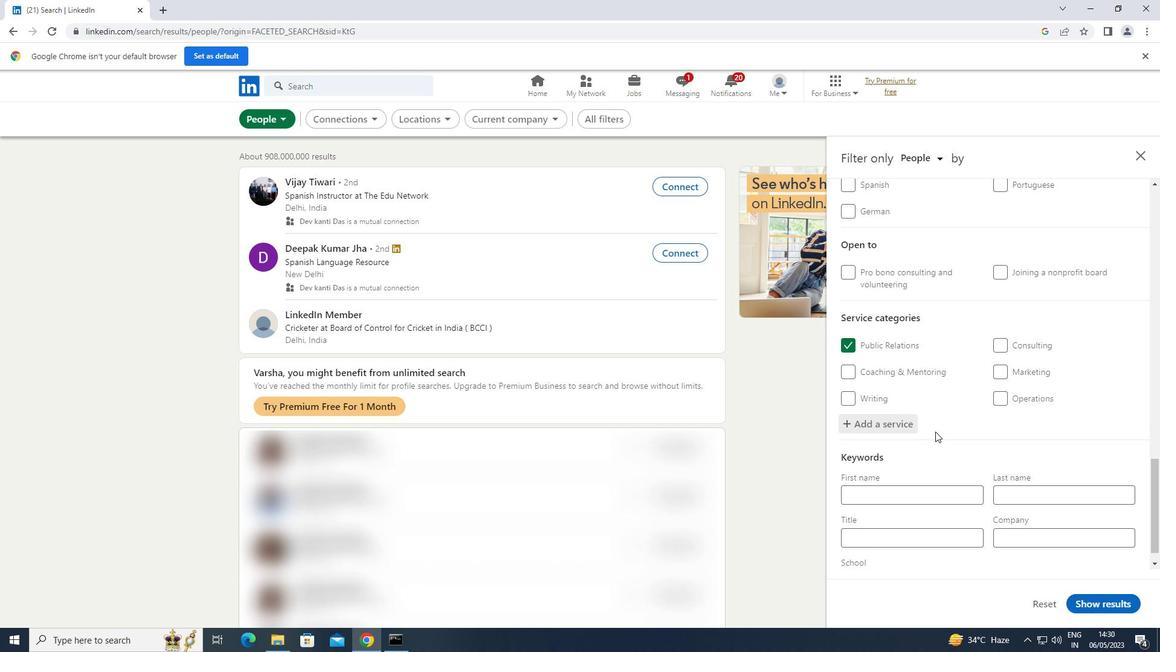 
Action: Mouse scrolled (935, 431) with delta (0, 0)
Screenshot: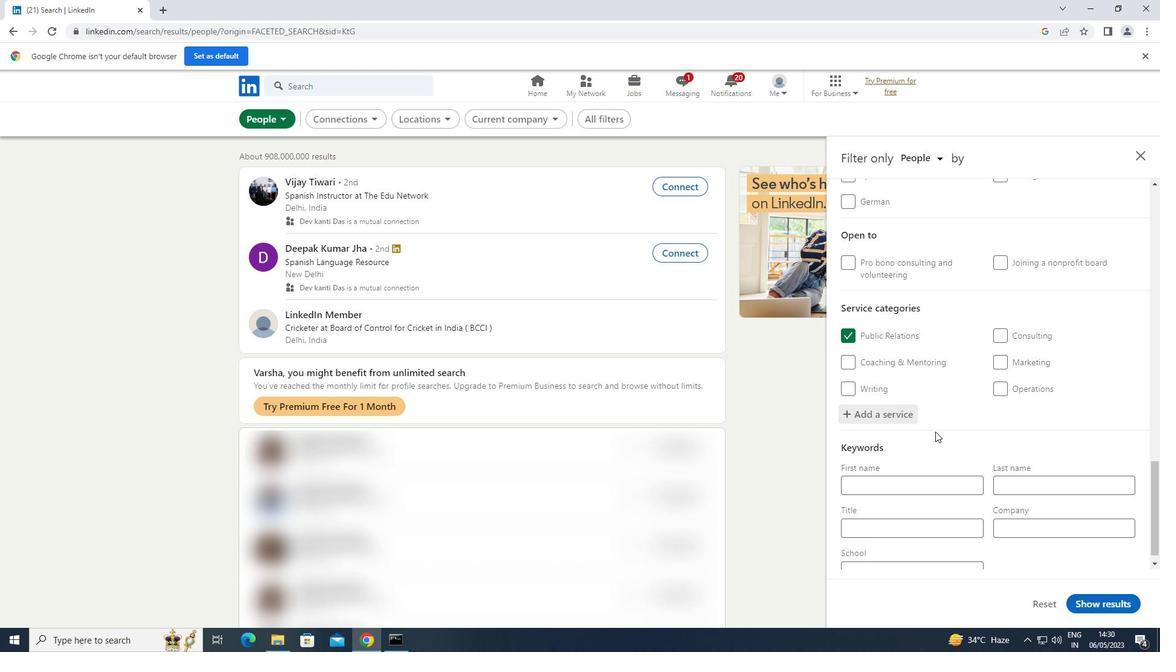 
Action: Mouse scrolled (935, 431) with delta (0, 0)
Screenshot: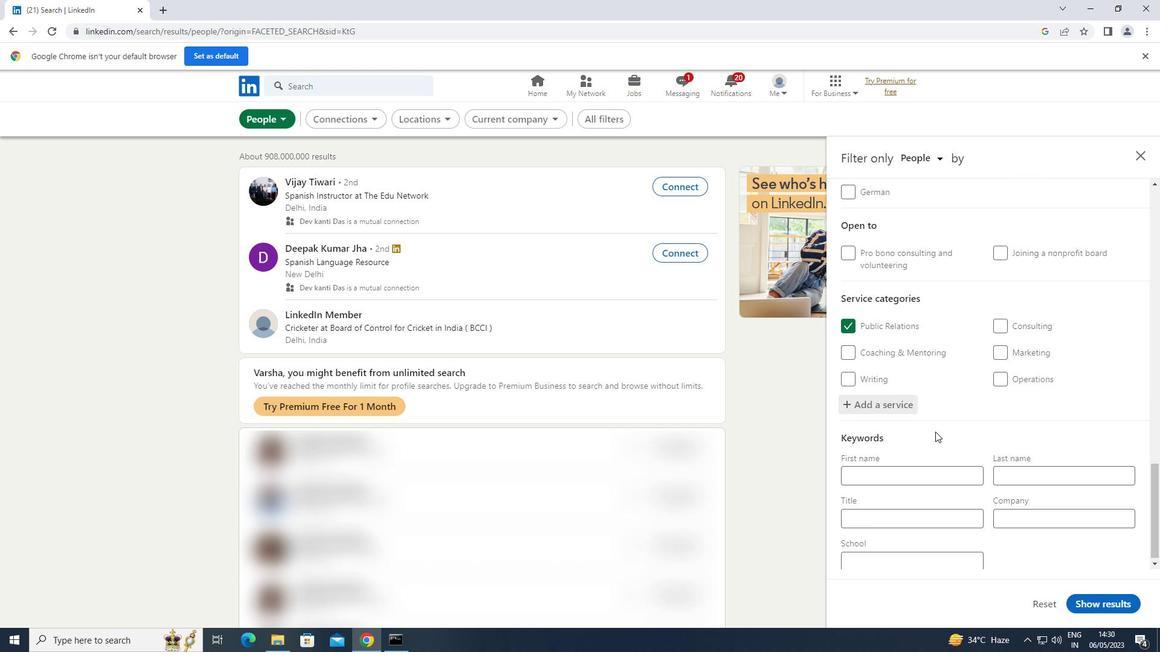 
Action: Mouse moved to (913, 508)
Screenshot: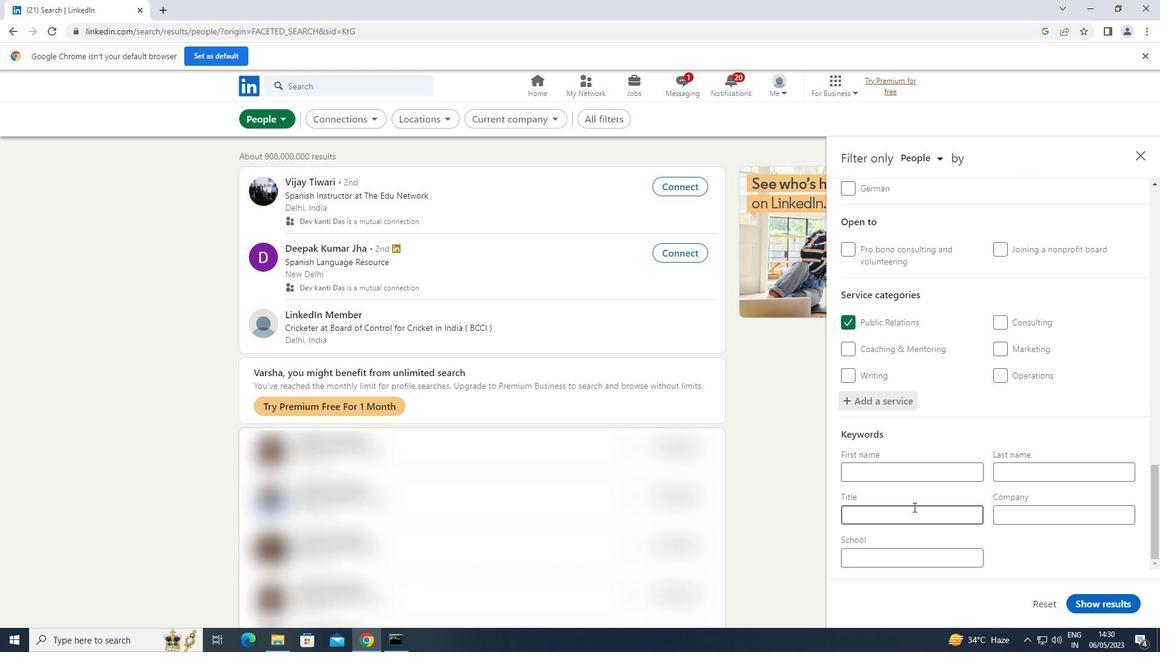 
Action: Mouse pressed left at (913, 508)
Screenshot: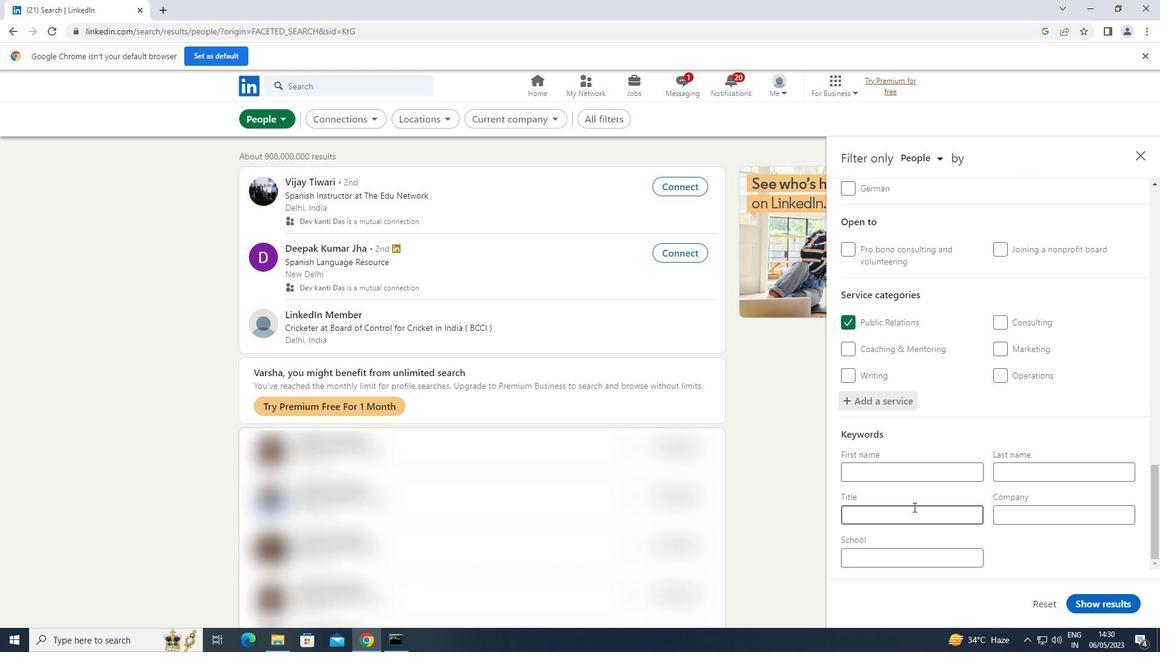 
Action: Key pressed <Key.shift>MEALS<Key.space>ON<Key.space><Key.shift>WHEELS<Key.space><Key.shift><Key.shift>DRIVER
Screenshot: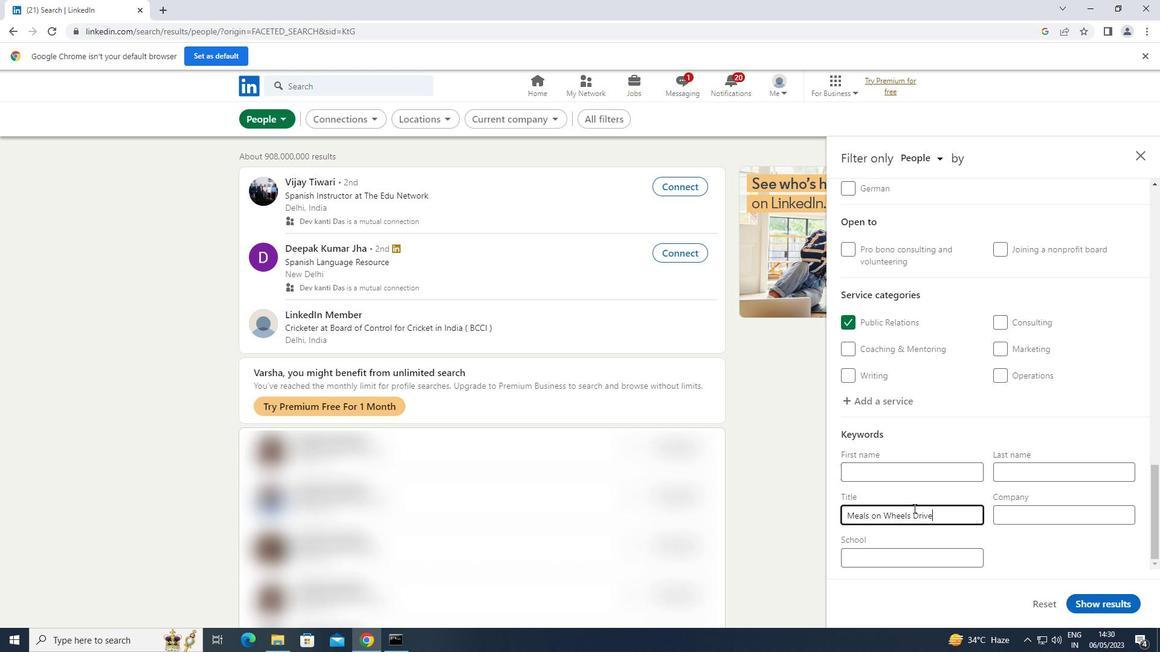 
Action: Mouse moved to (1079, 595)
Screenshot: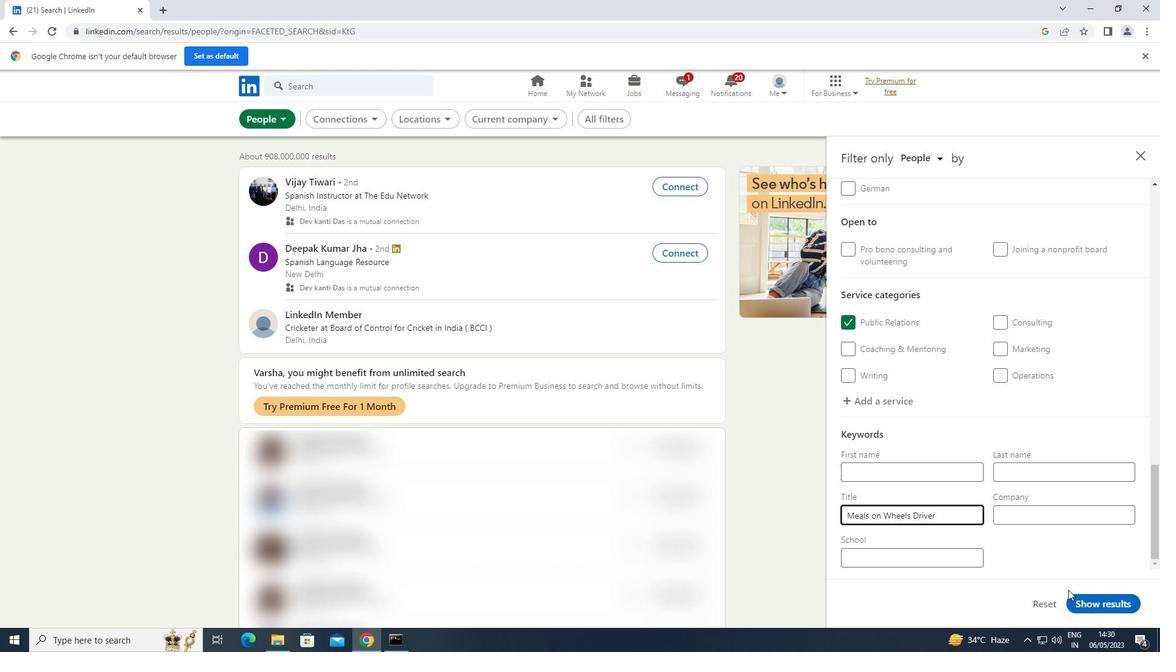
Action: Mouse pressed left at (1079, 595)
Screenshot: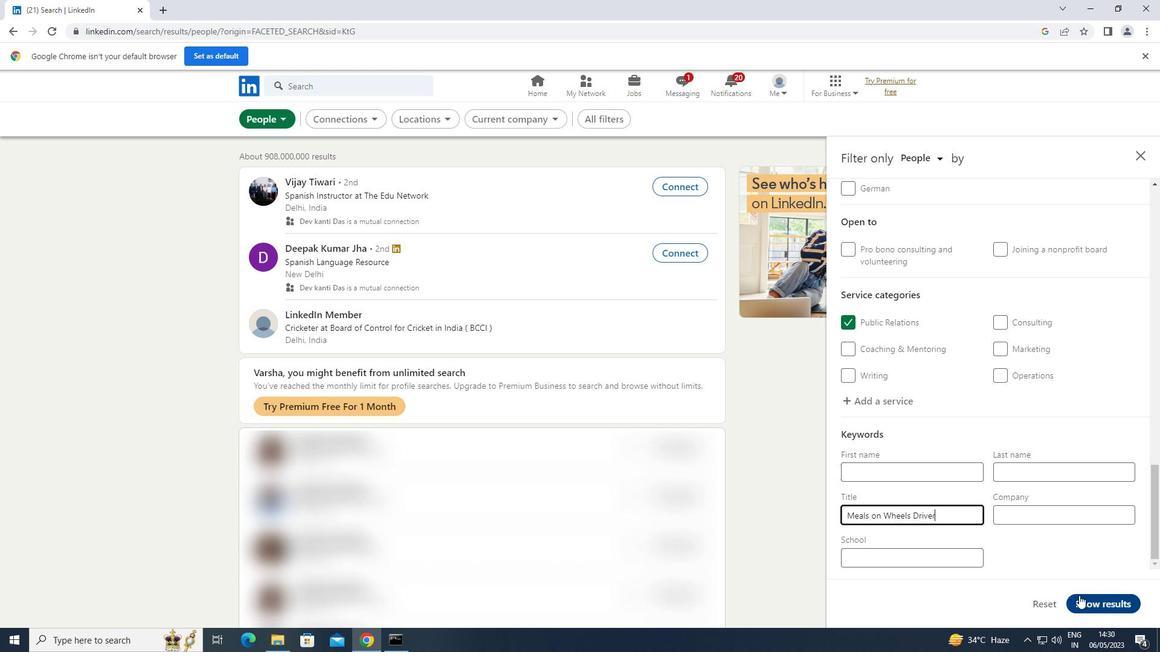 
Action: Mouse moved to (1077, 597)
Screenshot: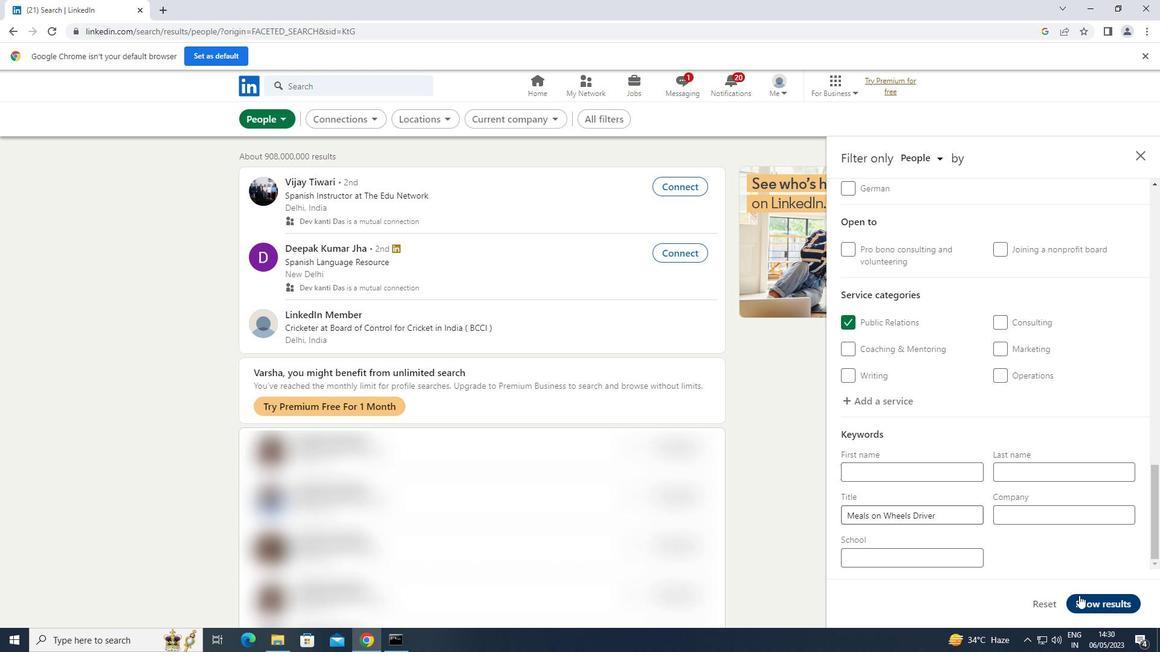 
